 Task: Create a chat application interface using HTML and CSS. Include chat boxes with images and text, and style navigation icons and a notification box.
Action: Key pressed <Key.shift><Key.shift><Key.shift><Key.shift><Key.shift><Key.shift><Key.shift><Key.shift><Key.shift><Key.shift><Key.shift><Key.shift><Key.shift><Key.shift><Key.shift><Key.shift><Key.shift><Key.shift><Key.shift><Key.shift><Key.shift><Key.shift><Key.shift><Key.shift><Key.shift><Key.shift><Key.shift><Key.shift><Key.shift><Key.shift><Key.shift><Key.shift><Key.shift><Key.shift><Key.shift><Key.shift><Key.shift><Key.shift><Key.shift><Key.shift><Key.shift><Key.shift><Key.shift><Key.shift><Key.shift><Key.shift><Key.shift><Key.shift><Key.shift><Key.shift><Key.shift><Key.shift><Key.shift><Key.shift><Key.shift><Key.shift><Key.shift><Key.shift><Key.shift><Key.shift><Key.shift><Key.shift><Key.shift><Key.shift><Key.shift><Key.shift><Key.shift><Key.shift><i<Key.space>class<Key.enter>fa-solid<Key.right><Key.left><Key.space>fa-magnifying-glass<Key.right><Key.shift><Key.shift>><Key.right><Key.right><Key.right><Key.right><Key.enter><Key.shift><input<Key.enter>type=<Key.backspace><Key.backspace><Key.backspace><Key.backspace><Key.backspace><Key.space>type<Key.enter>text<Key.right><Key.space>placeholder<Key.enter><Key.shift>Search<Key.space>or<Key.space>start<Key.space>nw<Key.backspace>ew<Key.space>chat<Key.right><Key.shift>><Key.down><Key.enter><Key.shift><Key.shift><Key.shift><Key.shift><Key.shift><Key.shift><Key.shift><Key.shift><Key.shift><Key.shift><Key.shift><Key.shift><Key.shift><Key.shift><Key.shift><Key.shift><Key.shift><Key.shift><Key.shift><Key.shift><Key.shift><Key.shift><Key.shift><Key.shift><Key.shift><Key.shift><Key.shift><Key.shift><Key.shift><Key.shift><Key.shift><Key.shift><Key.shift><Key.shift><Key.shift><Key.shift><Key.shift><i<Key.space>class<Key.enter>fa-solid<Key.backspace><Key.backspace><Key.backspace><Key.backspace>harp<Key.space>fa-solid<Key.space>fa-bars-filters<Key.right><Key.shift><Key.shift><Key.shift><Key.shift><Key.shift><Key.shift><Key.shift><Key.shift><Key.shift><Key.shift><Key.shift><Key.shift><Key.shift><Key.shift><Key.shift><Key.shift><Key.shift><Key.shift><Key.shift><Key.shift><Key.shift><Key.shift><Key.shift><Key.shift><Key.shift><Key.shift><Key.shift><Key.shift><Key.shift><Key.shift><Key.shift><Key.shift><Key.shift>><Key.right><Key.right><Key.right><Key.right><Key.down><Key.enter><Key.enter><Key.backspace><<191>><Key.space>ctrl+Chats<Key.right><Key.right><Key.right><Key.right><Key.enter><Key.shift><div<Key.space>class<Key.enter>chat-list<Key.right><Key.shift>><Key.enter>.chat-box<Key.enter><Key.enter>div<Key.backspace><Key.backspace><Key.backspace><Key.shift_r><Key.shift_r><div<Key.space>clas=img-box<Key.right><Key.shift>><Key.enter><Key.shift><Key.shift><Key.shift><Key.shift><Key.shift><Key.shift><Key.shift><div<Key.space>class<Key.backspace><Key.backspace><Key.backspace><Key.backspace><Key.backspace><Key.backspace><Key.backspace><Key.backspace><Key.backspace>u<Key.backspace>imgg<Key.backspace><Key.space>class<Key.enter>img-cover<Key.right><Key.space>src=https<Key.enter>ctrl+Z<Key.shift_r><Key.shift_r><Key.shift_r><Key.shift_r><Key.shift_r><Key.shift_r><Key.shift_r><Key.shift_r>ctrl+//lh5.usercontent.com/-7ssjf<Key.shift>_m<Key.shift>D<Key.shift>E1<Key.shift>Q.jpg<Key.right><Key.space>alt<Key.shift_r><Key.shift_r><Key.shift_r><Key.shift_r><Key.shift_r><Key.shift_r><Key.shift_r><Key.shift_r>><Key.backspace><Key.enter>ctrl+Zctrl+t<Key.backspace><Key.right><Key.shift>><Key.down><Key.enter><Key.shift_r><div<Key.space>class<Key.enter>text<Key.backspace><Key.backspace><Key.backspace><Key.backspace>chat-details<Key.right><Key.shift>><Key.enter><Key.shift><div<Key.space>class<Key.enter>text-head<Key.right><Key.shift><Key.shift>><Key.enter><Key.shift><Key.shift><Key.shift><Key.shift><Key.shift><Key.shift><Key.shift><Key.shift><Key.shift><Key.shift><Key.shift><Key.shift><Key.shift><Key.shift><Key.shift><h4<Key.shift><Key.shift><Key.shift><Key.shift><Key.shift>><Key.shift><Key.shift><Key.shift><Key.shift><Key.shift><Key.shift><Key.shift><Key.shift><Key.shift><Key.shift><Key.shift><Key.shift><Key.shift><Key.shift><Key.shift><Key.shift><Key.shift><Key.shift><Key.shift><Key.shift><Key.shift><Key.shift><Key.shift><Key.shift><Key.shift><Key.shift>Nowfall<Key.right><Key.right><Key.right><Key.right><Key.right><Key.enter><Key.shift><p<Key.space>class<Key.enter>time<Key.space>inread<Key.left><Key.left><Key.left><Key.left><Key.left><Key.backspace>u<Key.right><Key.right><Key.right><Key.right><Key.right><Key.right><Key.shift><Key.shift><Key.shift><Key.shift><Key.shift>><Key.shift><Key.shift><Key.shift><Key.shift><Key.shift><Key.shift><Key.shift><Key.shift><Key.shift><Key.shift><Key.shift><Key.shift><Key.shift><Key.shift><Key.shift><Key.shift><Key.shift><Key.shift><Key.shift><Key.shift><Key.shift><Key.shift>!<Key.backspace>11<Key.backspace><Key.backspace>9.45<Key.backspace><Key.backspace><Key.backspace><Key.shift>:45<Key.right><Key.right><Key.right><Key.right><Key.down><Key.down><Key.up><Key.enter><Key.shift><Key.shift><Key.shift><Key.shift><Key.shift><Key.shift><Key.shift><Key.shift><Key.shift><Key.shift><Key.shift><Key.shift><Key.shift><Key.shift><Key.shift>ctrl+div<Key.space>class<Key.backspace><Key.backspace><Key.backspace><Key.backspace><Key.backspace><Key.backspace><Key.backspace><Key.backspace><Key.backspace><Key.backspace>
Screenshot: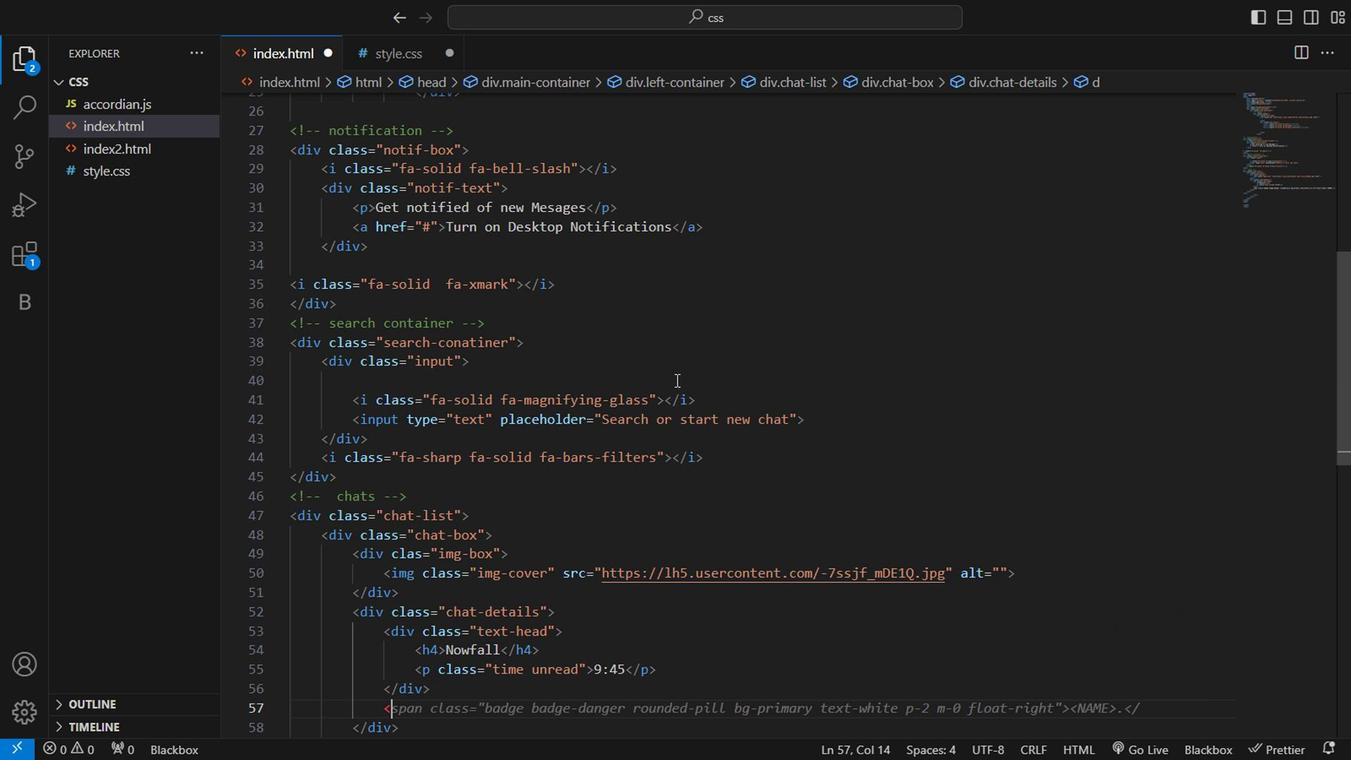 
Action: Mouse moved to (416, 52)
Screenshot: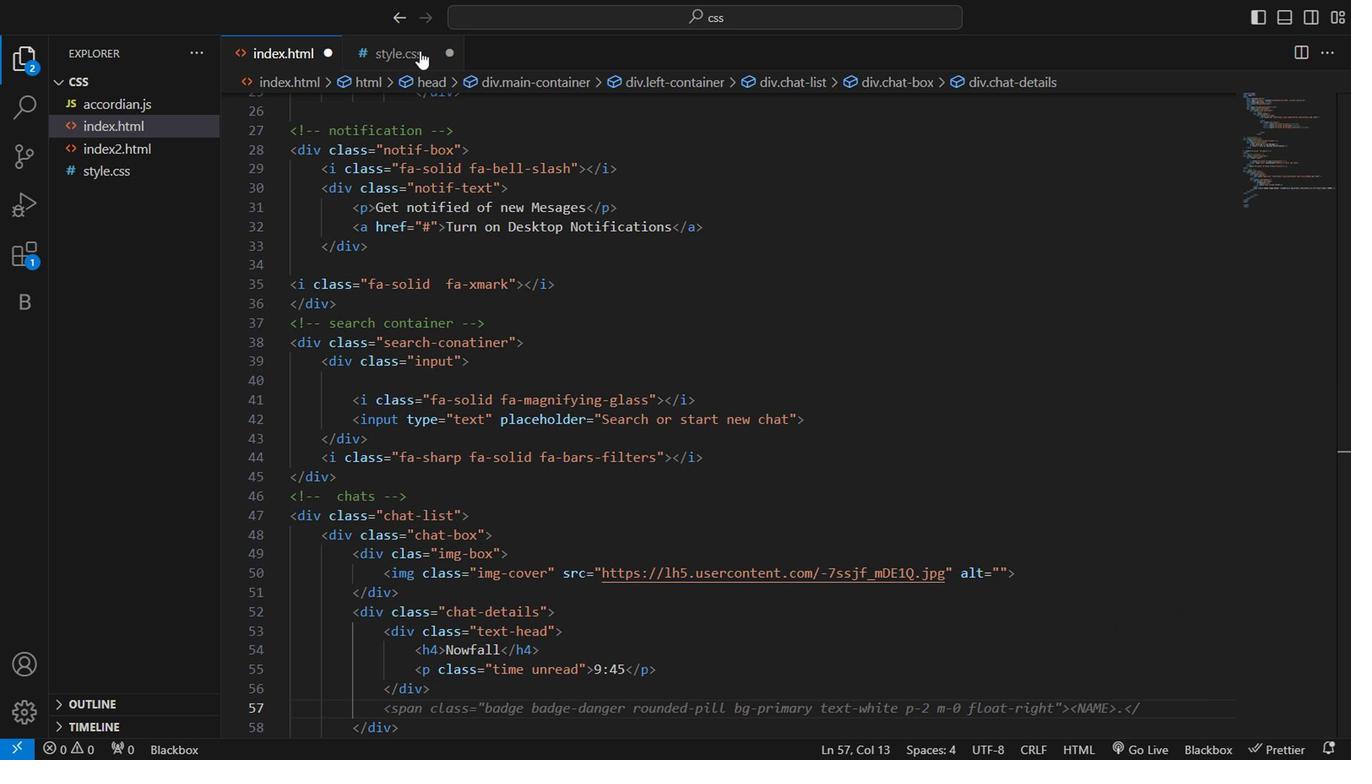 
Action: Mouse pressed left at (416, 52)
Screenshot: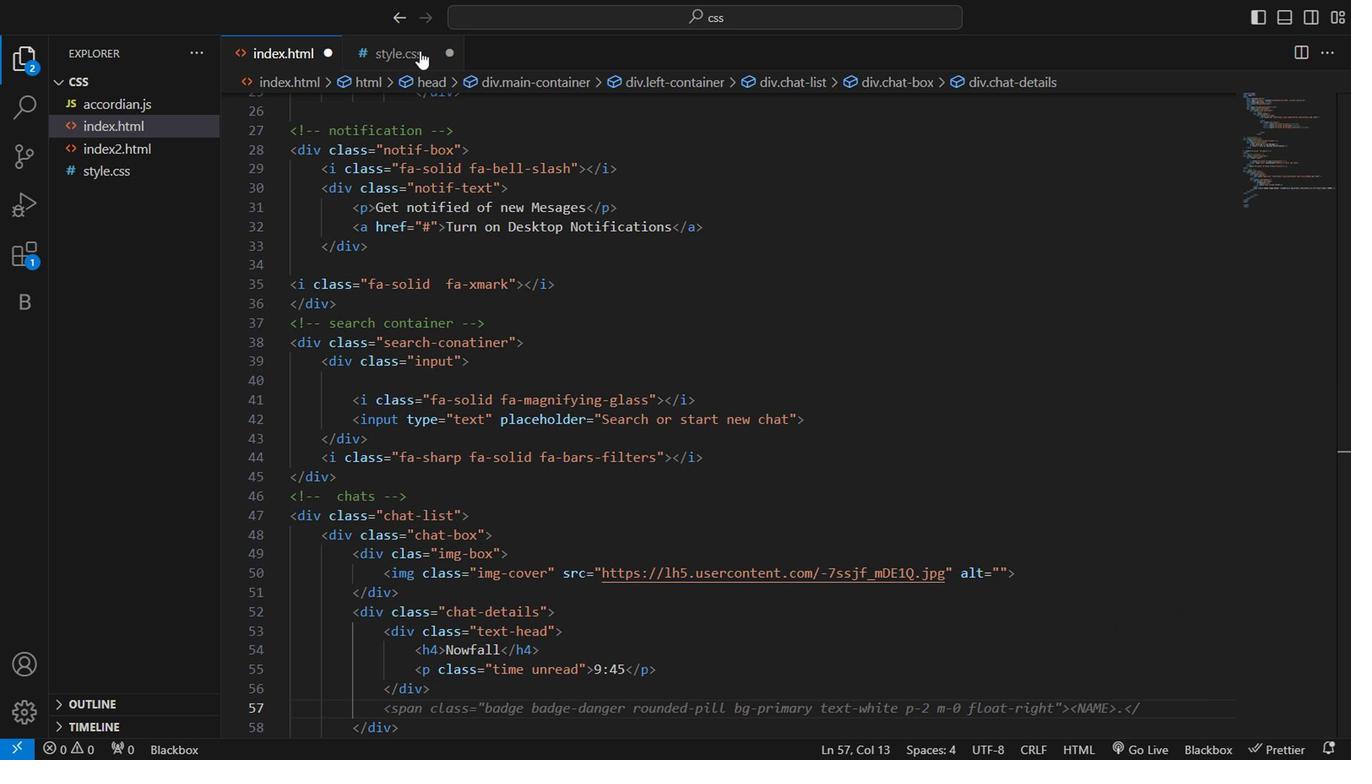 
Action: Mouse moved to (364, 447)
Screenshot: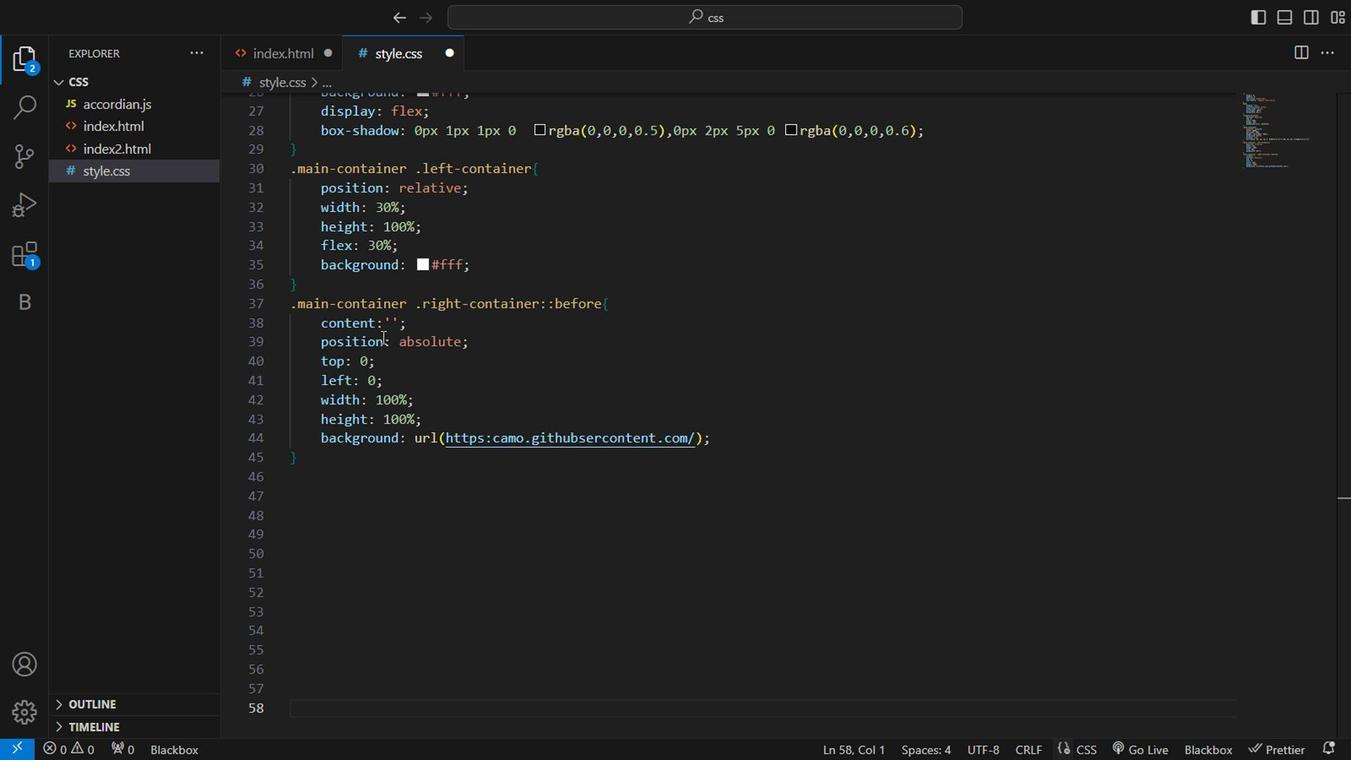 
Action: Mouse pressed left at (364, 447)
Screenshot: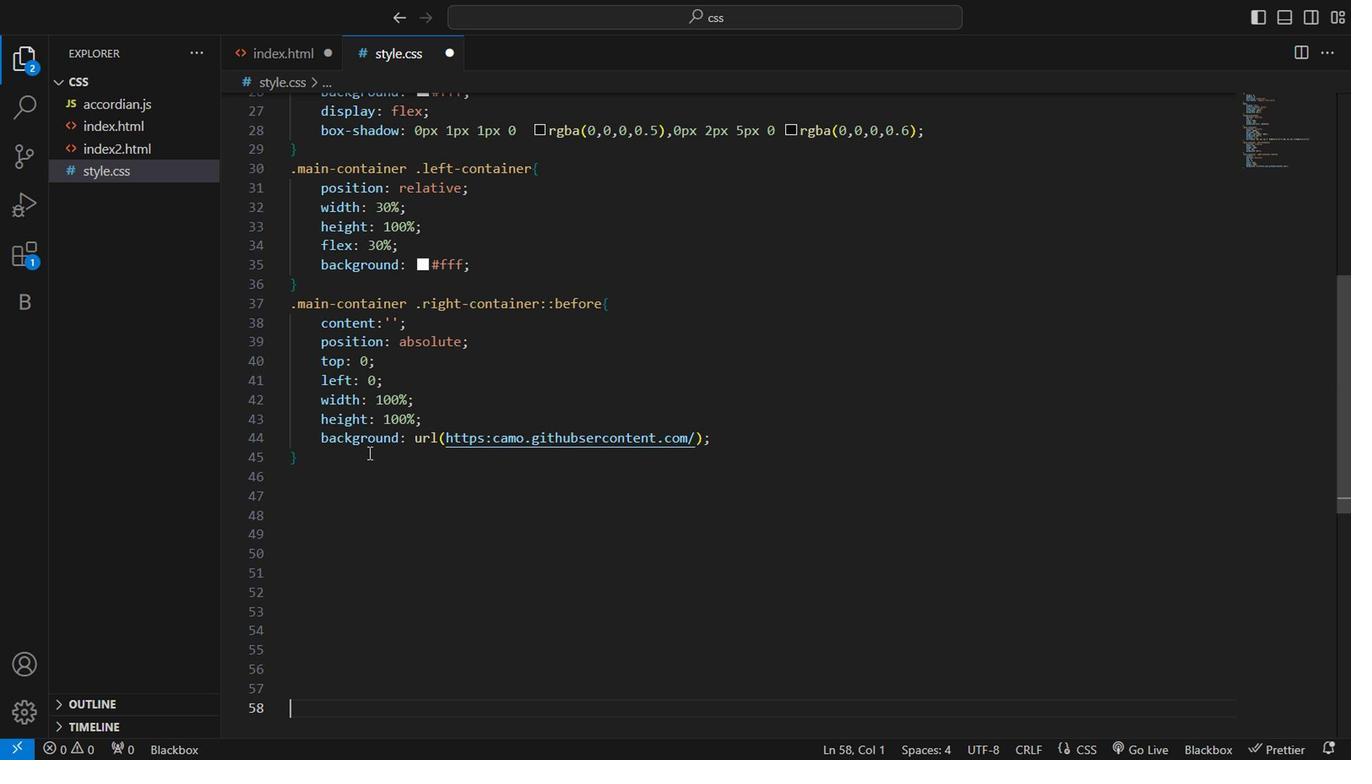 
Action: Key pressed <Key.enter><Key.down><Key.down><Key.down><Key.down><Key.down><Key.down><Key.down><Key.down><Key.down><Key.down><Key.down><Key.down><Key.down><Key.up><Key.up><Key.up><Key.up><Key.up><Key.up><Key.up><Key.up><Key.up><Key.up><Key.up><Key.up><Key.up><Key.up><Key.up><Key.up><Key.up><Key.up><Key.up><Key.up><Key.up><Key.up><Key.up><Key.up><Key.up><Key.up><Key.up><Key.up><Key.up><Key.up><Key.up><Key.up><Key.up><Key.up><Key.up><Key.up><Key.up><Key.up><Key.up><Key.up><Key.up><Key.up><Key.up><Key.up><Key.up><Key.up><Key.up><Key.down><Key.down><Key.down><Key.down><Key.down><Key.down><Key.down><Key.down><Key.down><Key.down><Key.down><Key.down><Key.down><Key.down><Key.down><Key.down><Key.down><Key.down><Key.down><Key.down><Key.down><Key.down><Key.down><Key.down><Key.down><Key.down><Key.down><Key.down><Key.down><Key.down><Key.down><Key.down><Key.down><Key.down><Key.down><Key.down><Key.down><Key.down><Key.down><Key.down><Key.down><Key.down><Key.down><Key.down><Key.up><Key.up><Key.up><Key.up><Key.up><Key.up><Key.up><Key.up><Key.up><Key.up><Key.down>
Screenshot: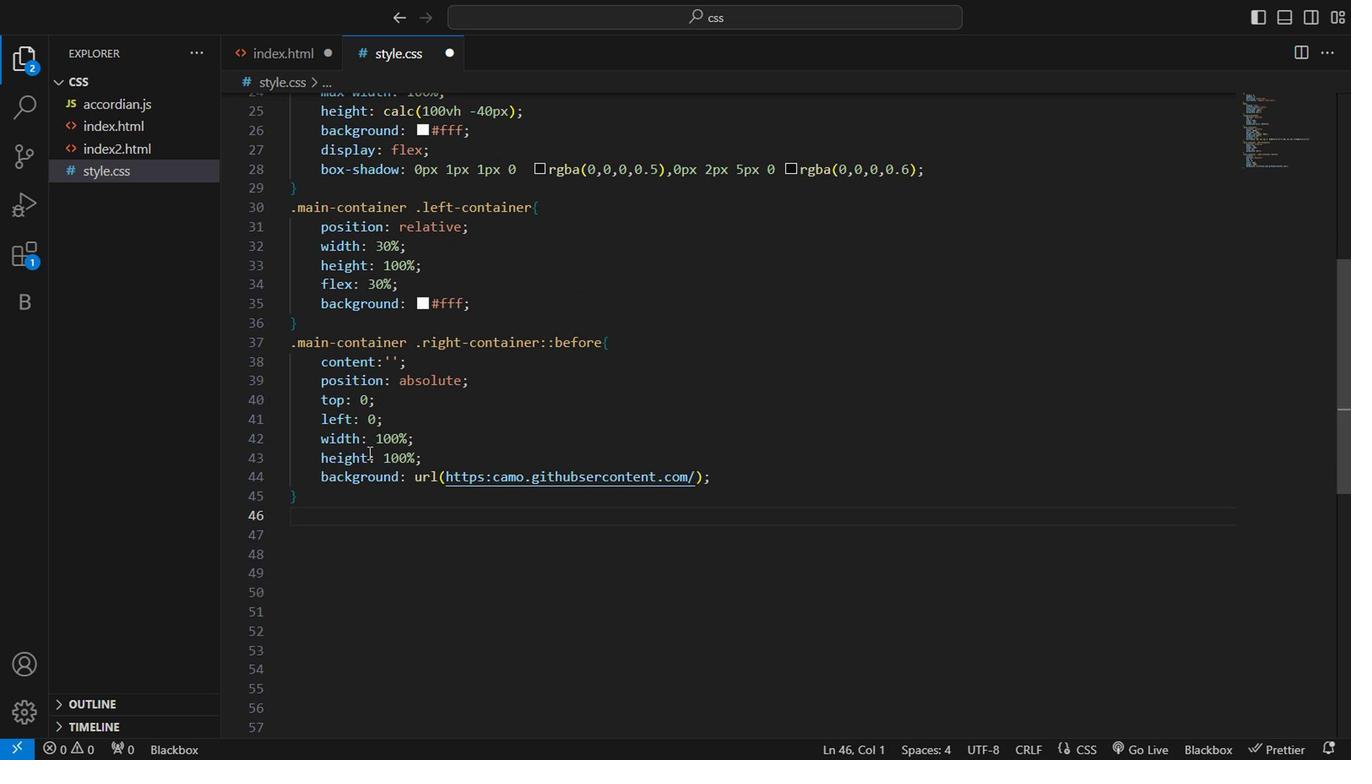 
Action: Mouse moved to (741, 477)
Screenshot: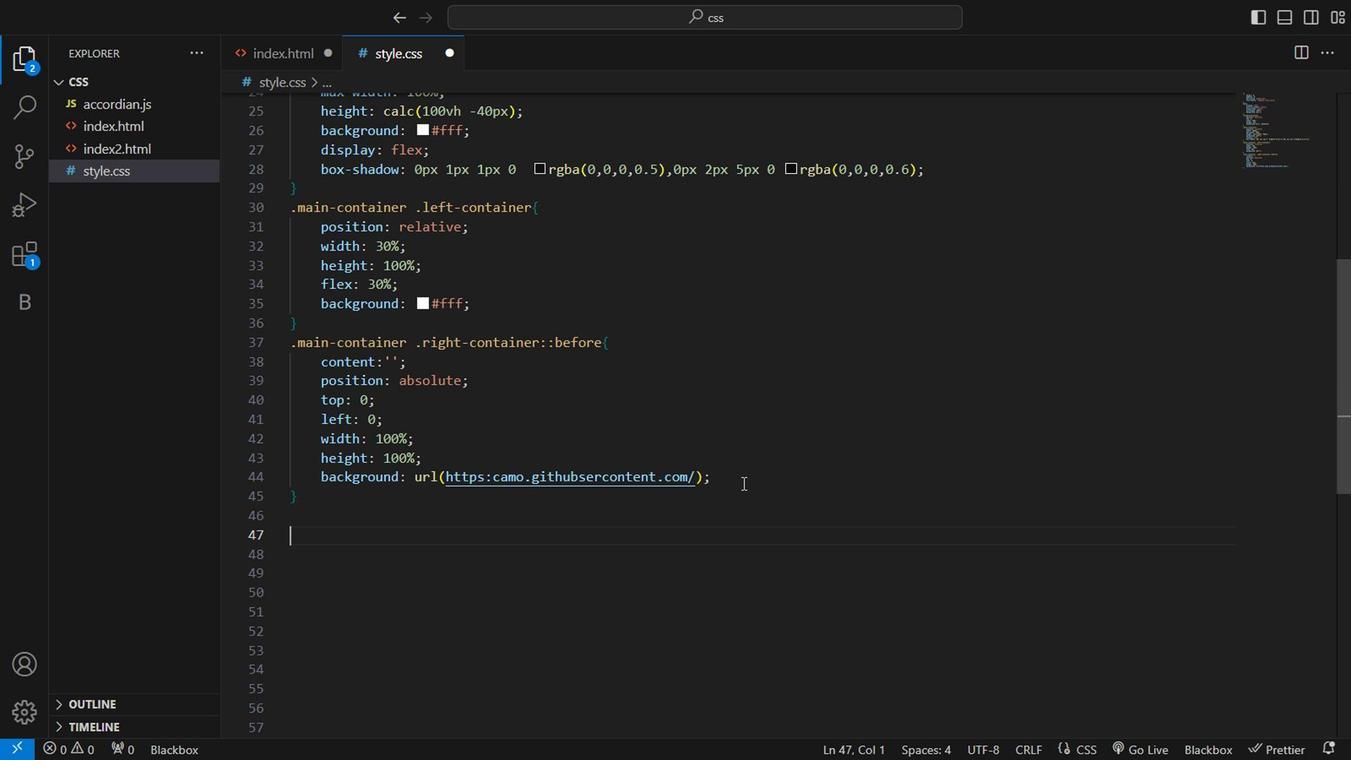
Action: Mouse pressed left at (741, 477)
Screenshot: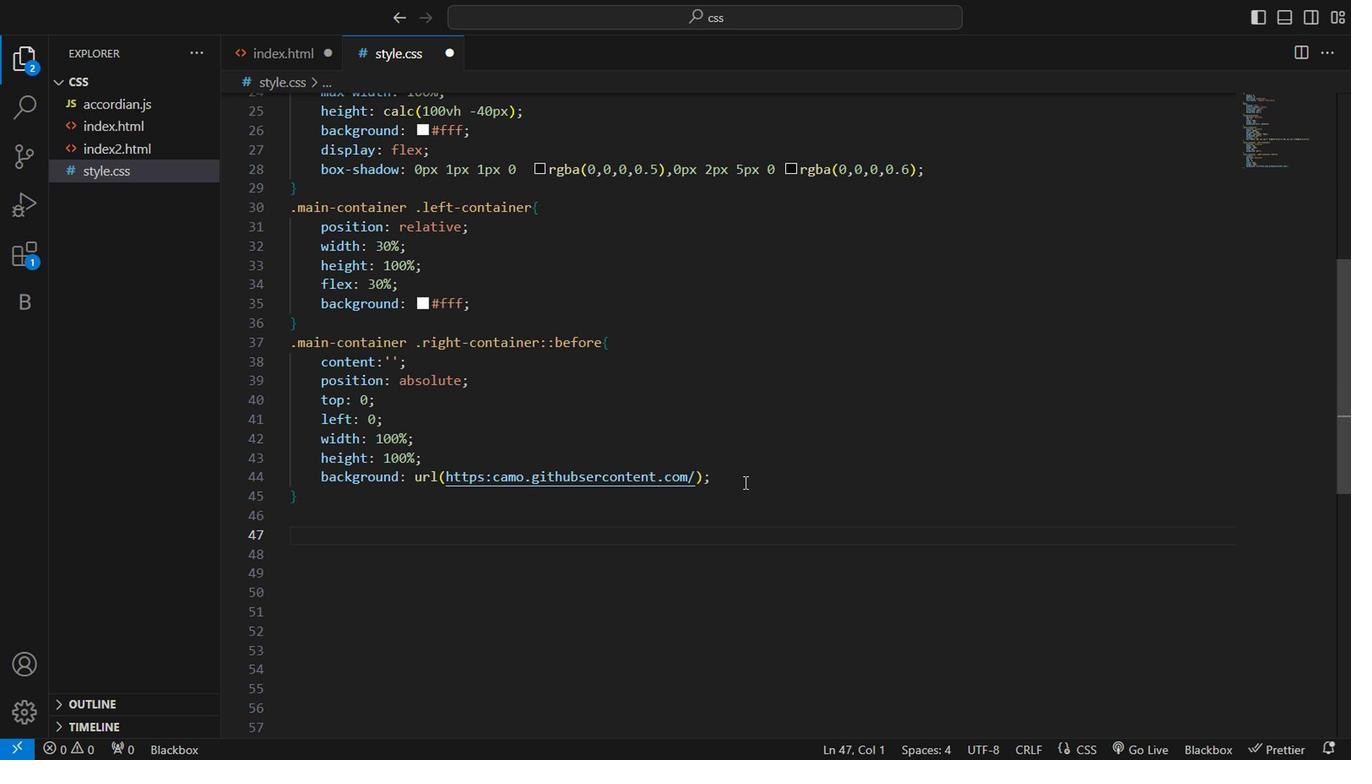 
Action: Key pressed <Key.enter>opaci<Key.enter>0.5<Key.down><Key.enter>.header<Key.shift><Key.shift><Key.shift><Key.shift><Key.shift><Key.shift><Key.shift><Key.shift><Key.shift><Key.shift><Key.shift><Key.shift><Key.shift><Key.shift><Key.shift><Key.shift><Key.shift><Key.shift><Key.shift><Key.shift><Key.shift><Key.shift><Key.shift><Key.shift><Key.shift><Key.shift><Key.shift><Key.shift><Key.shift><Key.shift><Key.shift><Key.shift><Key.shift><Key.shift><Key.shift><Key.shift><Key.shift><Key.shift><Key.shift><Key.shift><Key.shift><Key.shift><Key.shift><Key.shift><Key.shift><Key.shift><Key.shift><Key.shift><Key.shift><Key.shift><Key.shift><Key.shift><Key.shift><Key.shift><Key.shift><Key.shift><Key.shift><Key.shift><Key.shift><Key.shift><Key.shift><Key.shift><Key.shift><Key.shift><Key.shift><Key.shift><Key.shift><Key.shift><Key.shift><Key.shift><Key.shift><Key.shift><Key.shift><Key.shift><Key.shift><Key.shift>{<Key.enter>position<Key.shift>:relative<Key.shift><Key.shift><Key.shift><Key.shift><Key.shift><Key.shift><Key.shift><Key.shift><Key.shift><Key.shift><Key.shift><Key.shift><Key.shift>:<Key.backspace>;
Screenshot: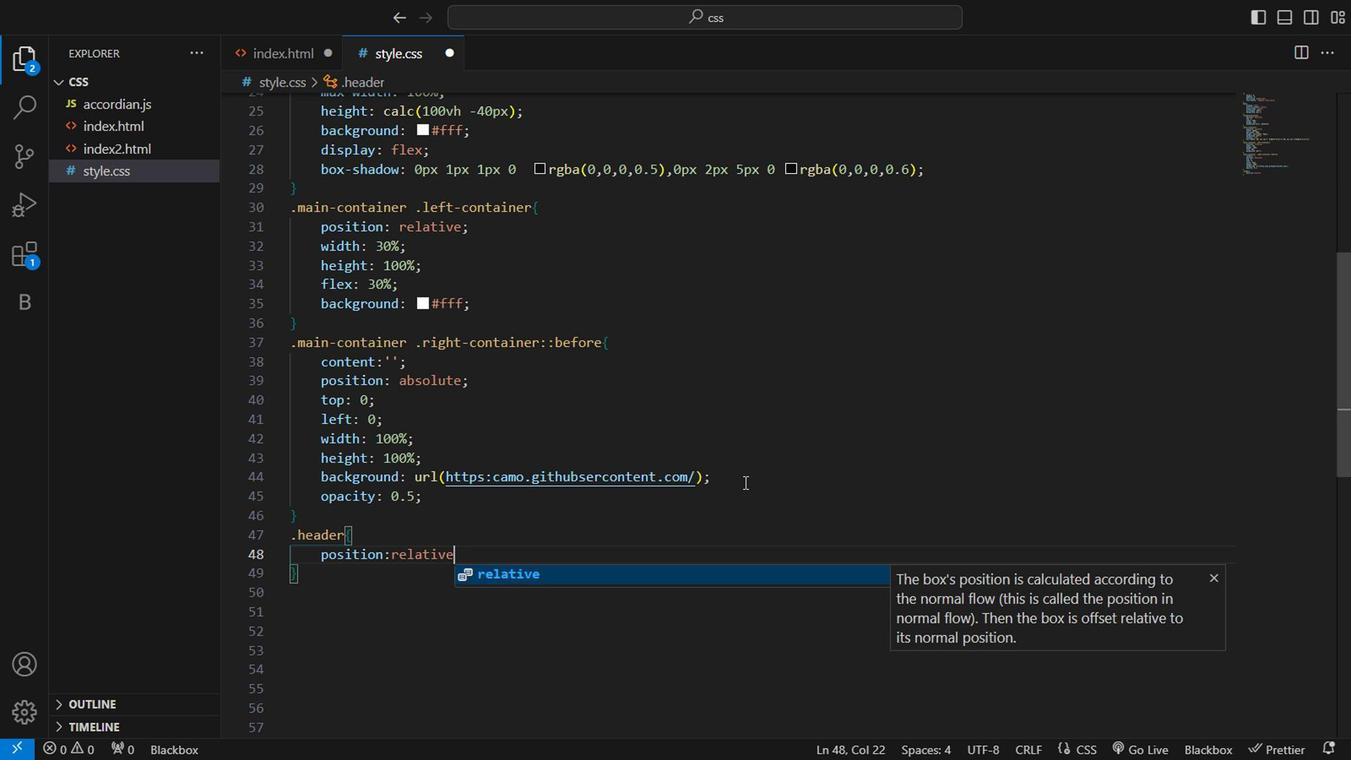 
Action: Mouse moved to (641, 527)
Screenshot: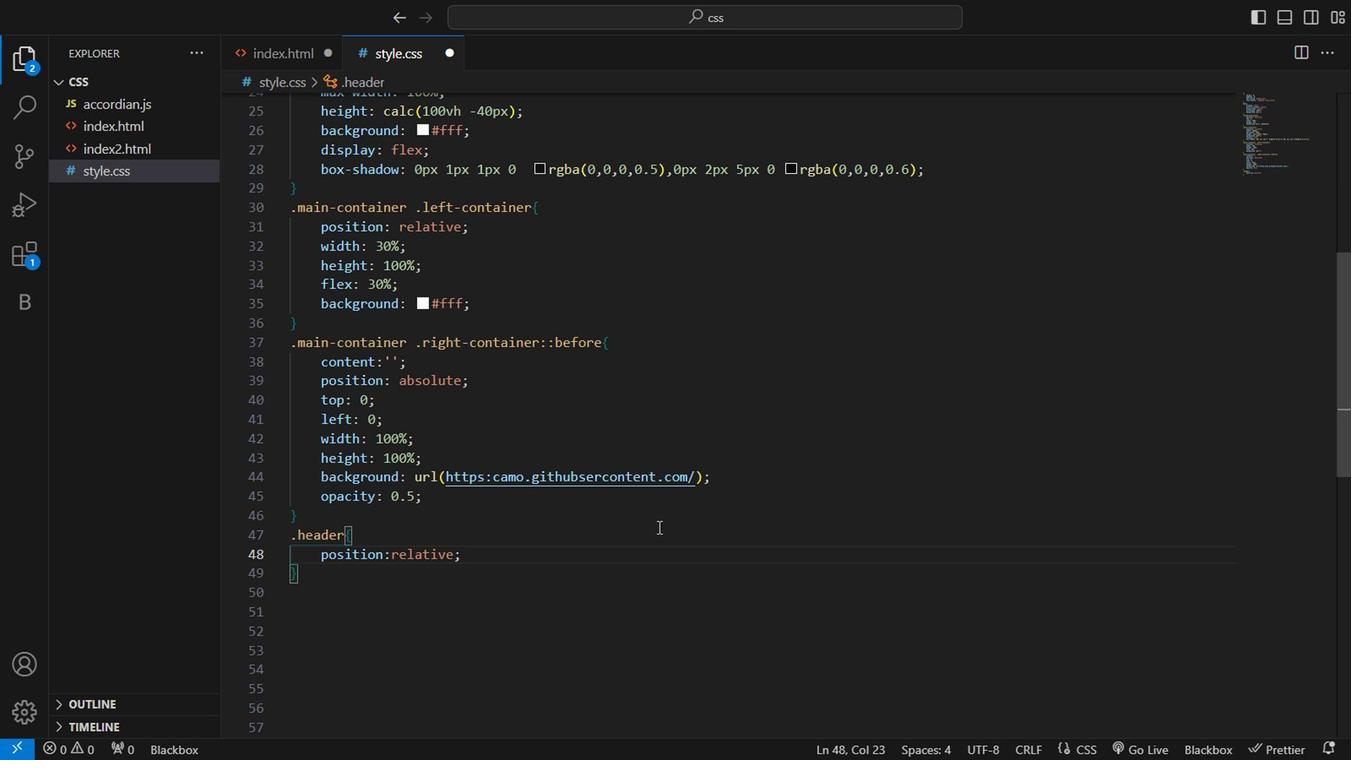 
Action: Key pressed <Key.enter>dispa<Key.enter>flex<Key.right><Key.enter>aign<Key.backspace><Key.backspace><Key.backspace>lin<Key.backspace>gn-items<Key.enter>center<Key.right><Key.enter>width<Key.enter>100<Key.shift><Key.shift><Key.shift><Key.shift><Key.shift><Key.shift><Key.shift><Key.shift><Key.shift><Key.shift><Key.shift><Key.shift><Key.shift><Key.shift><Key.shift><Key.shift>%<Key.right><Key.enter>height<Key.enter>60px<Key.right><Key.enter>background<Key.enter><Key.shift><Key.shift>#ededed<Key.right><Key.enter>padding<Key.space><Key.backspace><Key.shift>:0<Key.space>15px;<Key.down><Key.enter><Key.enter><Key.enter>.user-img<Key.shift><Key.shift><Key.shift><Key.shift><Key.shift><Key.shift><Key.shift><Key.shift><Key.shift><Key.shift><Key.shift><Key.shift><Key.shift><Key.shift>{<Key.enter>position<Key.enter>relative<Key.right><Key.enter>width<Key.enter>40px<Key.right><Key.enter>height<Key.enter>40px<Key.right><Key.enter>overflow<Key.enter>hidden<Key.right><Key.enter>border-radius<Key.enter>50<Key.shift><Key.shift><Key.shift><Key.shift><Key.shift><Key.shift><Key.shift><Key.shift><Key.shift><Key.shift><Key.shift><Key.shift><Key.shift><Key.shift><Key.shift>%<Key.down><Key.enter>
Screenshot: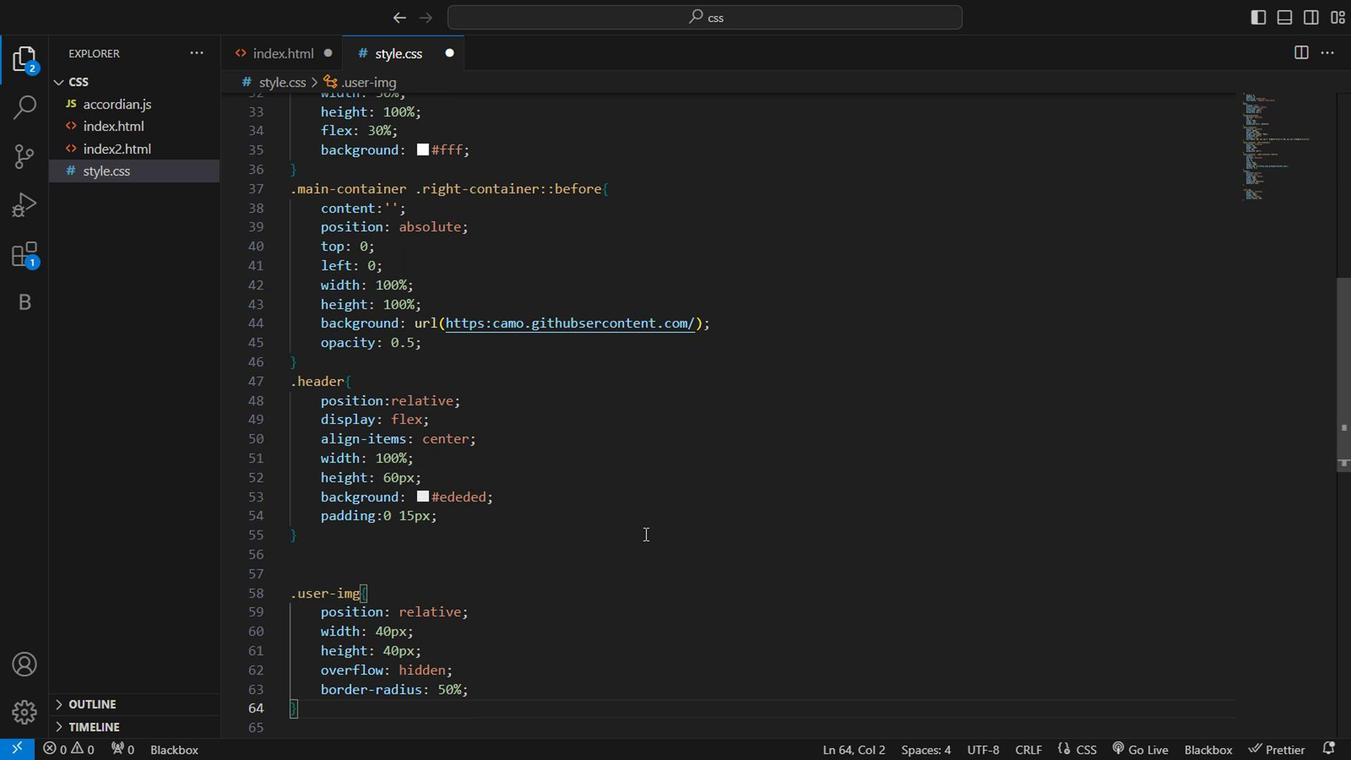 
Action: Mouse moved to (287, 52)
Screenshot: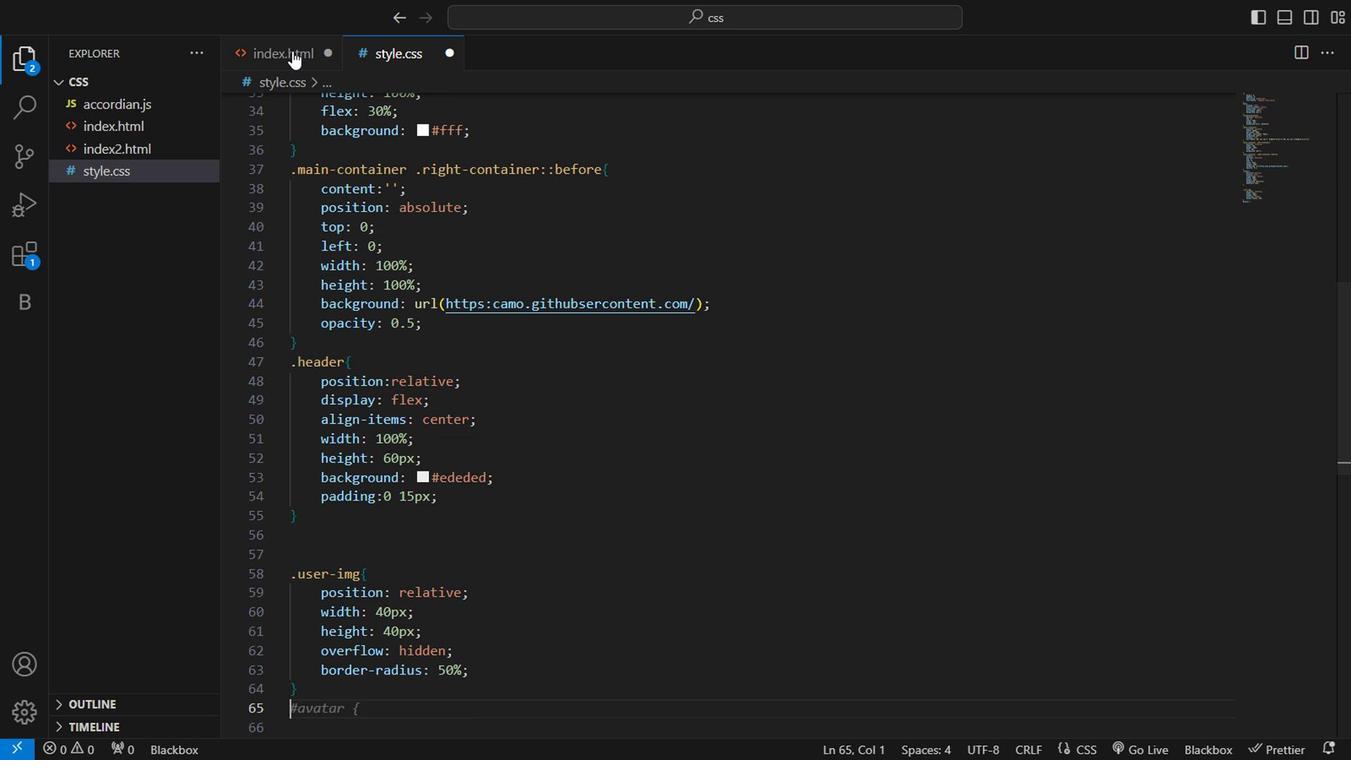
Action: Mouse pressed left at (287, 52)
Screenshot: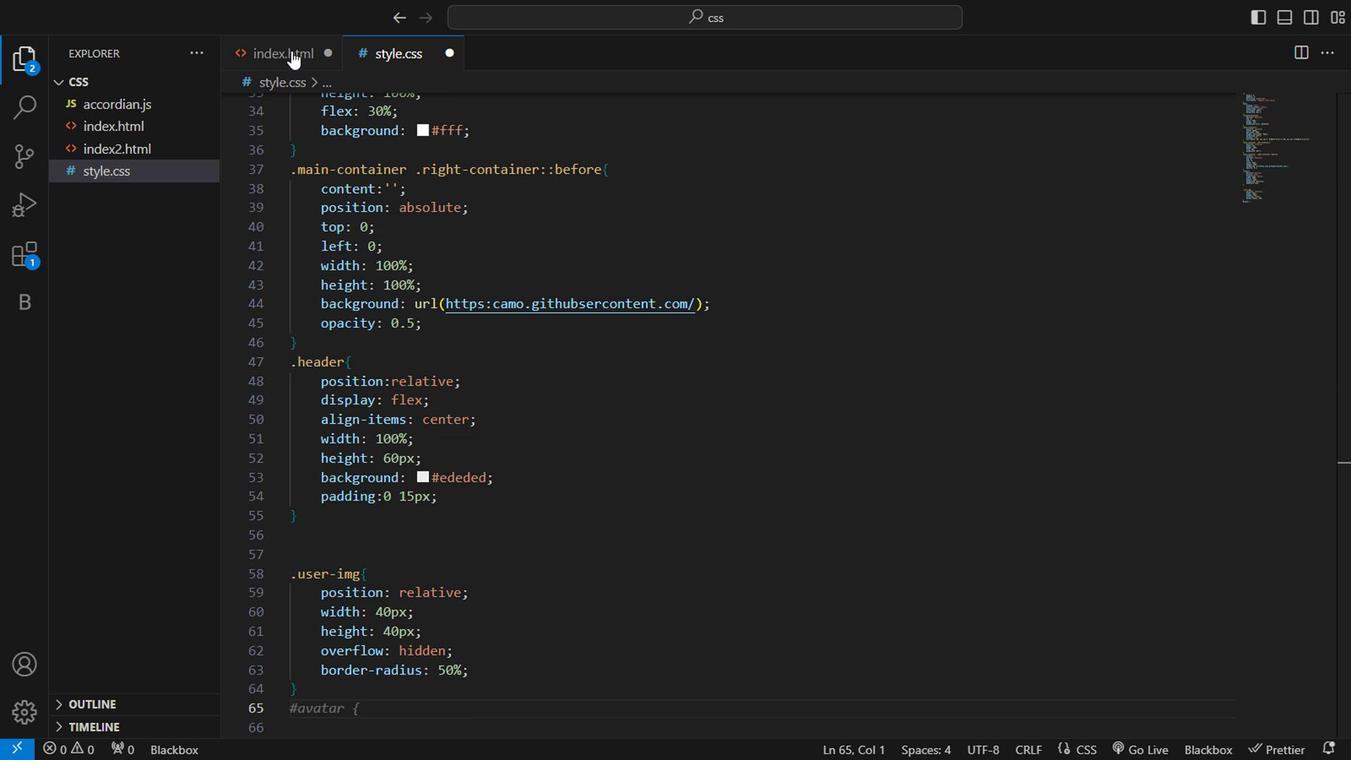 
Action: Mouse moved to (392, 49)
Screenshot: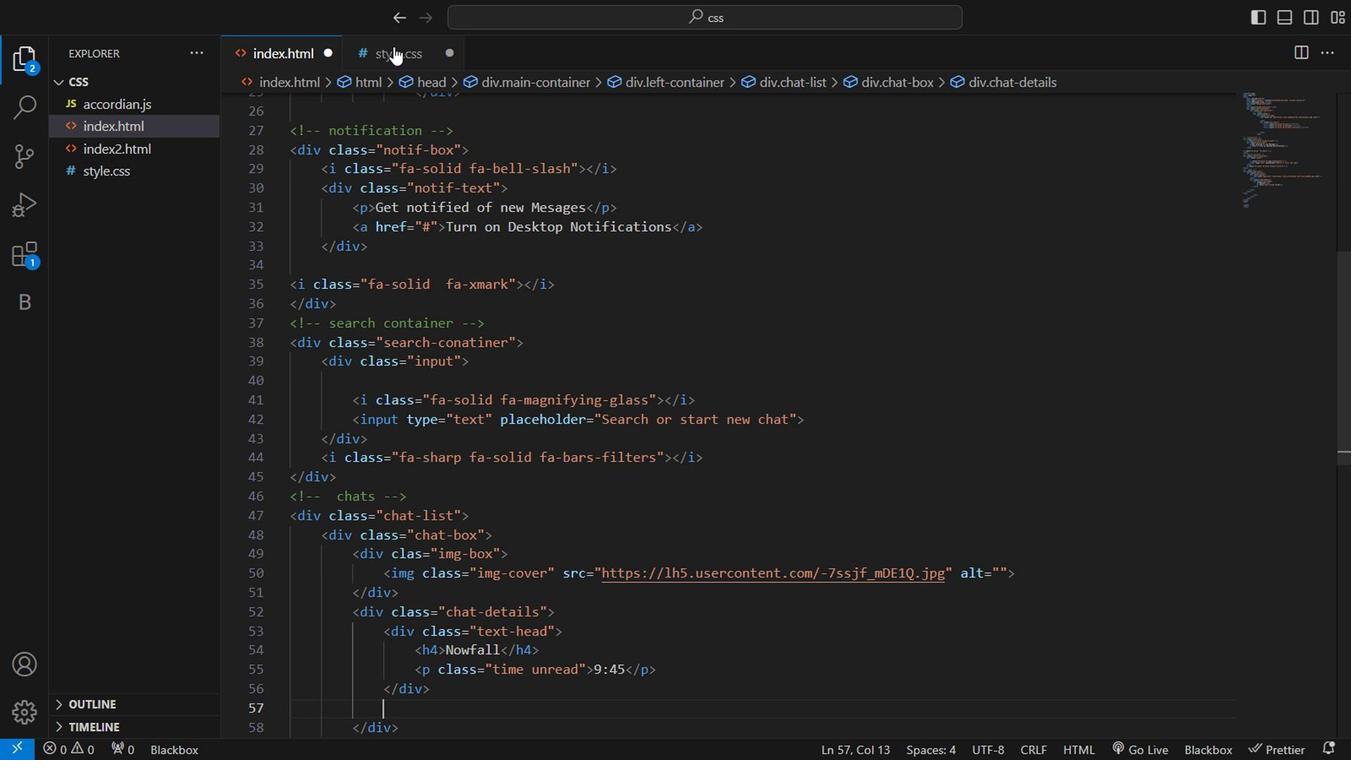 
Action: Mouse pressed left at (392, 49)
Screenshot: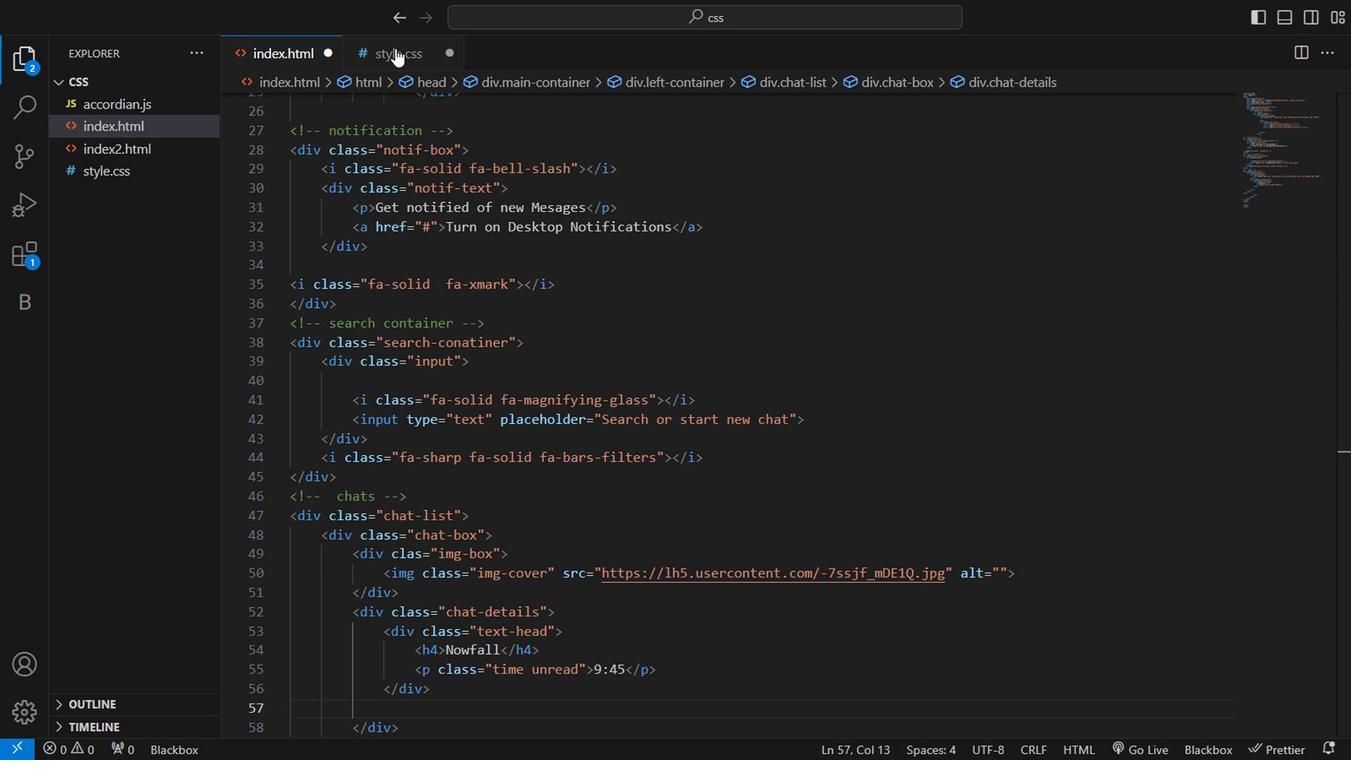 
Action: Mouse moved to (297, 54)
Screenshot: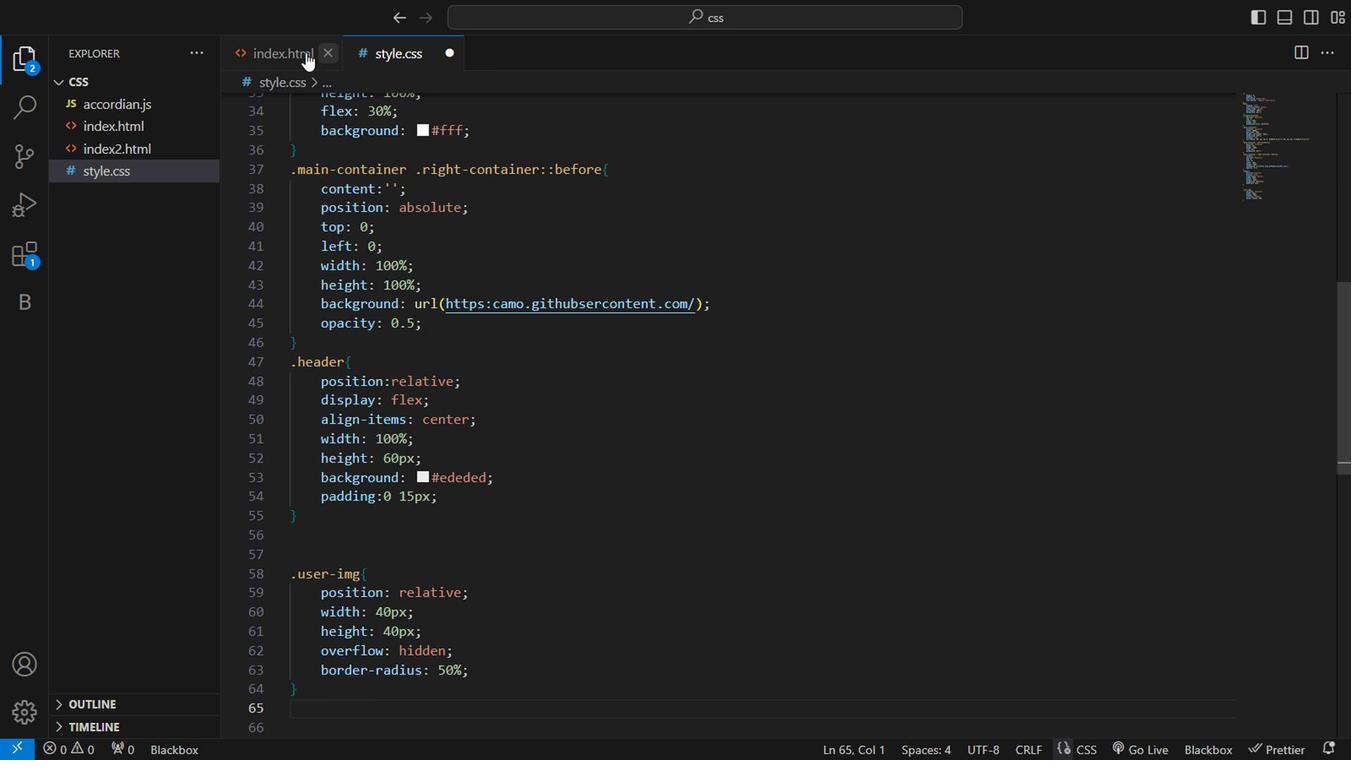 
Action: Mouse pressed left at (297, 54)
Screenshot: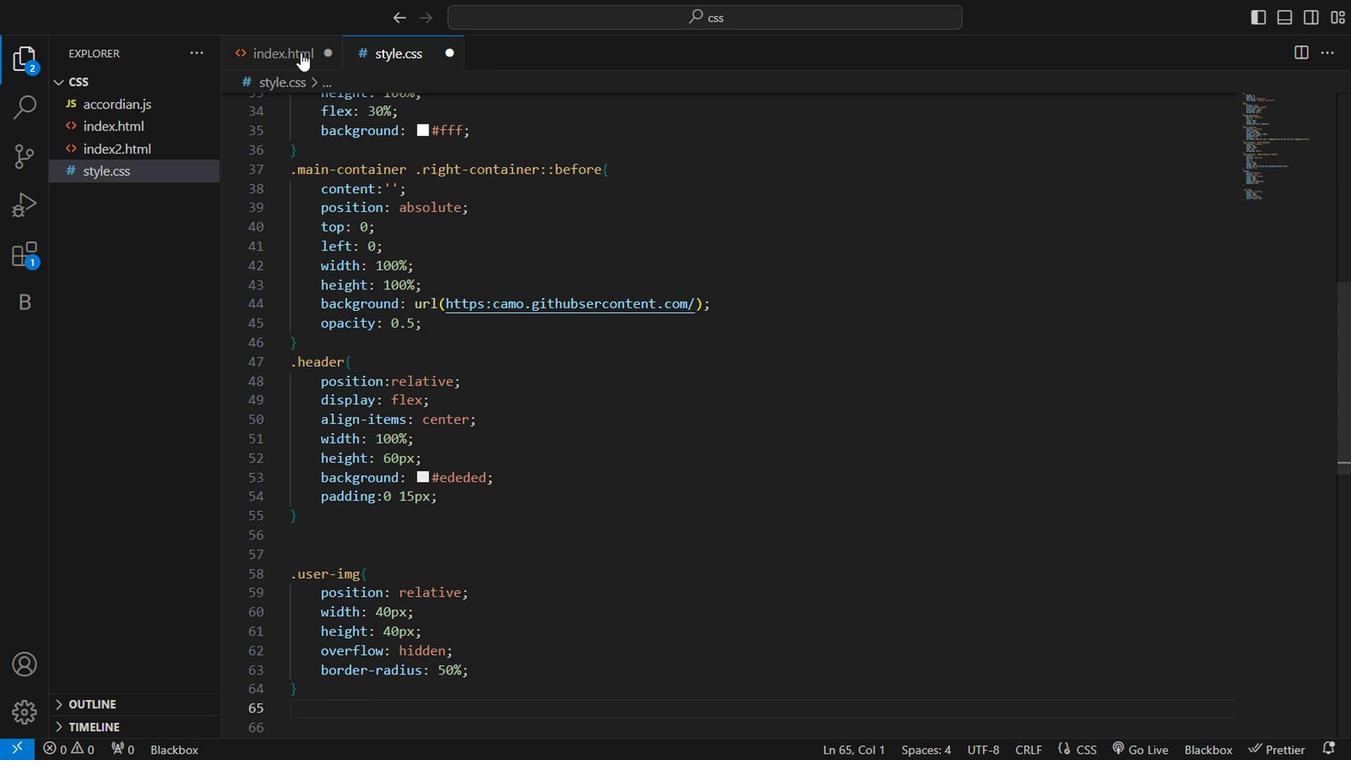 
Action: Mouse moved to (413, 694)
Screenshot: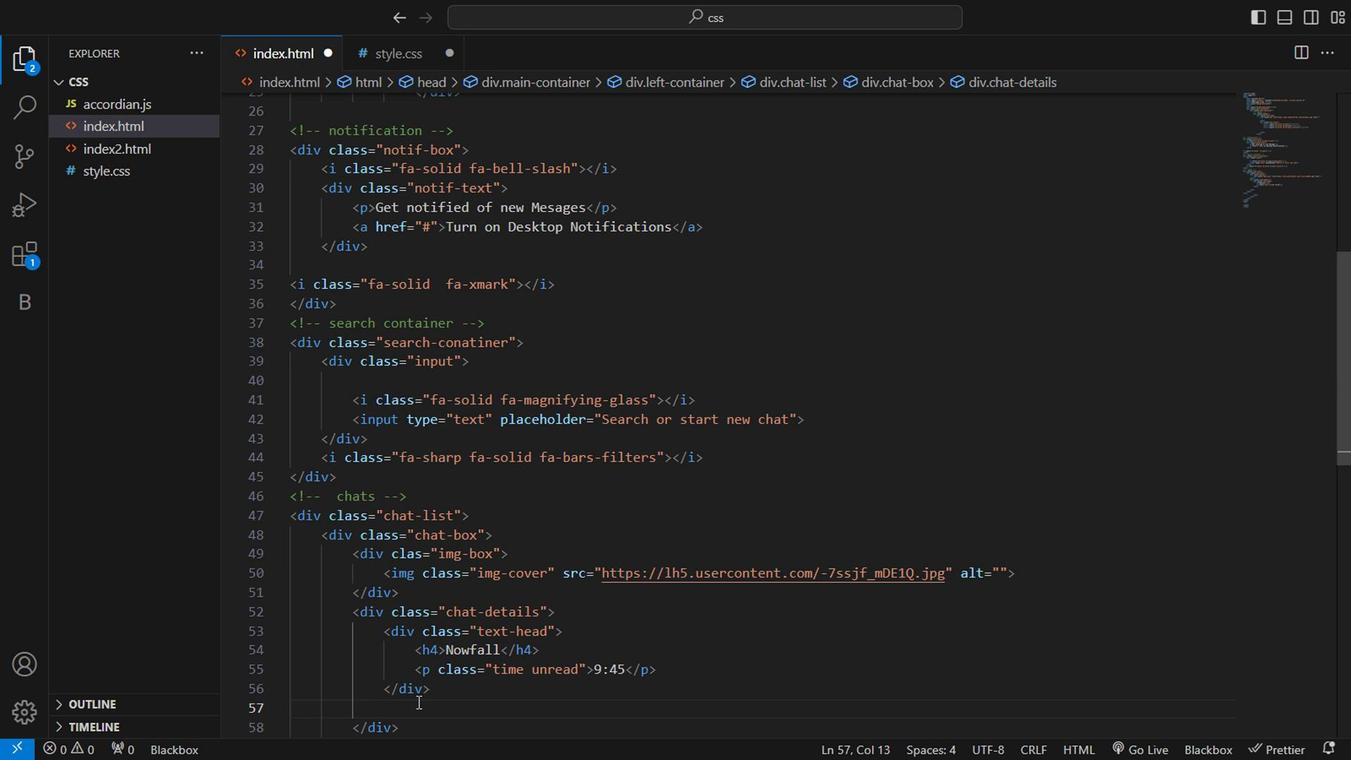 
Action: Key pressed <Key.shift><Key.shift><Key.shift><Key.shift><Key.shift><Key.shift><Key.shift><div<Key.space>class<Key.enter>chat-box<Key.right><Key.shift>><Key.enter><Key.shift><div<Key.space>class<Key.enter>img-box<Key.right><Key.shift>><Key.enter><Key.shift><img<Key.space>class<Key.enter>img-box
Screenshot: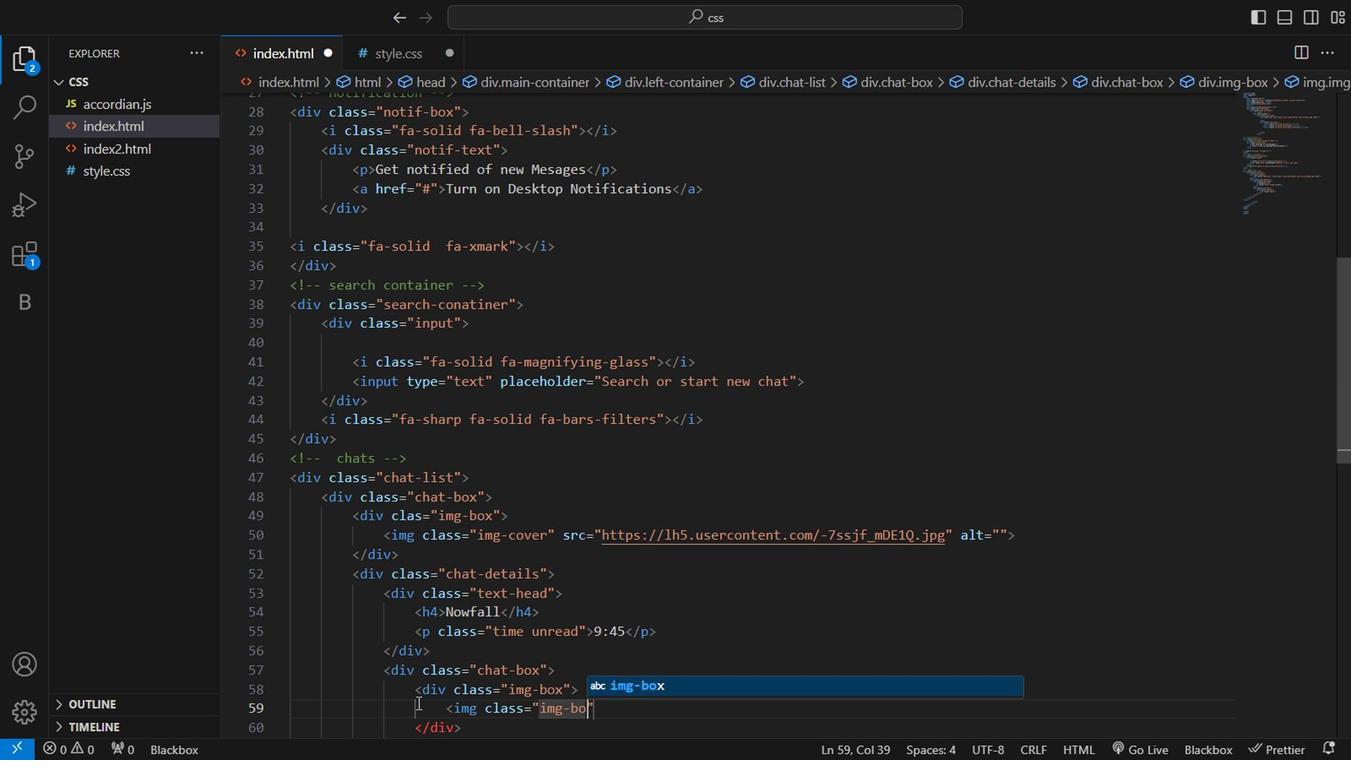 
Action: Mouse moved to (610, 708)
Screenshot: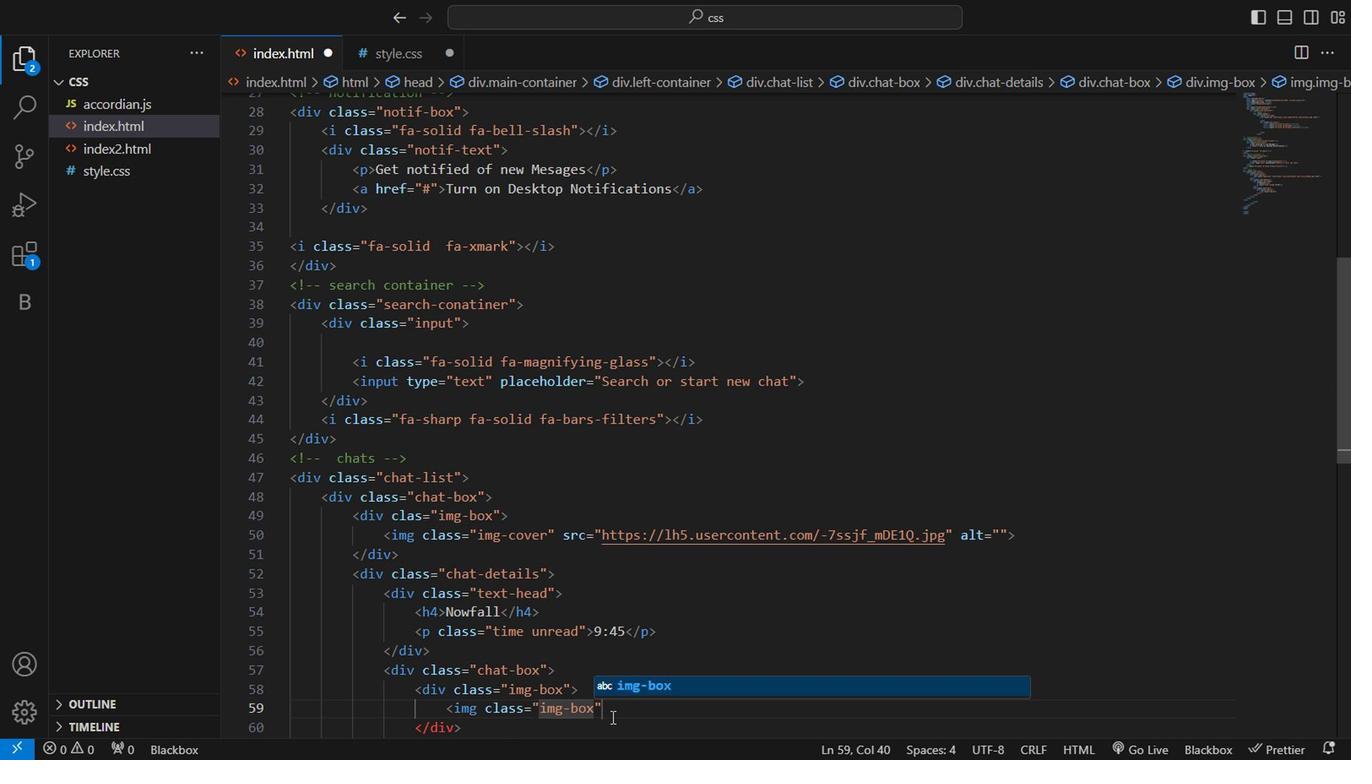 
Action: Mouse pressed left at (610, 708)
Screenshot: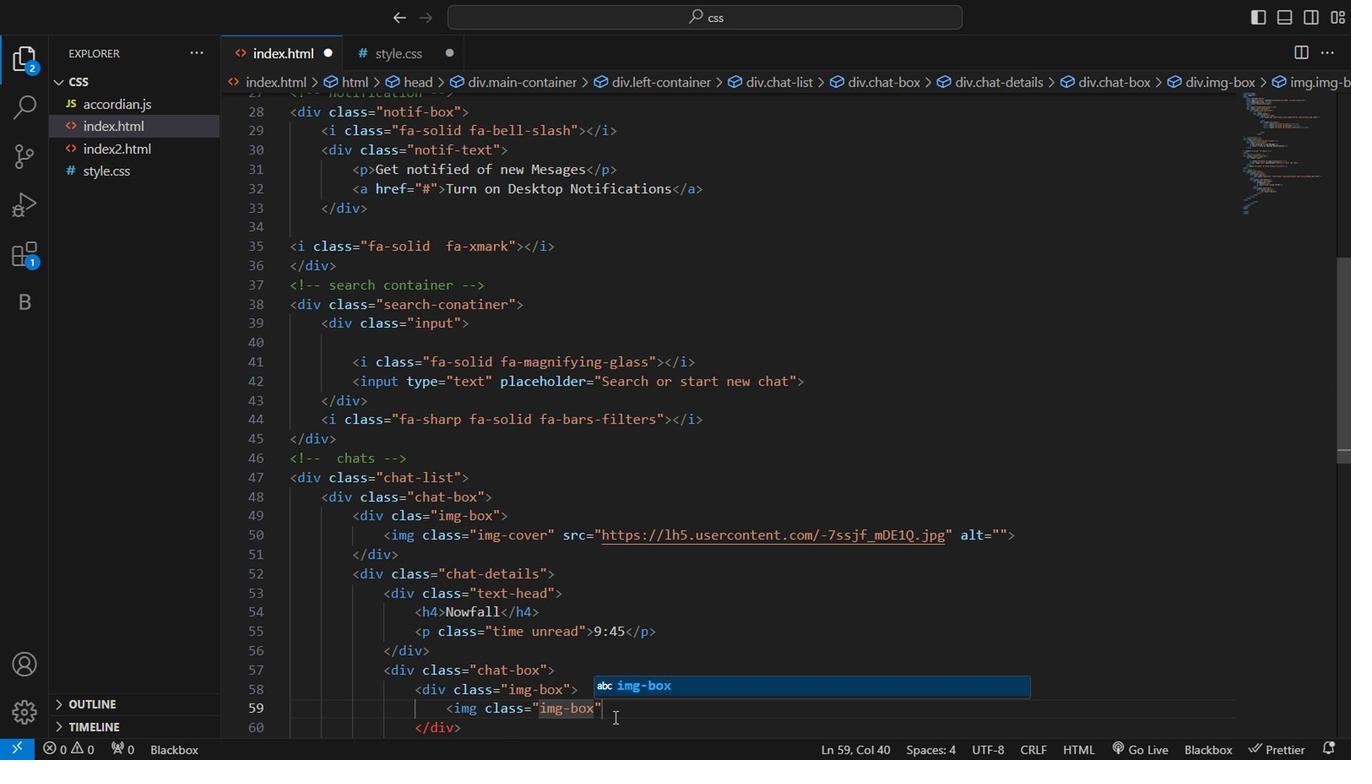 
Action: Key pressed <Key.backspace><Key.backspace><Key.backspace><Key.backspace><Key.backspace><Key.backspace><Key.backspace><Key.backspace><Key.backspace><Key.backspace><Key.backspace><Key.backspace><Key.backspace><Key.backspace><Key.backspace><Key.backspace><Key.backspace><Key.backspace><Key.backspace><Key.backspace><Key.backspace><Key.backspace><Key.backspace><Key.backspace><Key.backspace><Key.backspace><Key.backspace><Key.backspace><Key.backspace><Key.backspace><Key.backspace><Key.backspace><Key.backspace><Key.backspace><Key.backspace><Key.backspace><Key.backspace><Key.backspace><Key.backspace><Key.backspace><Key.backspace><Key.backspace><Key.backspace><Key.backspace><Key.backspace><Key.backspace><Key.backspace>
Screenshot: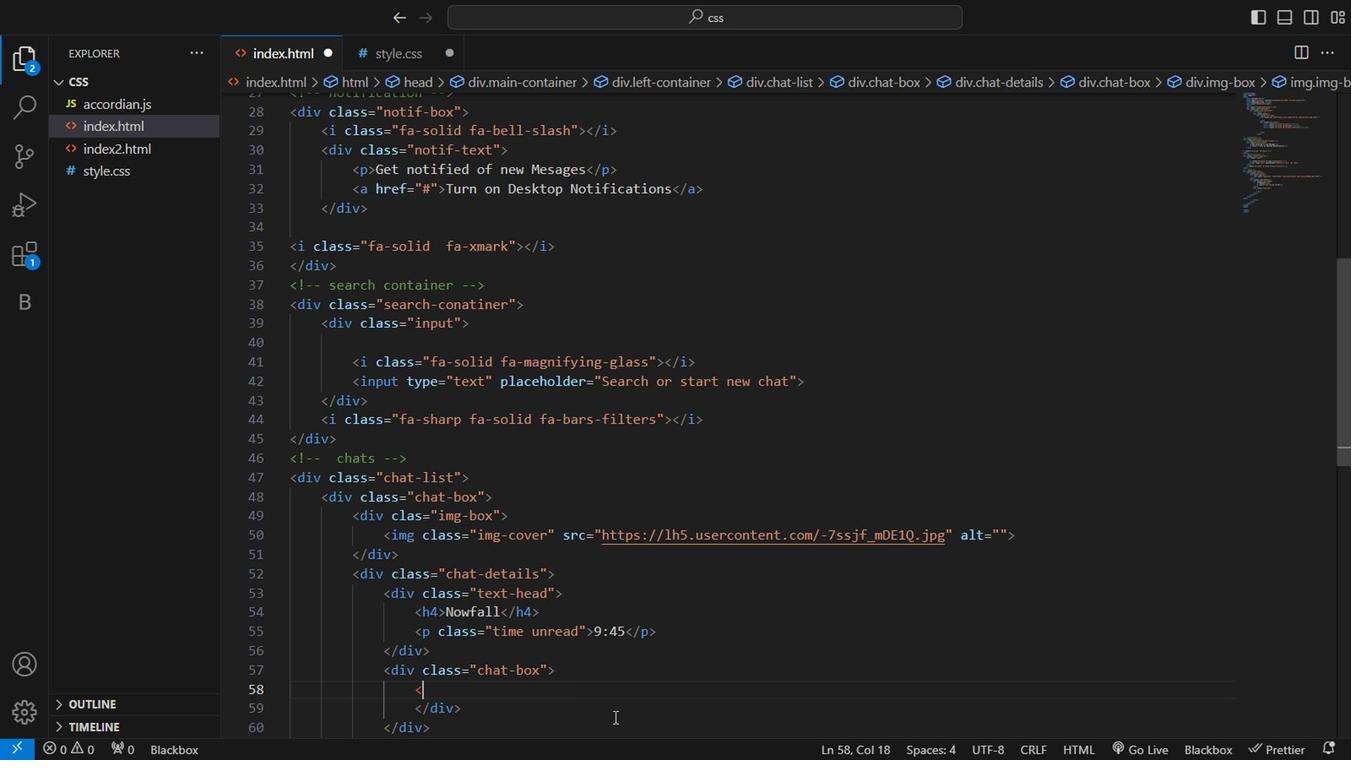 
Action: Mouse moved to (593, 668)
Screenshot: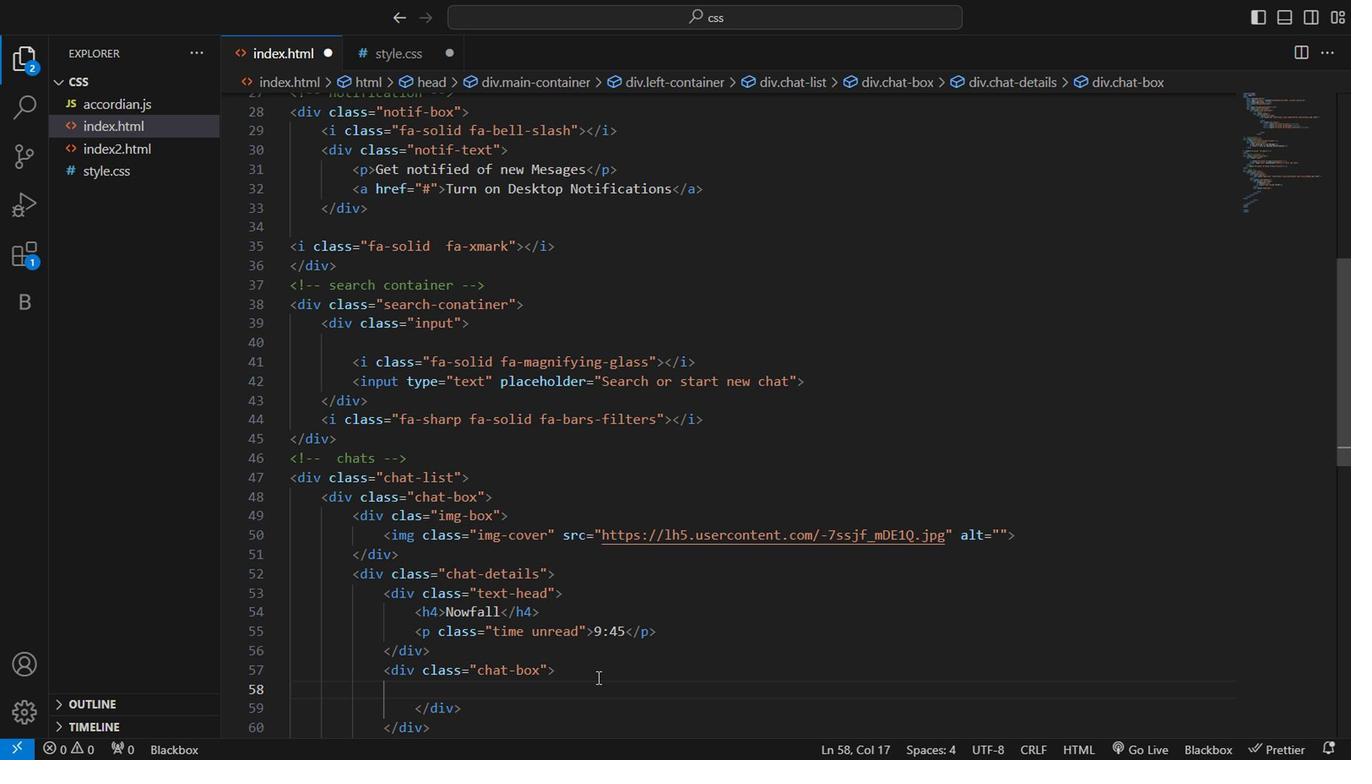 
Action: Mouse pressed left at (593, 668)
Screenshot: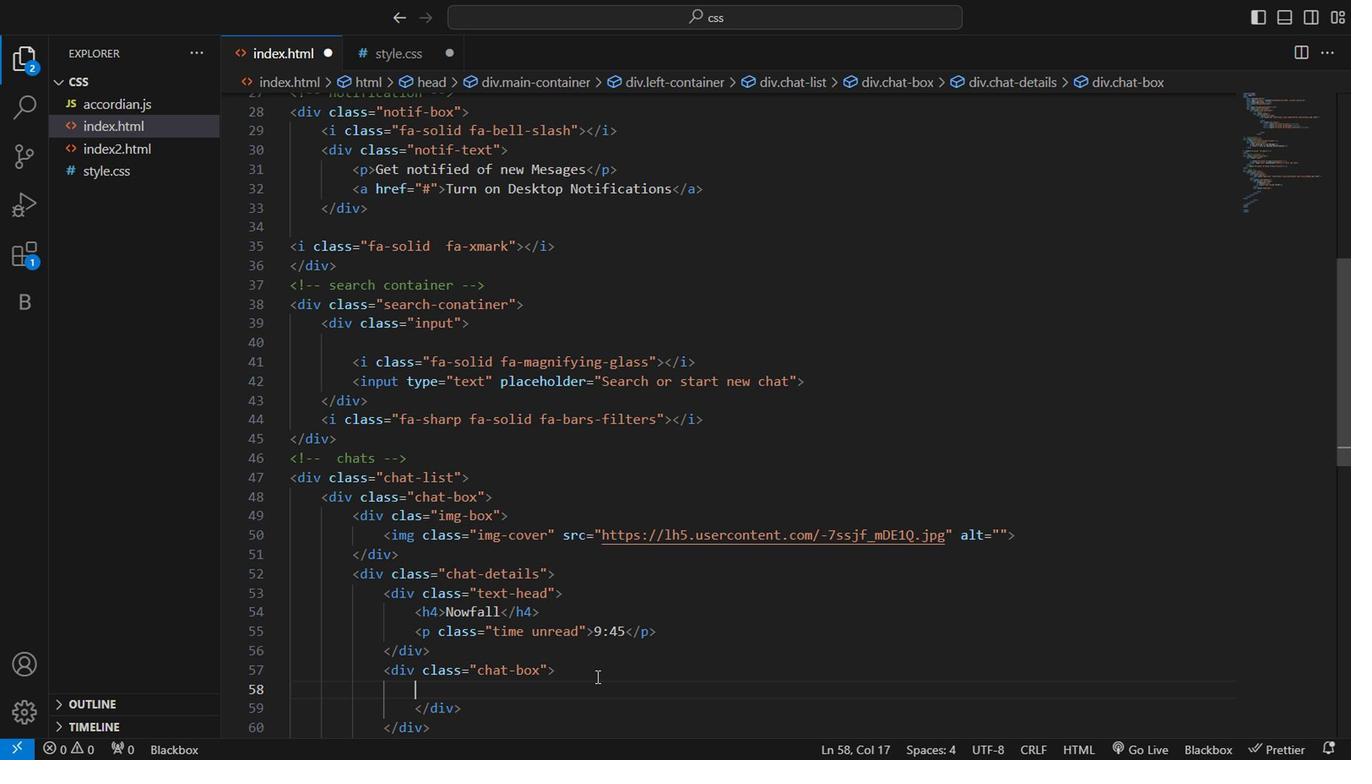 
Action: Key pressed <Key.backspace><Key.backspace><Key.backspace><Key.backspace><Key.backspace><Key.backspace><Key.backspace><Key.backspace><Key.backspace><Key.backspace><Key.backspace><Key.backspace><Key.backspace><Key.backspace><Key.backspace><Key.backspace><Key.backspace><Key.backspace><Key.backspace><Key.backspace><Key.backspace><Key.backspace><Key.shift><Key.shift><Key.shift><Key.shift><Key.shift><div<Key.space>class<Key.enter>chat-box<Key.right><Key.shift><Key.shift><Key.shift><Key.shift><Key.shift>>ctrl+Z<'\x1a'><'\x1a'><'\x1a'><'\x1a'><Key.space>ctrl+Class<Key.enter>text-message<Key.up><Key.down><Key.right><Key.shift>><Key.enter><Key.shift><Key.shift><Key.shift><Key.shift><Key.shift><Key.shift><p<Key.shift><Key.shift><Key.shift><Key.shift><Key.shift><Key.shift><Key.shift><Key.shift><Key.shift><Key.shift><Key.shift><Key.shift><Key.shift><Key.shift><Key.shift><Key.shift><Key.shift><Key.shift><Key.shift><Key.shift><Key.shift><Key.shift><Key.shift><Key.shift><Key.shift><Key.shift>><Key.shift><Key.shift><Key.shift><Key.shift><Key.shift>"<Key.shift>How<Key.space>are<Key.space>you<Key.shift>"<Key.left><Key.shift><Key.shift><Key.shift><Key.shift><Key.shift><Key.shift><Key.shift><Key.shift><Key.shift><Key.shift><Key.shift><Key.shift><Key.shift><Key.shift><Key.shift><Key.shift><Key.shift><Key.shift><Key.shift><Key.shift><Key.shift><Key.shift><Key.shift><Key.shift><Key.space><Key.shift>?<Key.right><Key.right><Key.right><Key.right><Key.right><Key.enter><Key.shift><Key.shift><Key.shift><Key.shift><Key.shift><Key.shift><b<Key.shift><Key.shift><Key.shift>>1<Key.right><Key.right><Key.right><Key.right><Key.enter><Key.backspace><Key.backspace><Key.backspace><Key.backspace><Key.backspace><Key.down><Key.down><Key.down><Key.left><Key.left><Key.left><Key.left><Key.left><Key.left><Key.backspace><Key.backspace><Key.backspace><Key.backspace><Key.backspace>
Screenshot: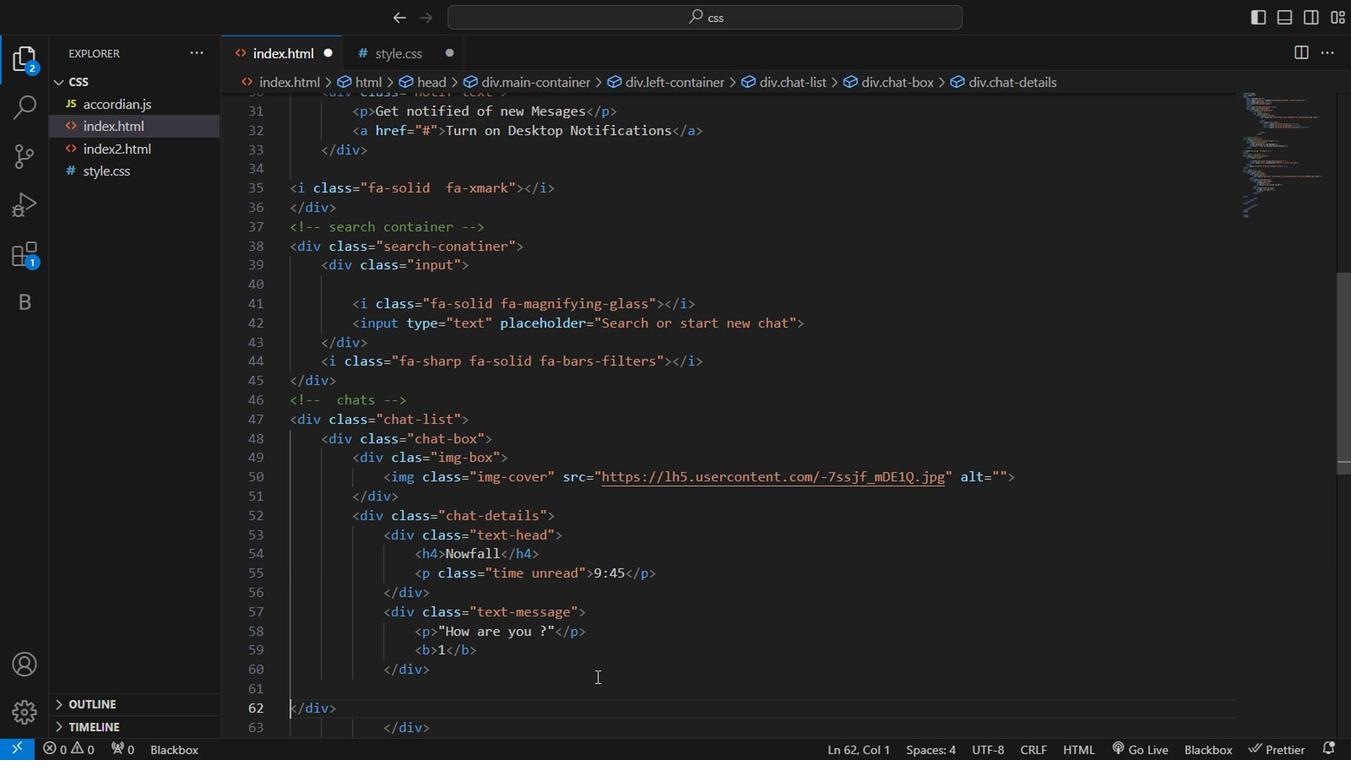 
Action: Mouse moved to (576, 679)
Screenshot: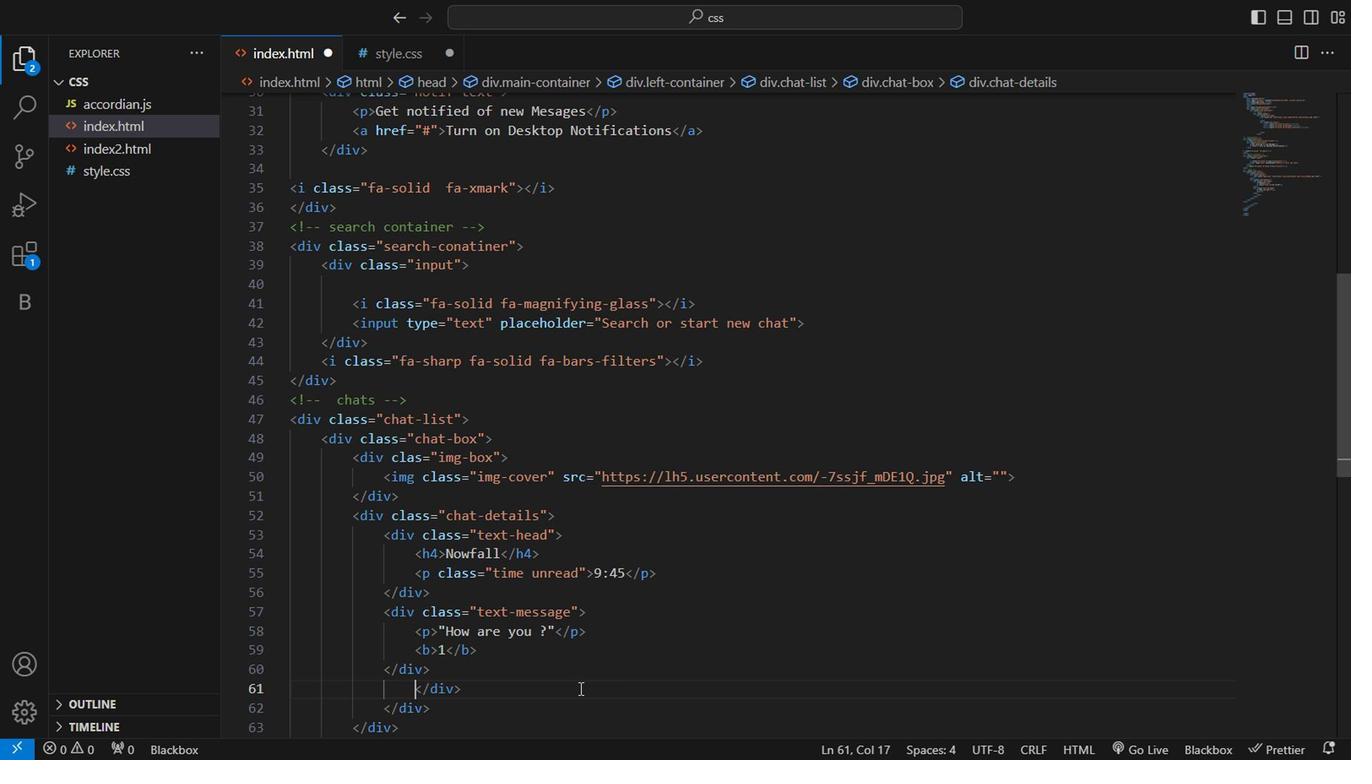 
Action: Mouse pressed left at (576, 679)
Screenshot: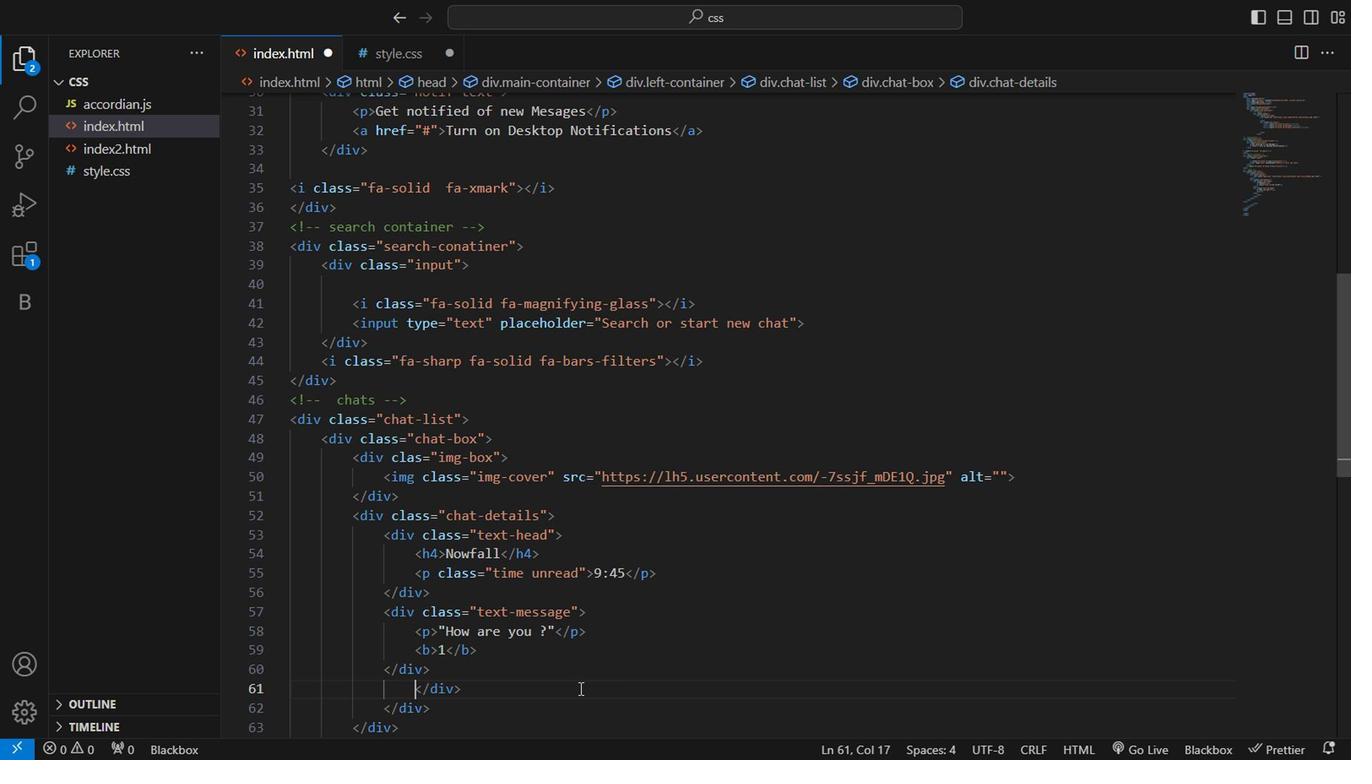 
Action: Key pressed <Key.enter><Key.shift><Key.shift><Key.shift><Key.shift><Key.shift><Key.shift><Key.shift><Key.shift><Key.shift><Key.shift><Key.shift><Key.shift><Key.shift><Key.shift><Key.shift><Key.shift><Key.shift><Key.shift><Key.shift><Key.shift><Key.shift><Key.shift><Key.shift><Key.shift><Key.shift><Key.shift><Key.shift><Key.shift><Key.shift><Key.shift><Key.shift><div<Key.space>class<Key.enter>chat-box<Key.right><Key.shift><Key.shift><Key.shift><Key.shift>><Key.enter><Key.shift><Key.shift><Key.shift><Key.shift><Key.shift><Key.shift><Key.shift><Key.shift><Key.shift><Key.shift><Key.shift><Key.shift><Key.shift><Key.shift><Key.shift><Key.shift><Key.shift><Key.shift><Key.shift><div<Key.space>class<Key.enter>img-box<Key.right><Key.shift>>
Screenshot: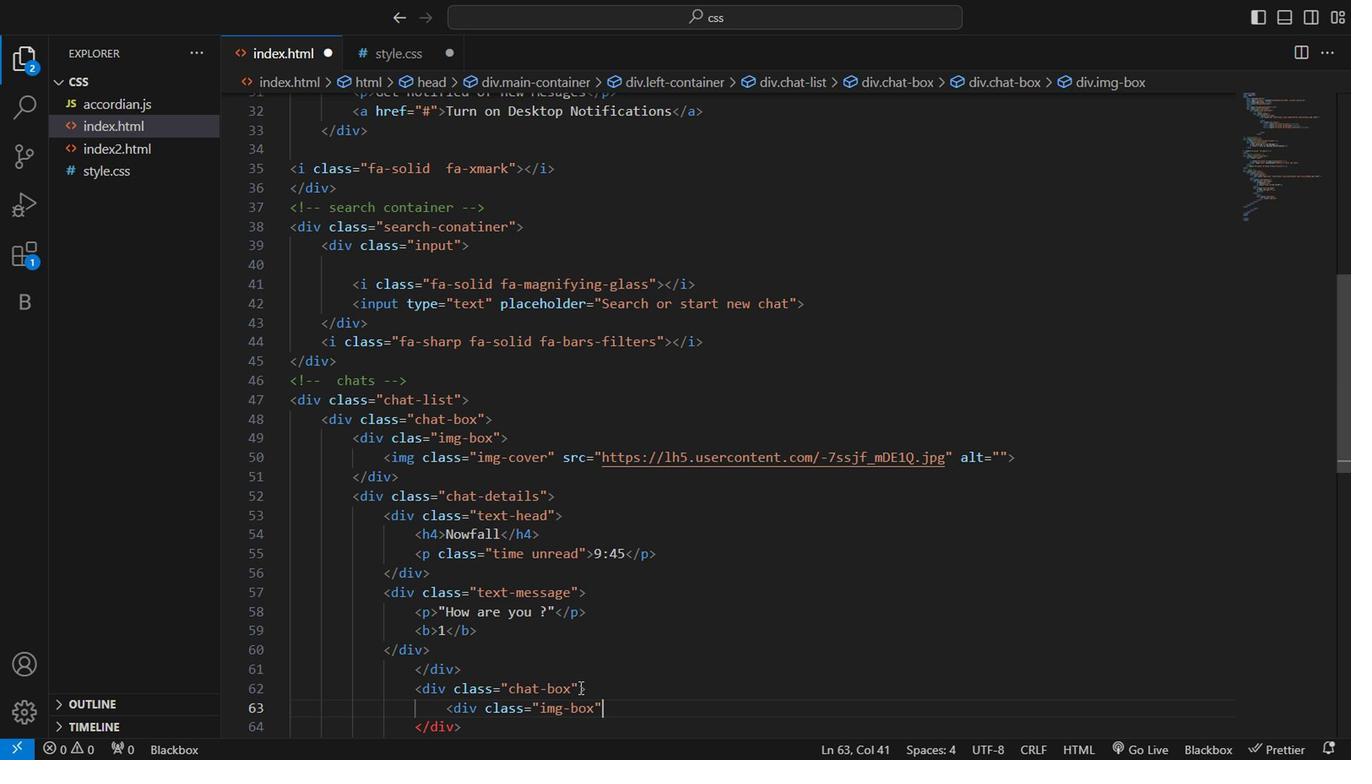 
Action: Mouse moved to (587, 750)
Screenshot: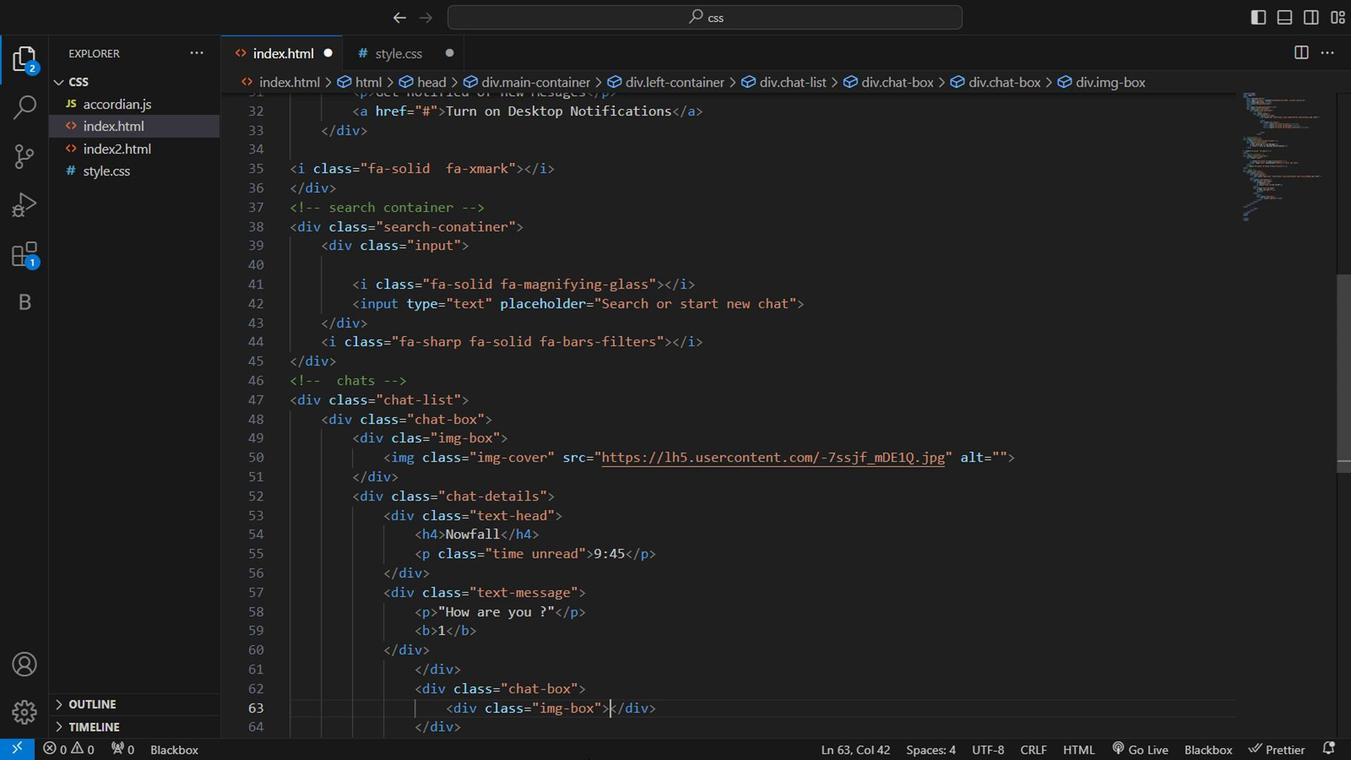 
Action: Key pressed <Key.enter><Key.shift><img<Key.space>class<Key.enter>mg<Key.backspace><Key.backspace>img-con<Key.backspace>ver<Key.right><Key.right>ctrl+Zctrl+Ver<Key.right><Key.space>src=https<Key.shift><Key.shift><Key.shift><Key.shift><Key.shift>:ima
Screenshot: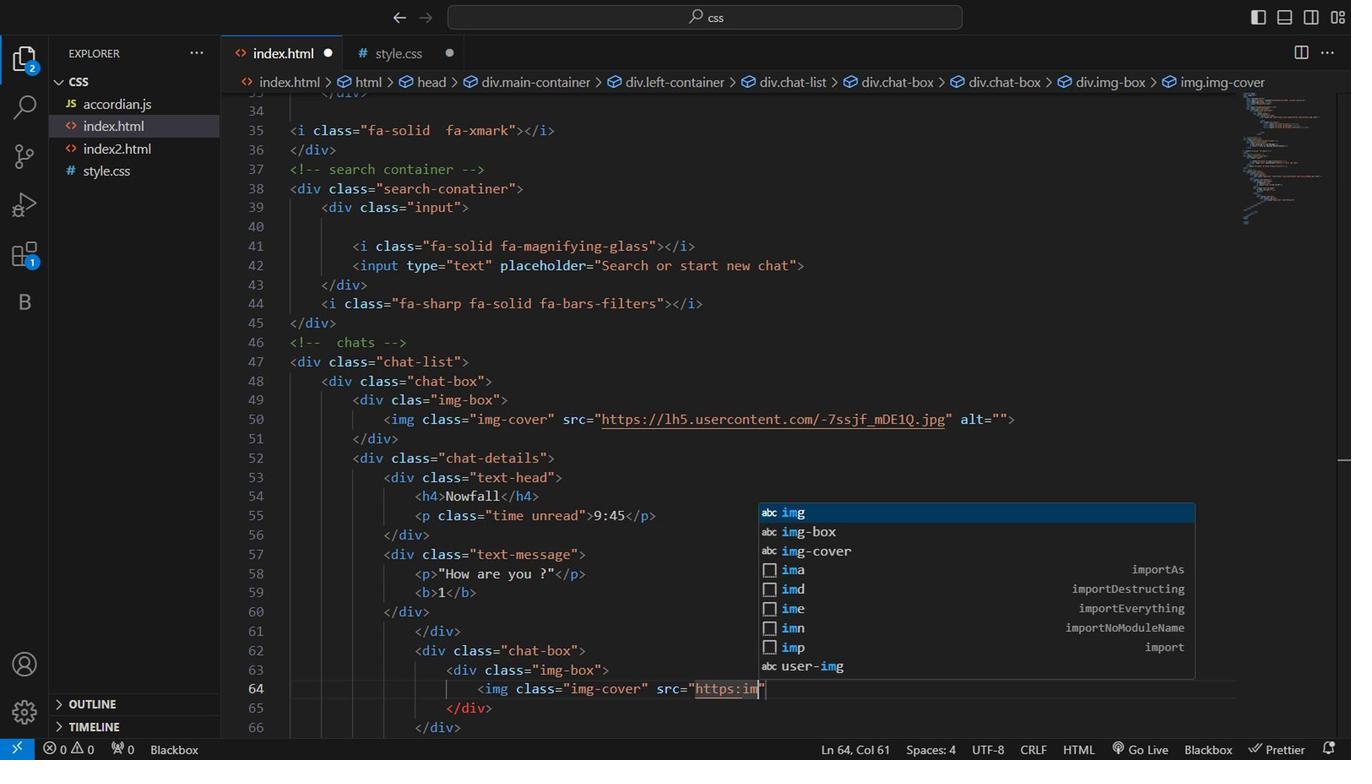 
Action: Mouse moved to (800, 581)
Screenshot: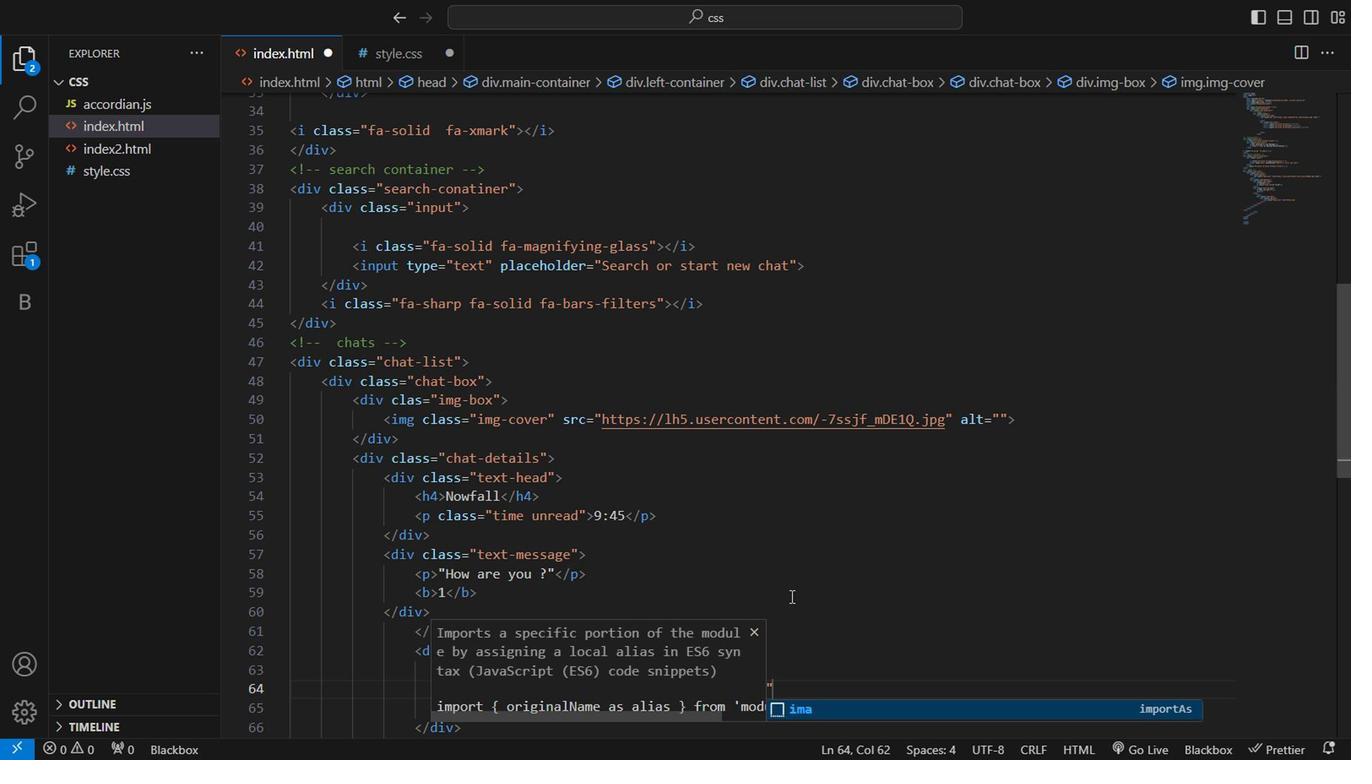 
Action: Mouse pressed left at (800, 581)
Screenshot: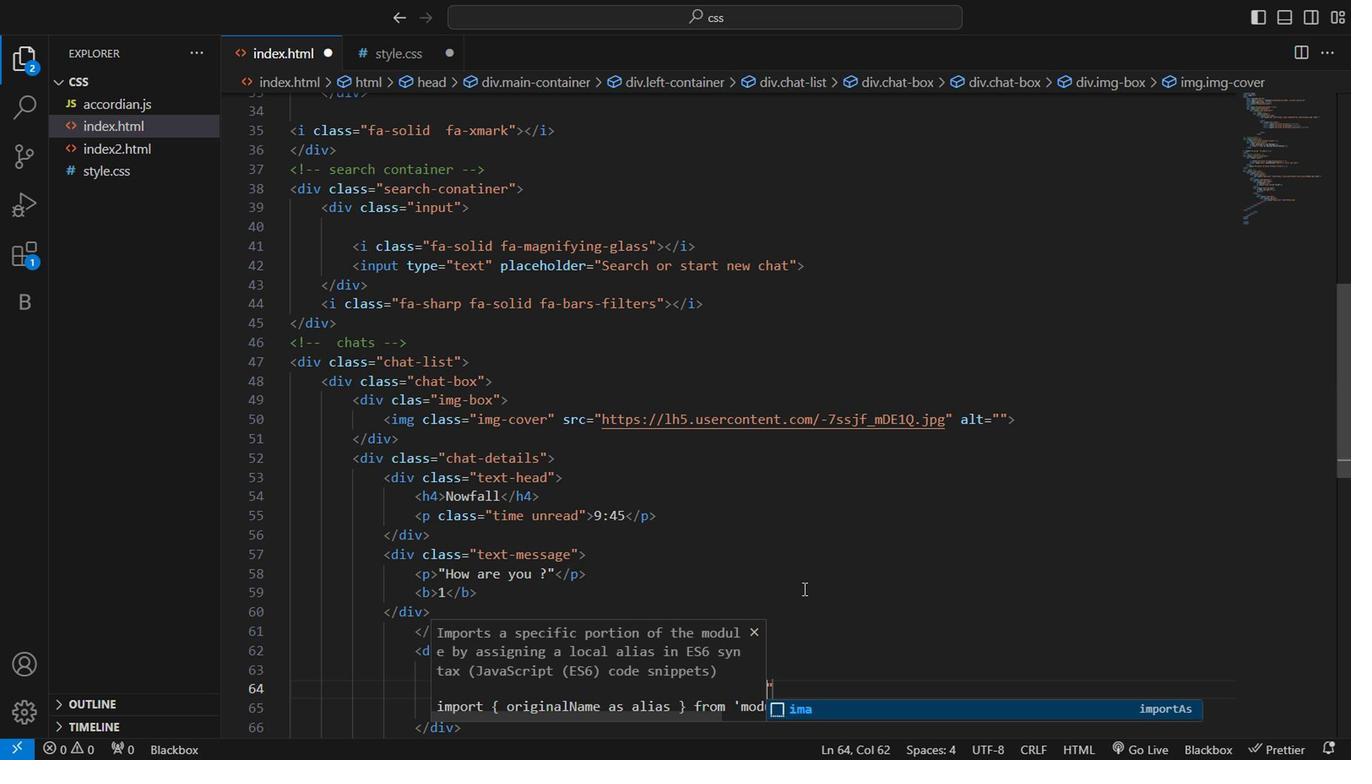 
Action: Key pressed ctrl+Zctrl+Https<Key.shift><Key.shift><Key.shift><Key.shift><Key.shift><Key.shift><Key.shift><Key.shift><Key.shift><Key.shift><Key.shift>:images//images.pexels.com/photos.<Key.backspace>/2379005/pexels=<Key.backspace>-photo-2379005.jpeg<Key.right><Key.shift><Key.shift><Key.shift><Key.shift><Key.shift><Key.shift><Key.shift><Key.shift><Key.shift><Key.shift><Key.shift><Key.shift><Key.shift>?
Screenshot: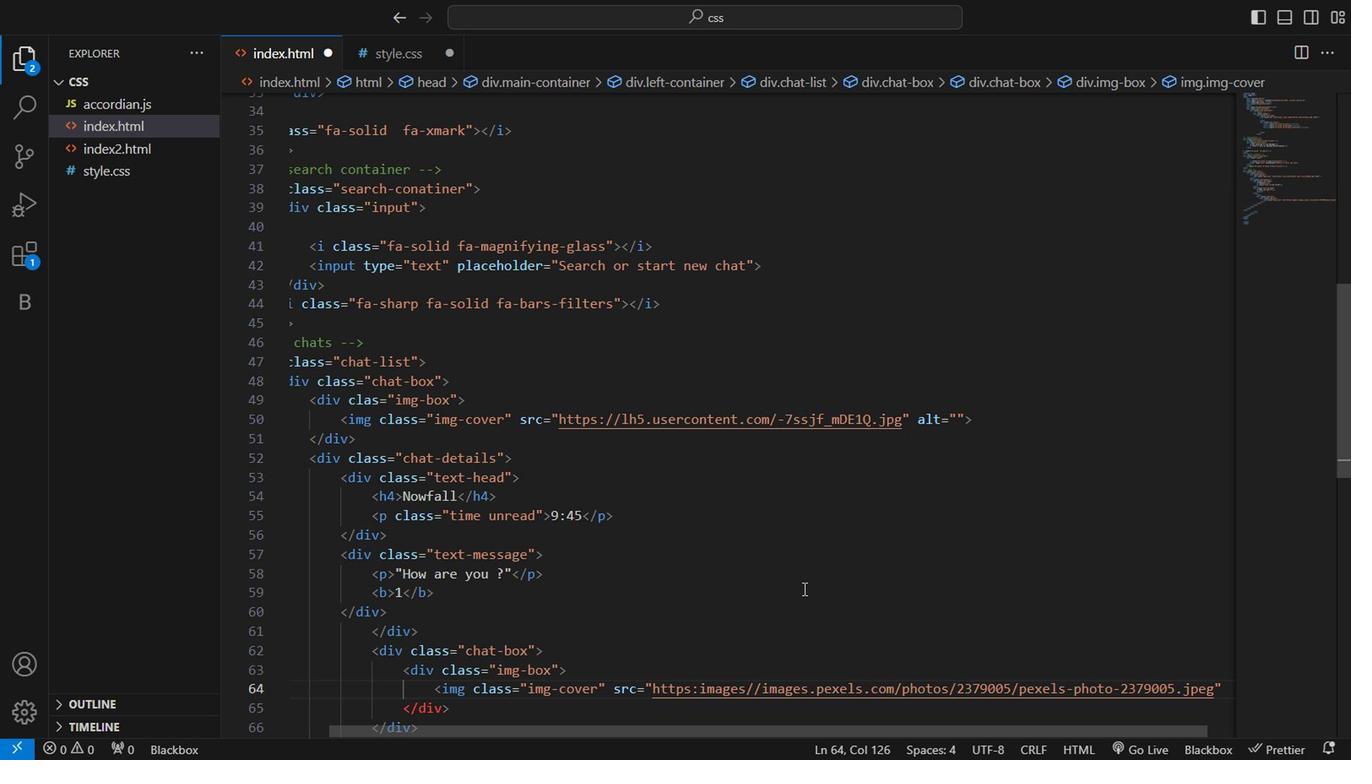 
Action: Mouse moved to (919, 57)
Screenshot: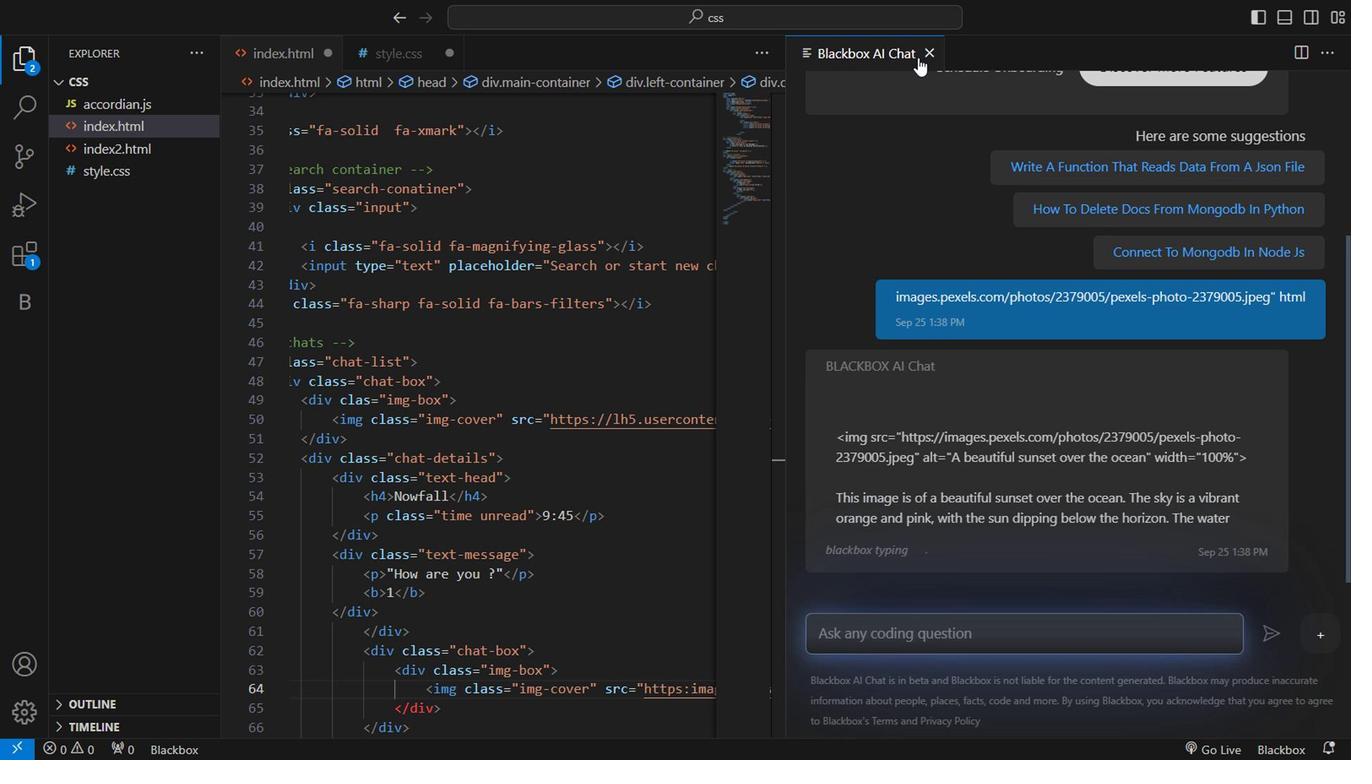 
Action: Mouse pressed left at (919, 57)
Screenshot: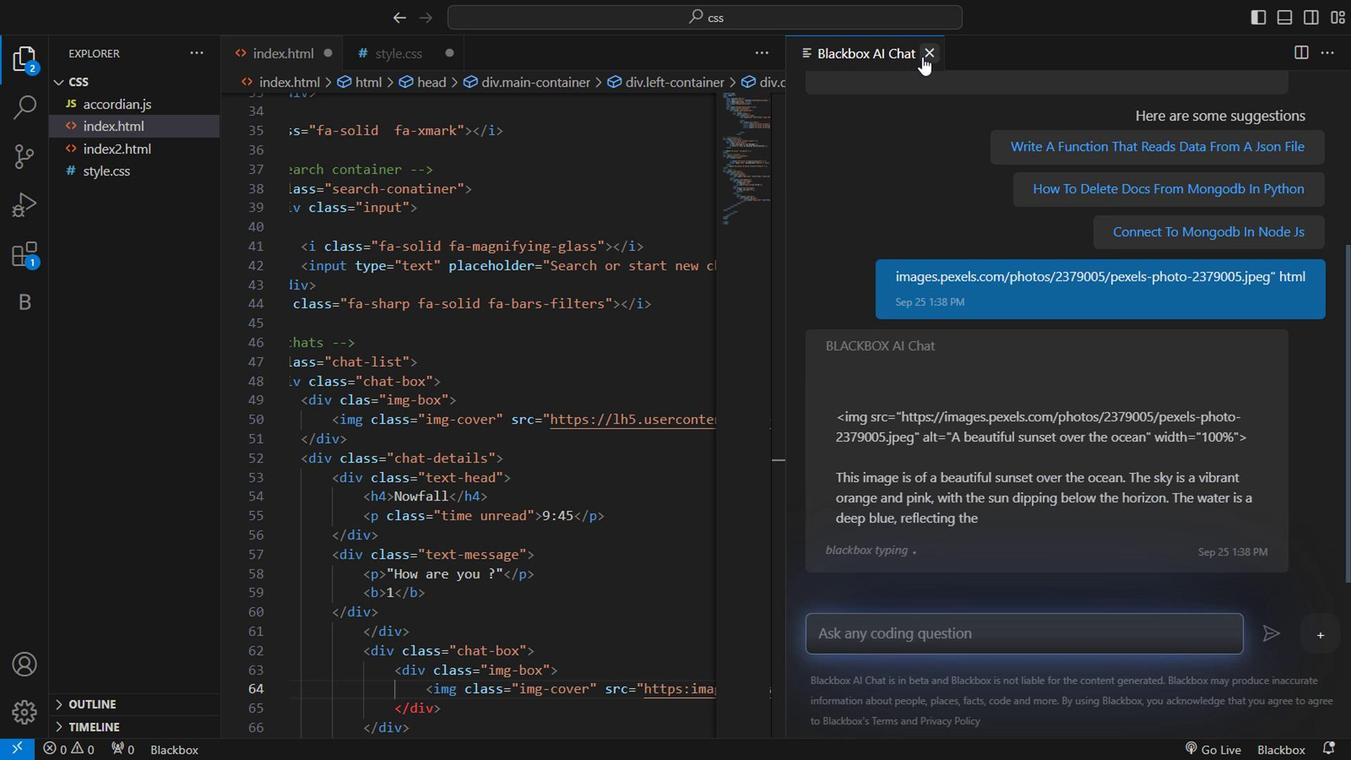 
Action: Mouse moved to (1191, 672)
Screenshot: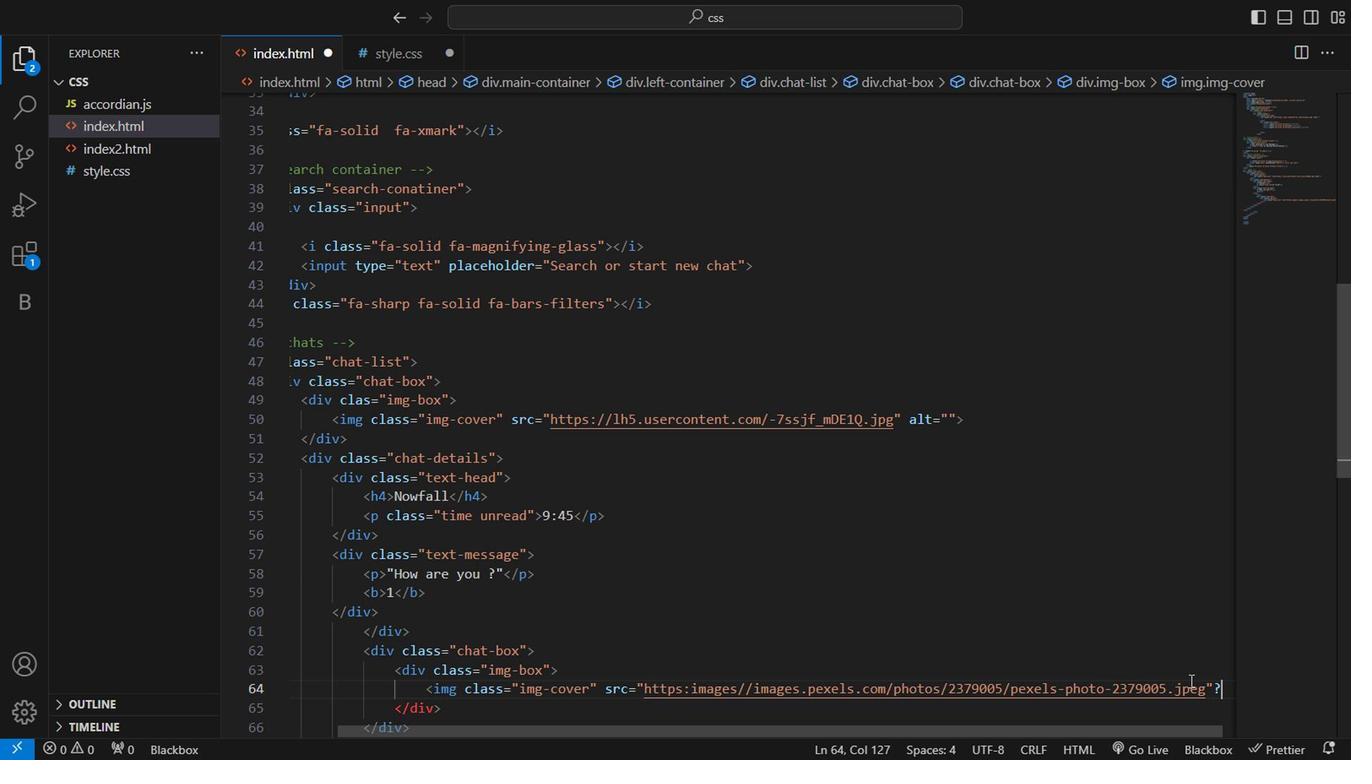 
Action: Key pressed <Key.backspace><Key.left><Key.shift><Key.shift><Key.shift><Key.shift><Key.shift><Key.shift>?
Screenshot: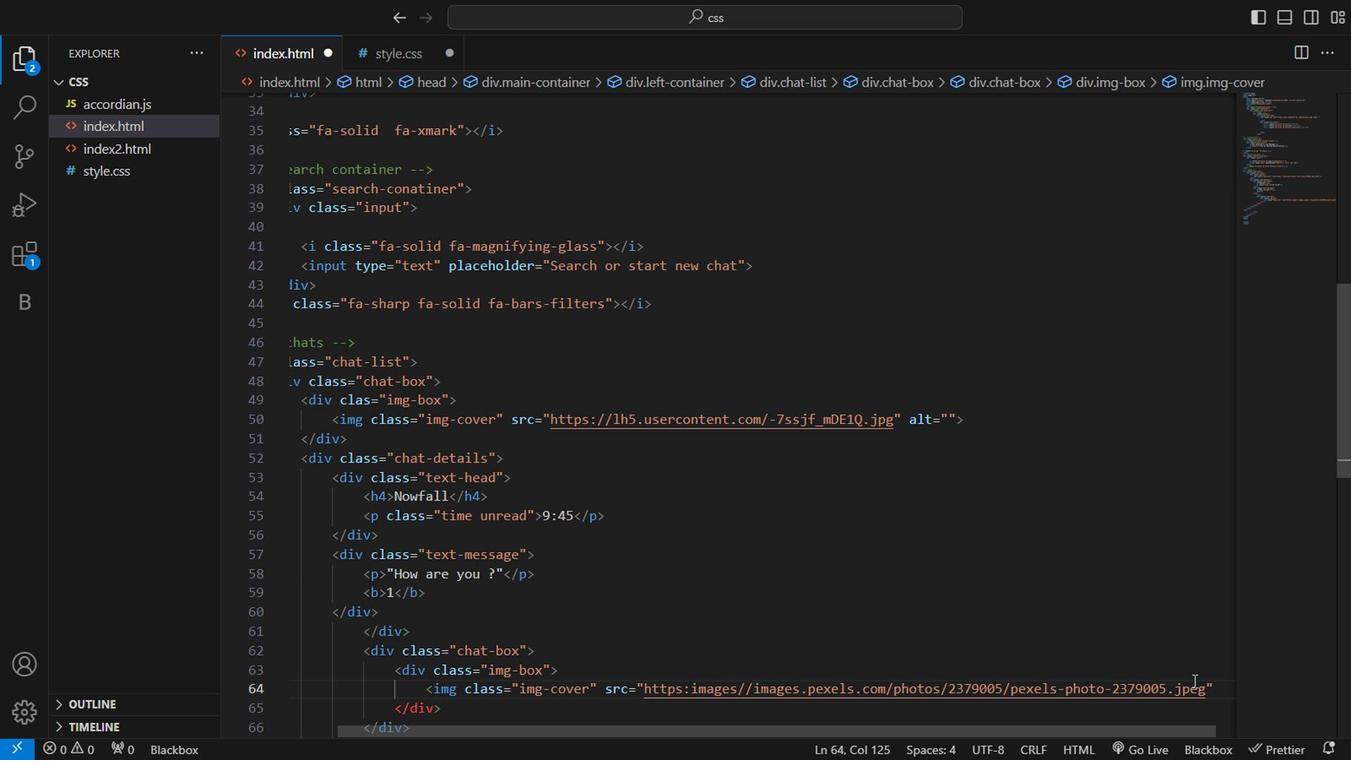 
Action: Mouse moved to (917, 51)
Screenshot: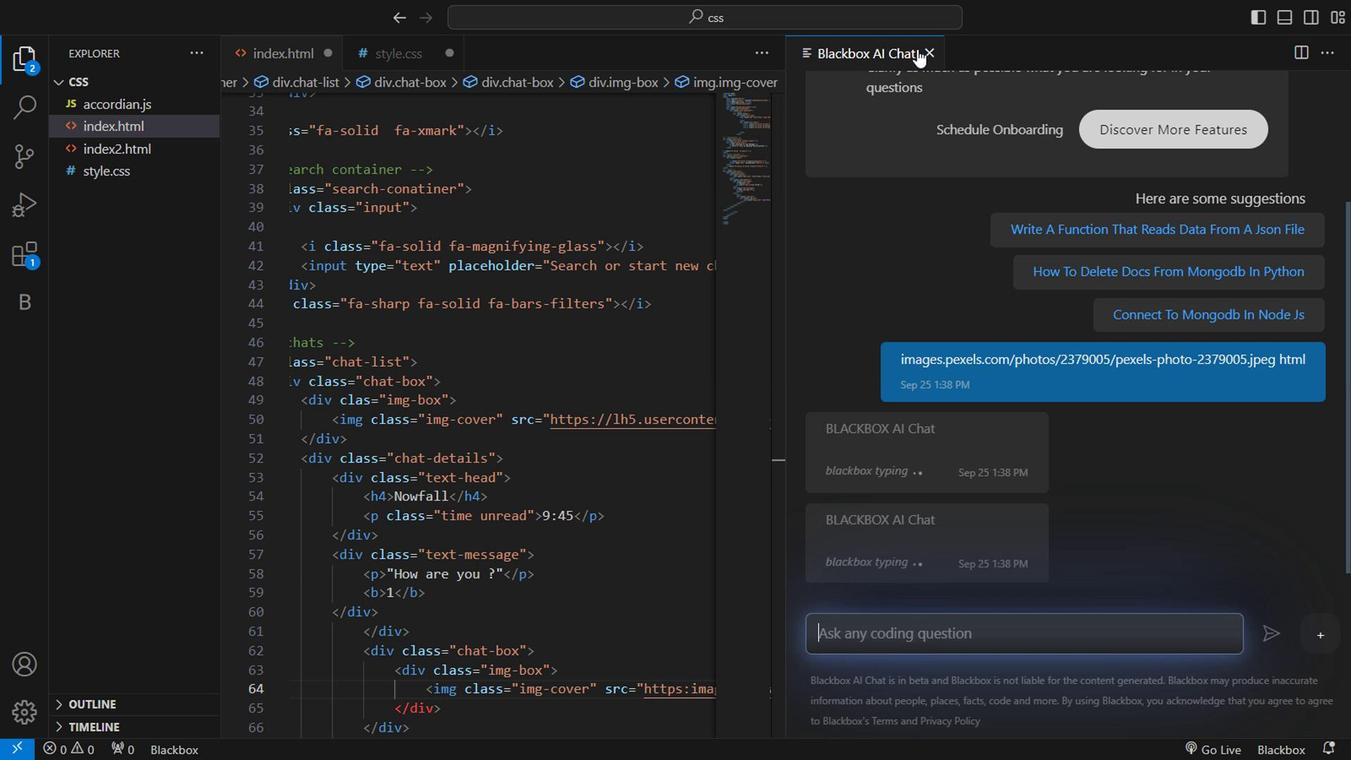 
Action: Mouse pressed left at (917, 51)
Screenshot: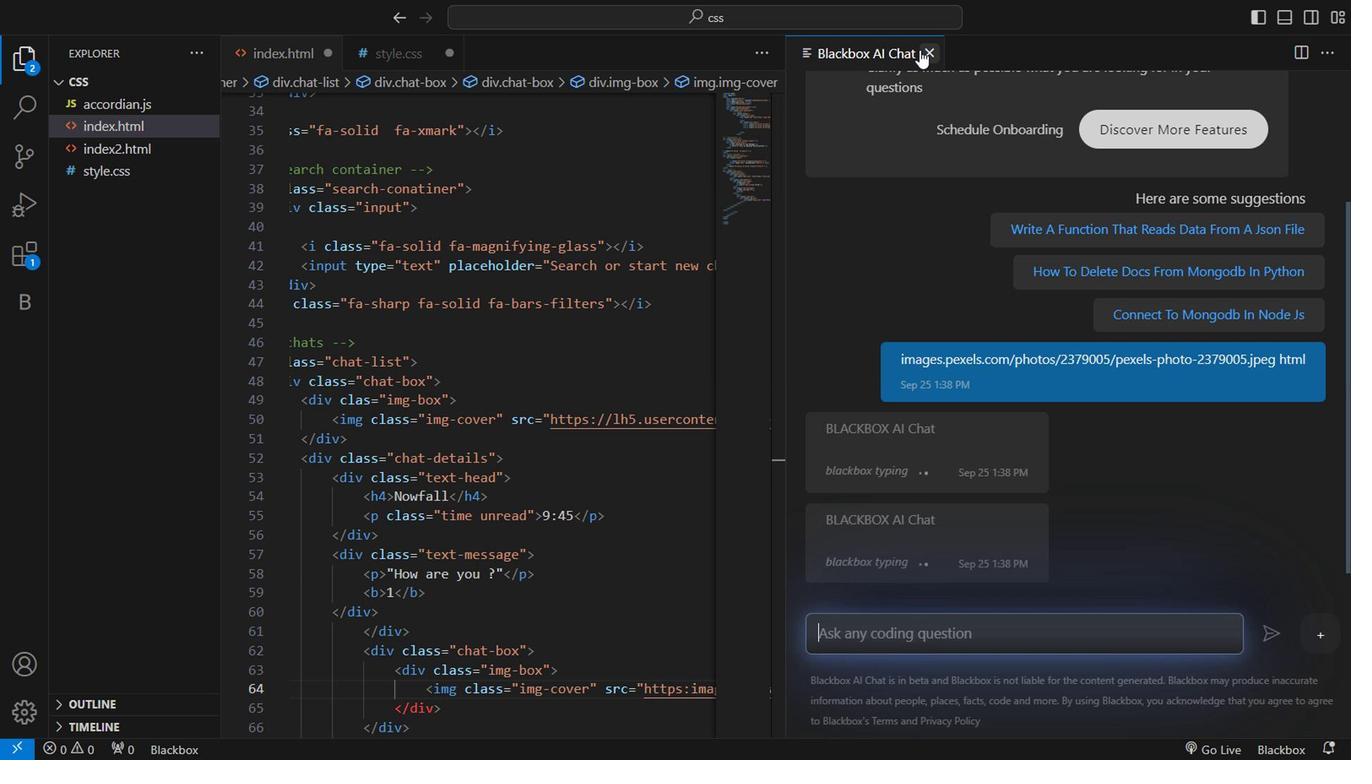 
Action: Mouse moved to (1015, 689)
Screenshot: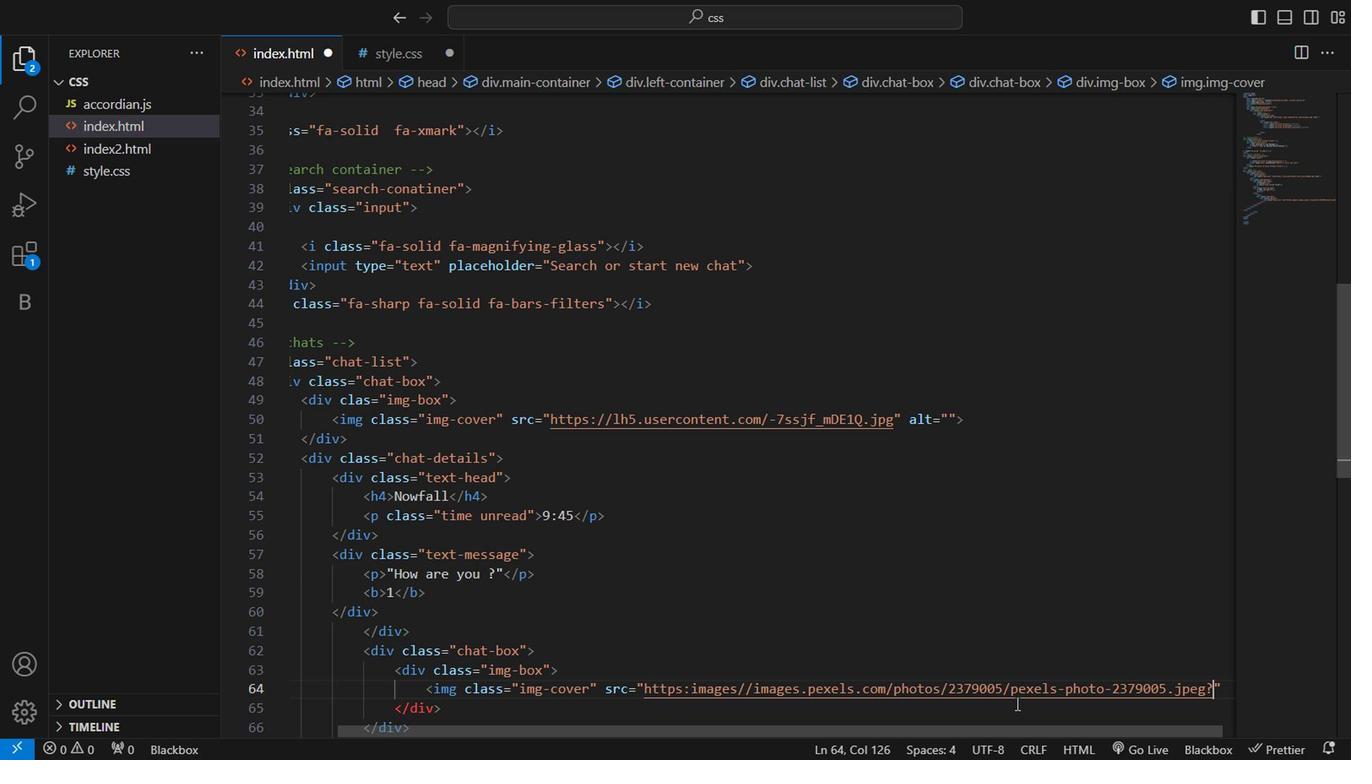 
Action: Key pressed <Key.right><Key.space>alt<Key.enter><Key.right><Key.shift><Key.shift><Key.shift><Key.shift><Key.shift>><Key.down><Key.enter><Key.shift>
Screenshot: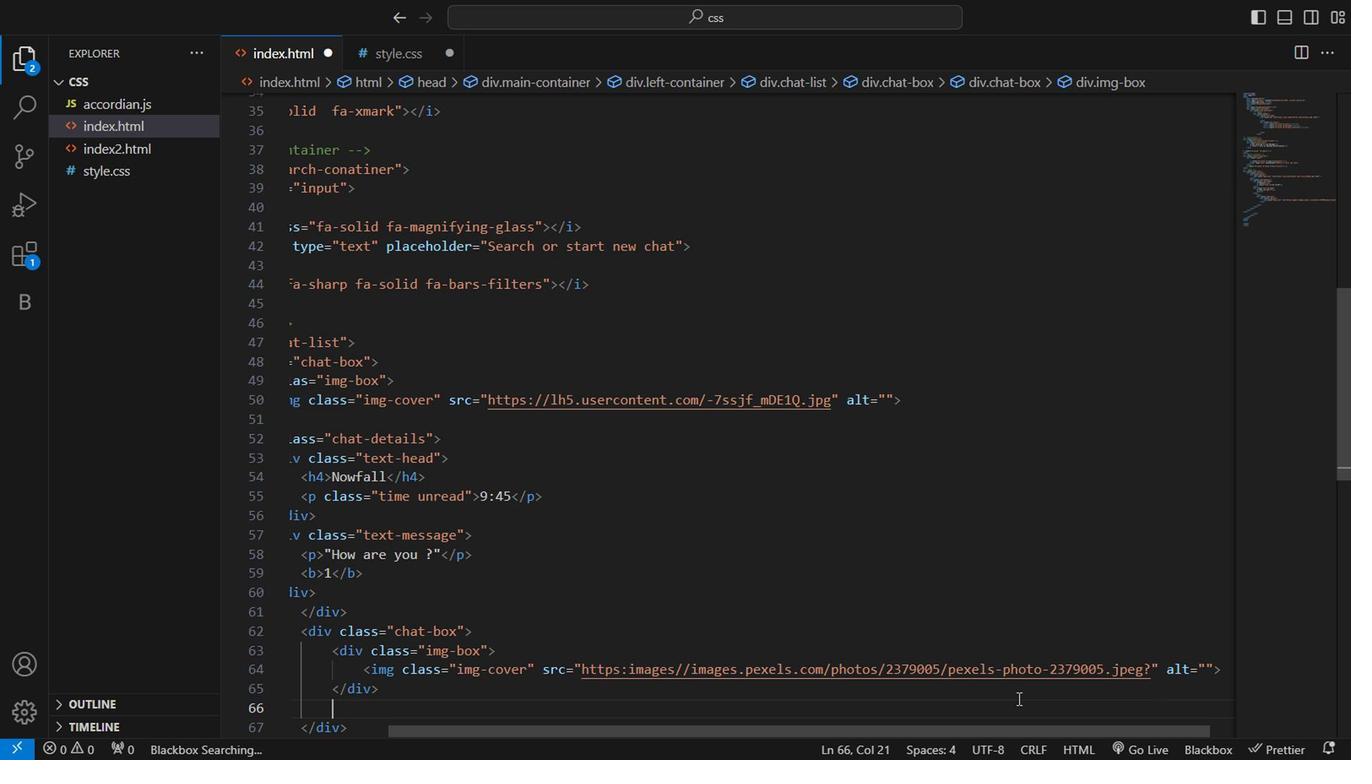 
Action: Mouse moved to (1343, 354)
Screenshot: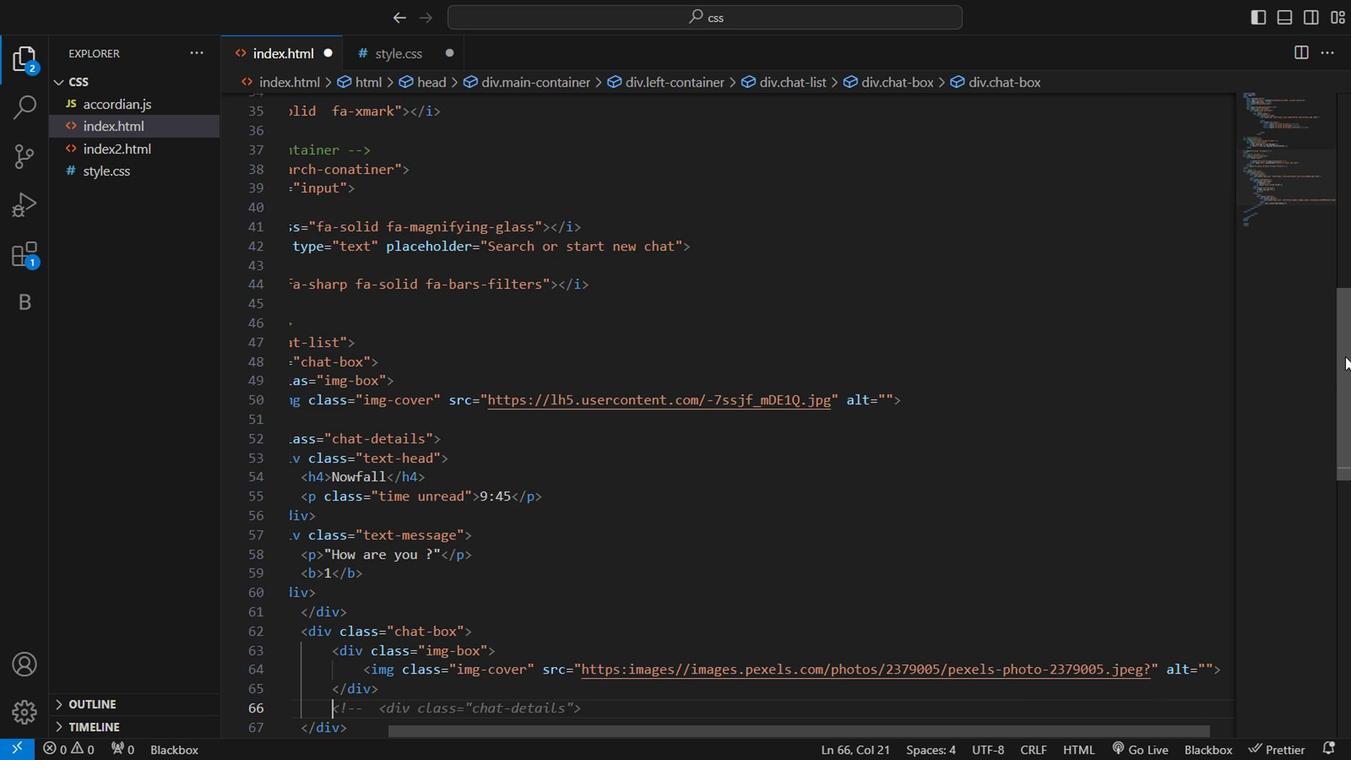 
Action: Mouse pressed left at (1343, 354)
Screenshot: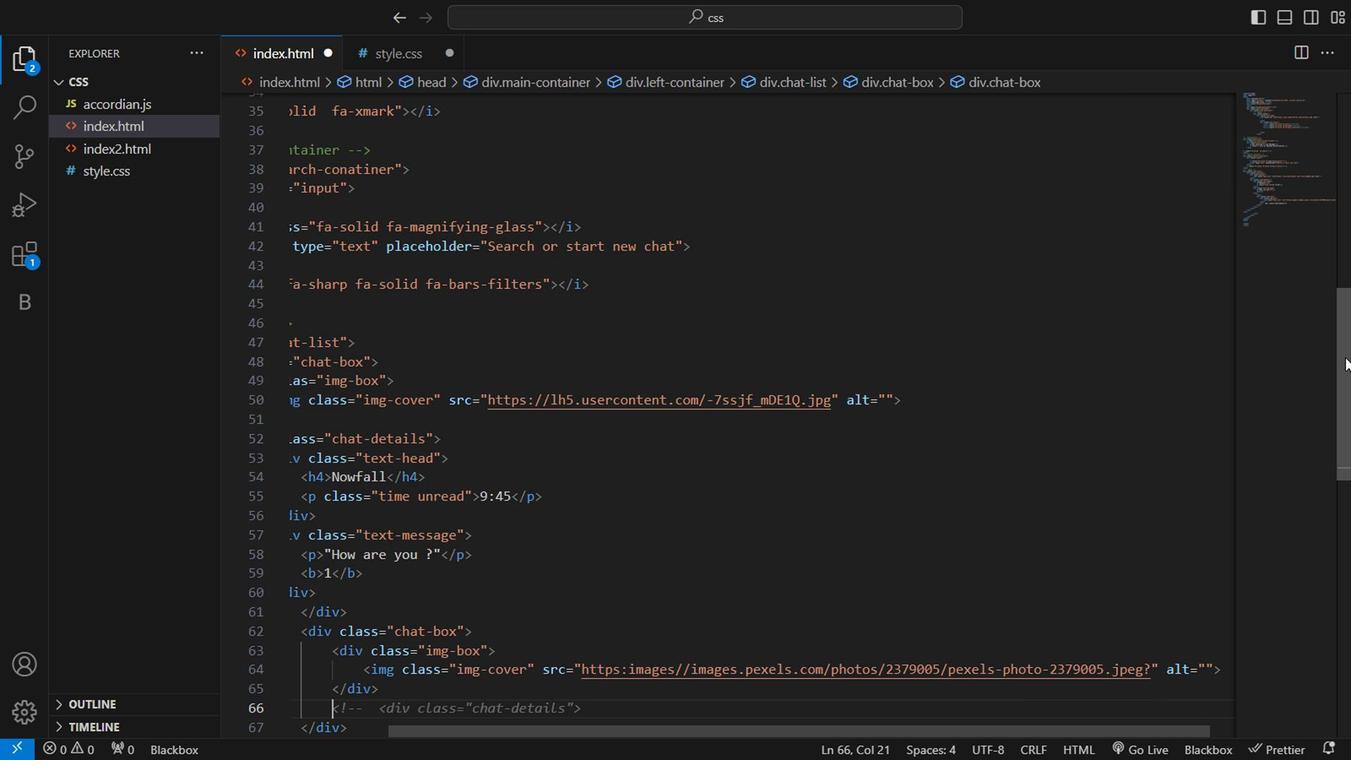 
Action: Mouse moved to (1339, 432)
Screenshot: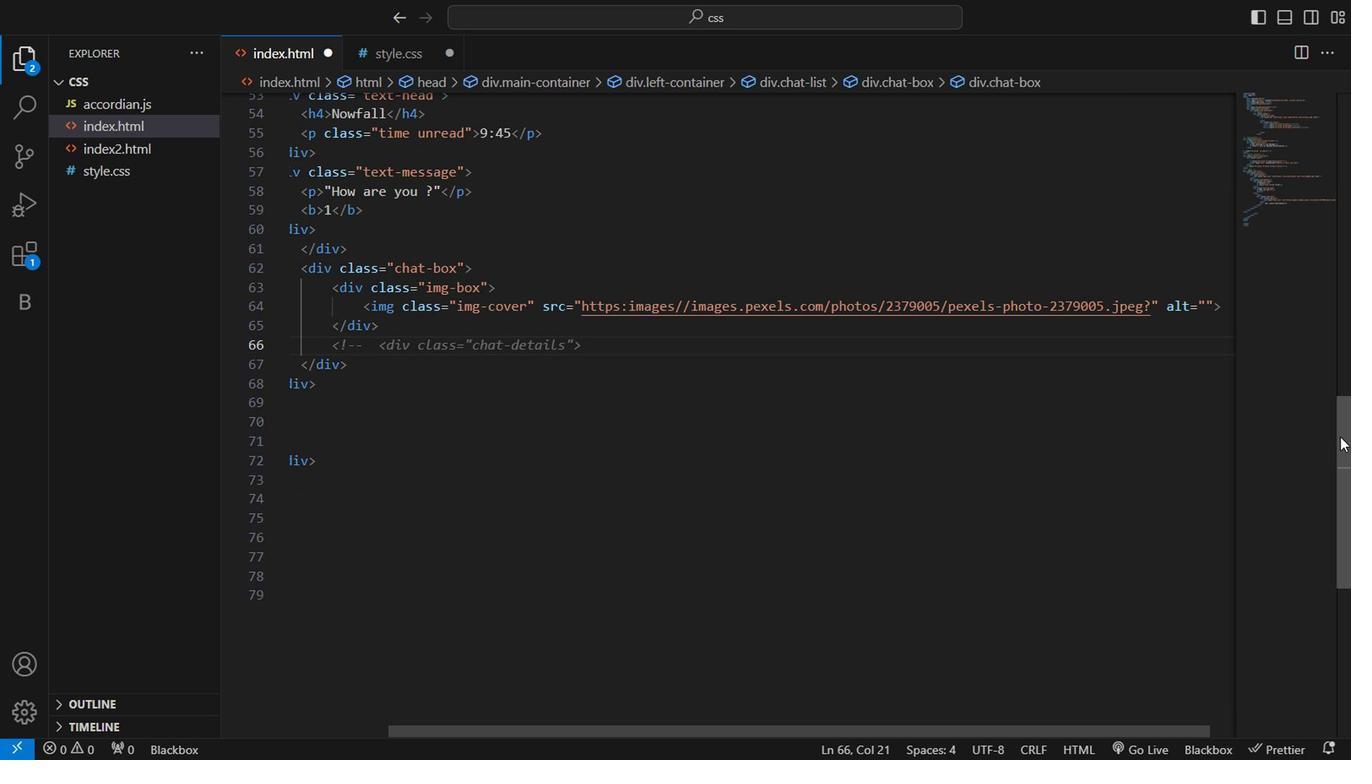 
Action: Mouse pressed left at (1339, 432)
Screenshot: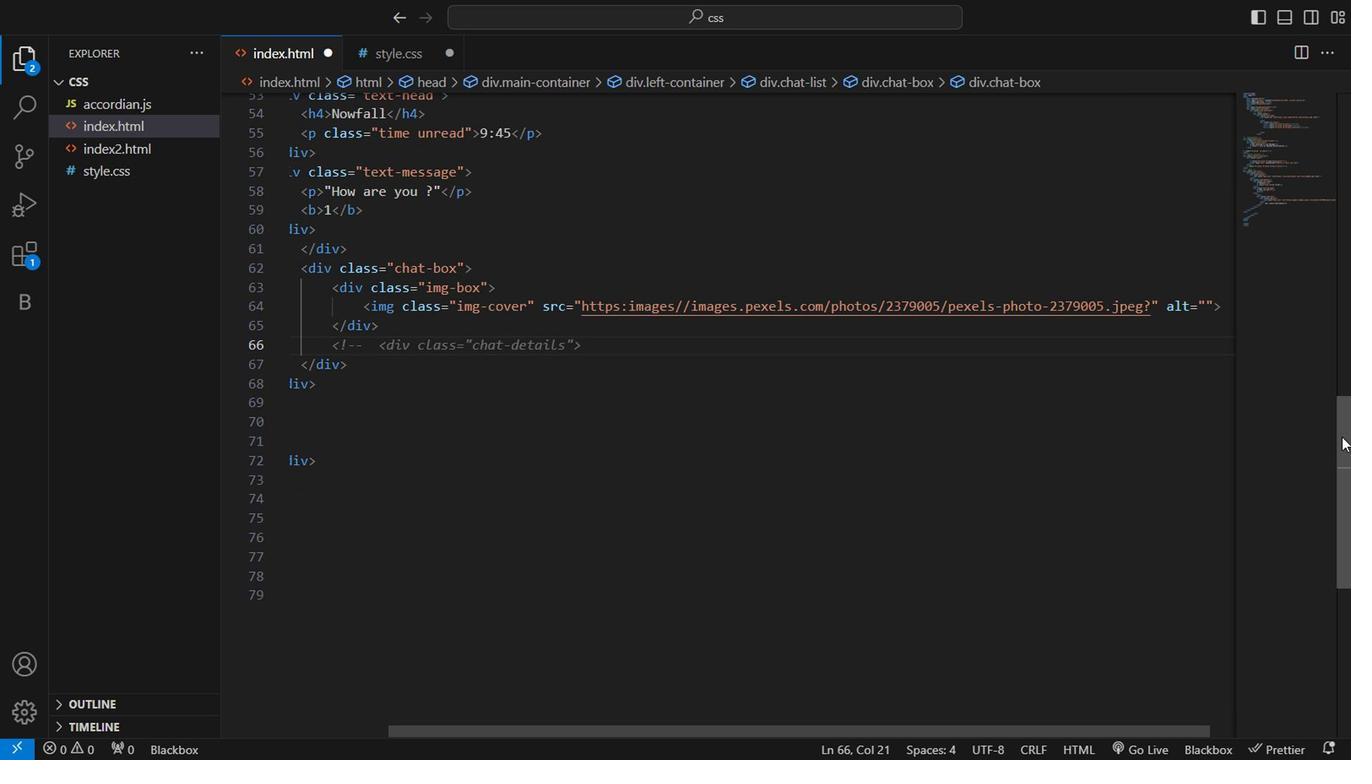 
Action: Mouse moved to (225, 309)
Screenshot: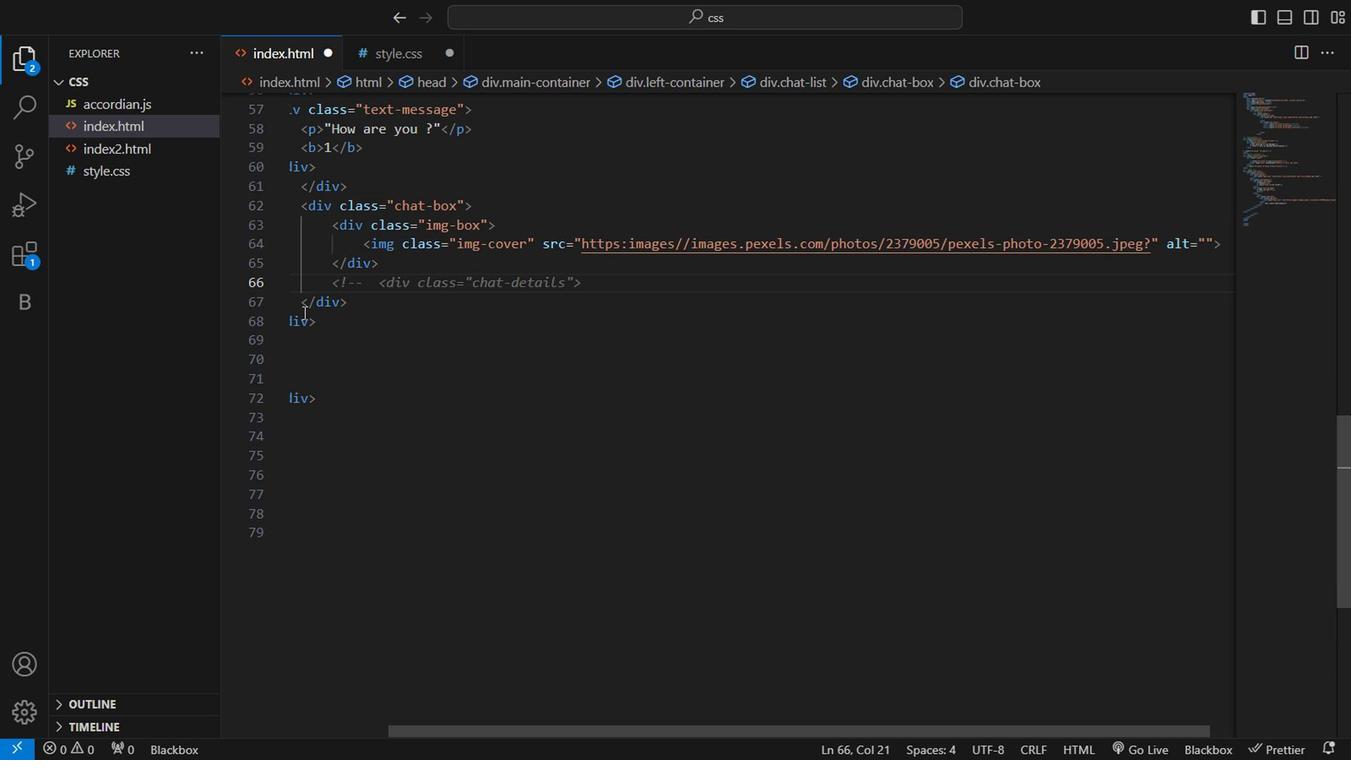 
Action: Key pressed <Key.shift><div<Key.space>class<Key.enter>chat-details<Key.right><Key.shift>><Key.enter><Key.shift><Key.shift><Key.shift><Key.shift><Key.shift><Key.shift><Key.shift><Key.shift><Key.shift><Key.shift><div<Key.space>class<Key.enter>text-head<Key.shift><Key.shift><Key.shift><Key.shift><Key.shift><Key.shift><Key.shift><Key.shift><Key.shift><Key.right><Key.shift><Key.shift><Key.shift><Key.shift><Key.shift><Key.shift><Key.shift><Key.shift><Key.shift><Key.shift><Key.shift><Key.shift>><Key.enter><Key.shift><h4<Key.shift>><Key.shift><Key.shift><Key.shift><Key.shift><Key.shift><Key.shift>Rohan<Key.right><Key.right><Key.right><Key.right><Key.right><Key.enter><Key.shift><p<Key.space>class<Key.enter>time<Key.space>unread<Key.right><Key.shift>>10<Key.shift>:49<Key.right><Key.right><Key.right>
Screenshot: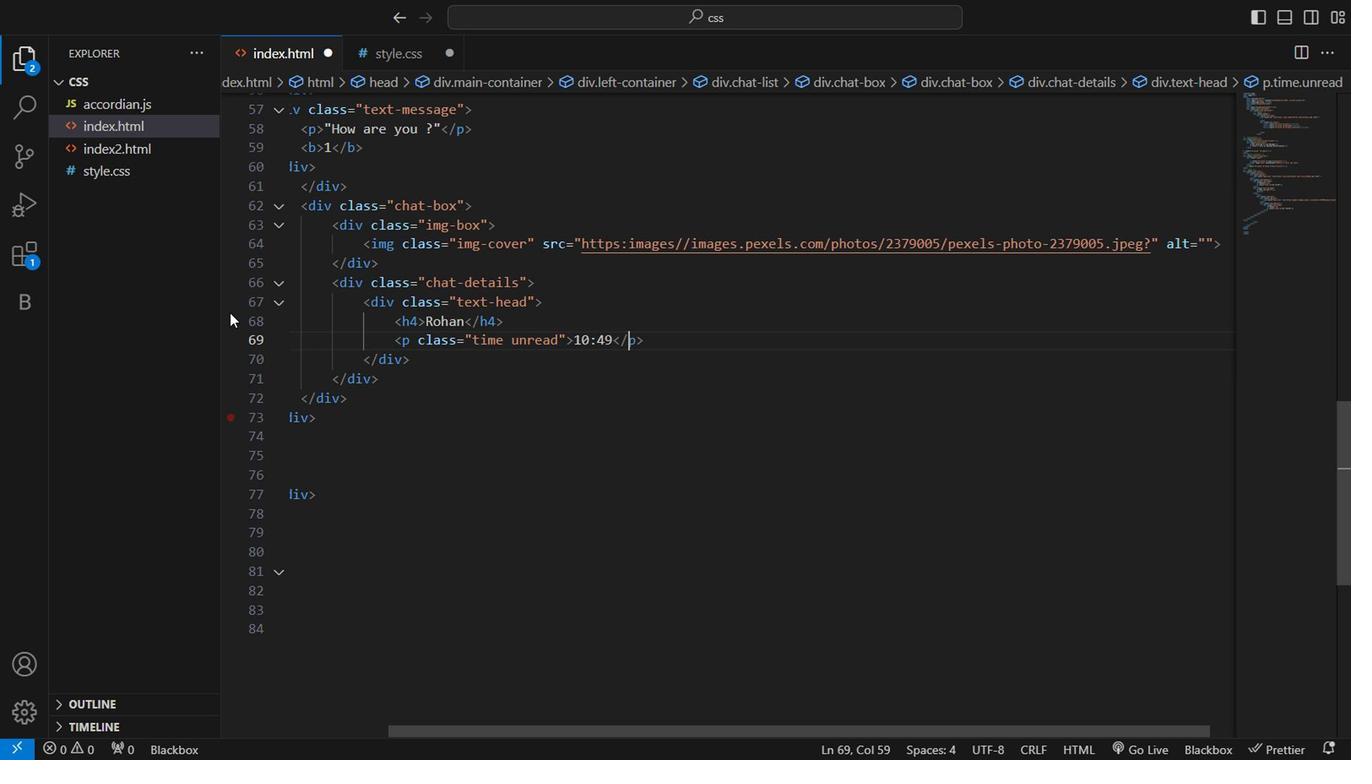 
Action: Mouse moved to (370, 48)
Screenshot: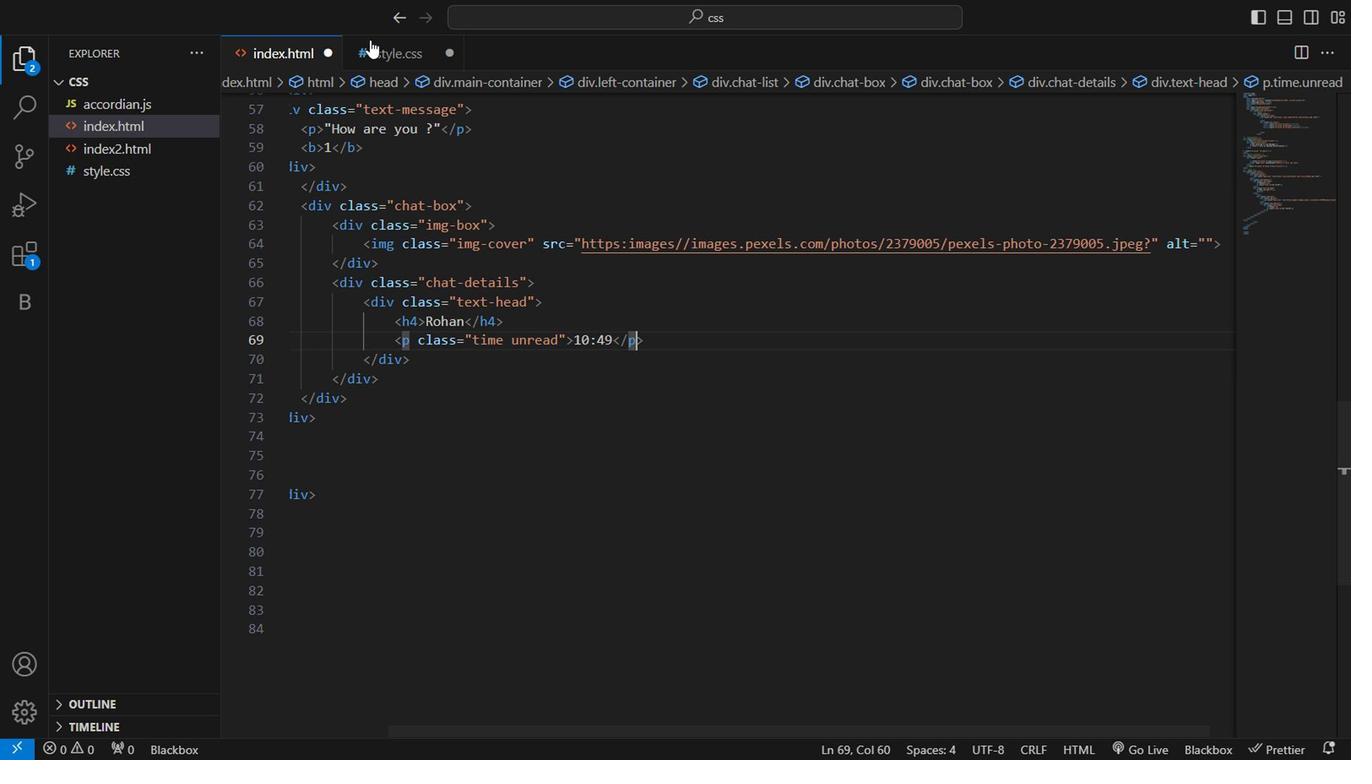 
Action: Mouse pressed left at (370, 48)
Screenshot: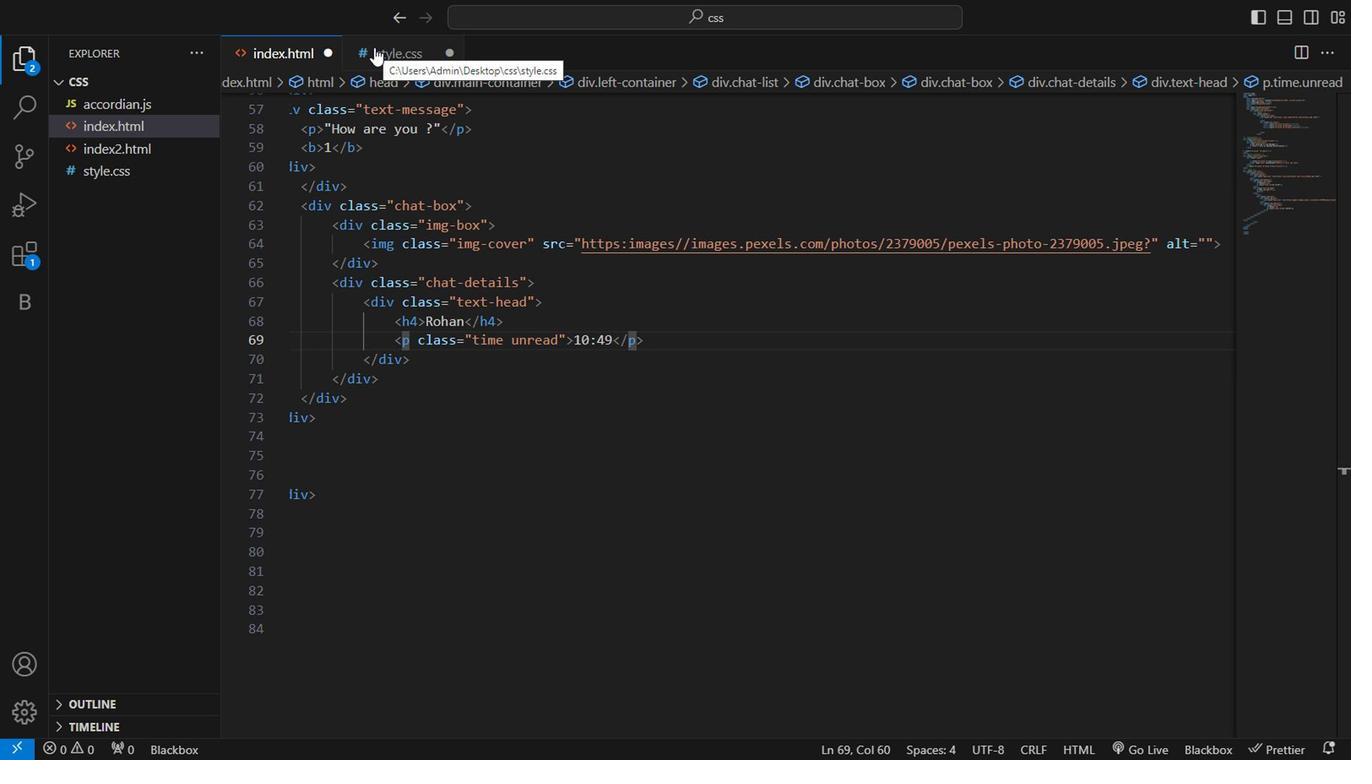 
Action: Mouse moved to (419, 608)
Screenshot: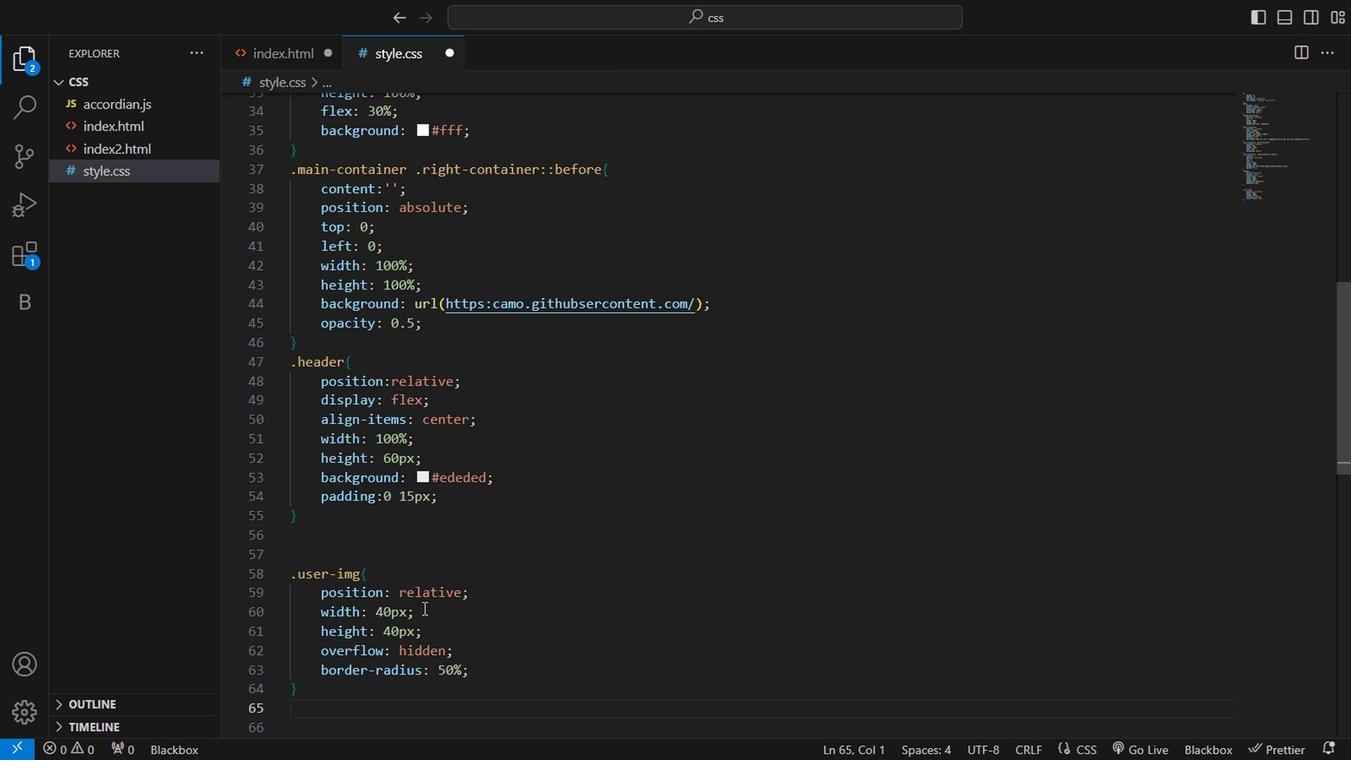 
Action: Mouse pressed left at (419, 608)
Screenshot: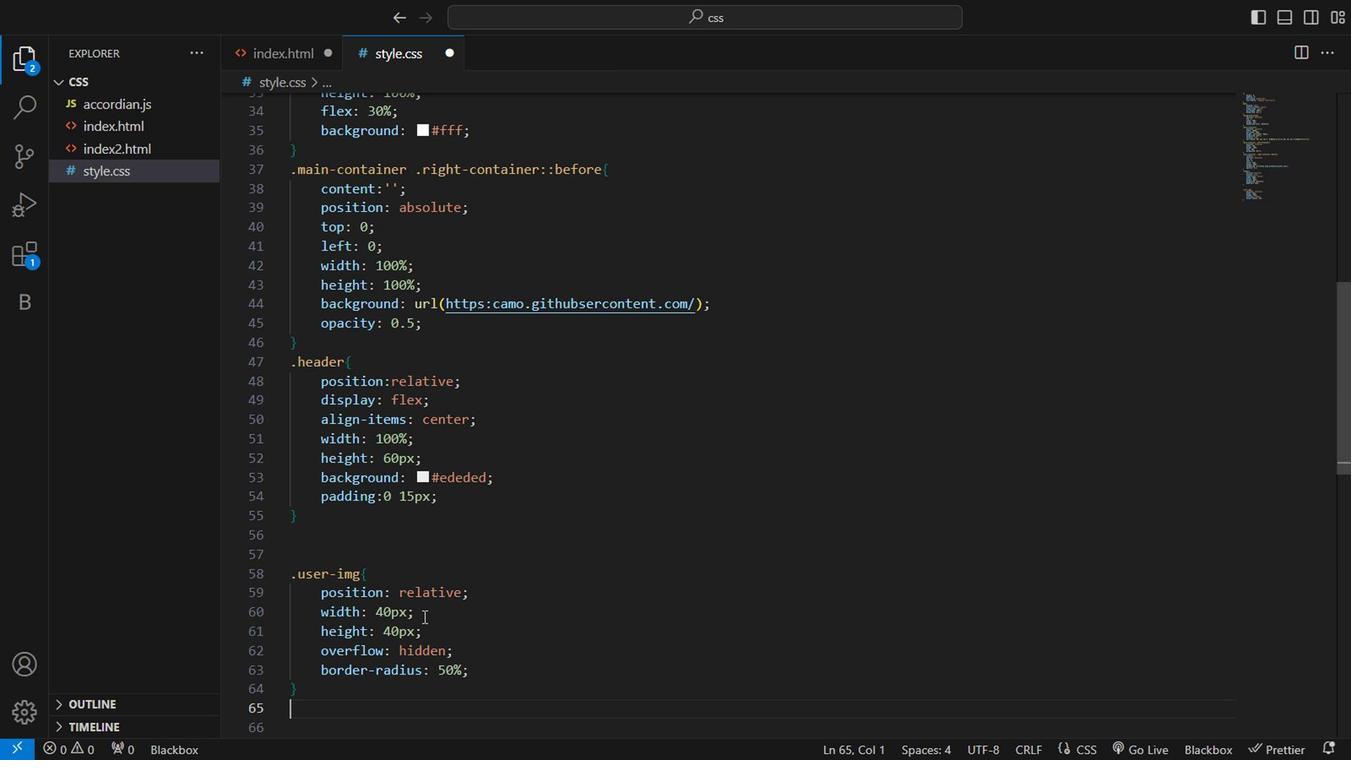 
Action: Key pressed <Key.down><Key.down><Key.down><Key.down><Key.down><Key.down><Key.down><Key.down><Key.down><Key.down><Key.down><Key.down><Key.down><Key.down><Key.down><Key.down><Key.down><Key.down><Key.down><Key.down><Key.down><Key.up><Key.down>
Screenshot: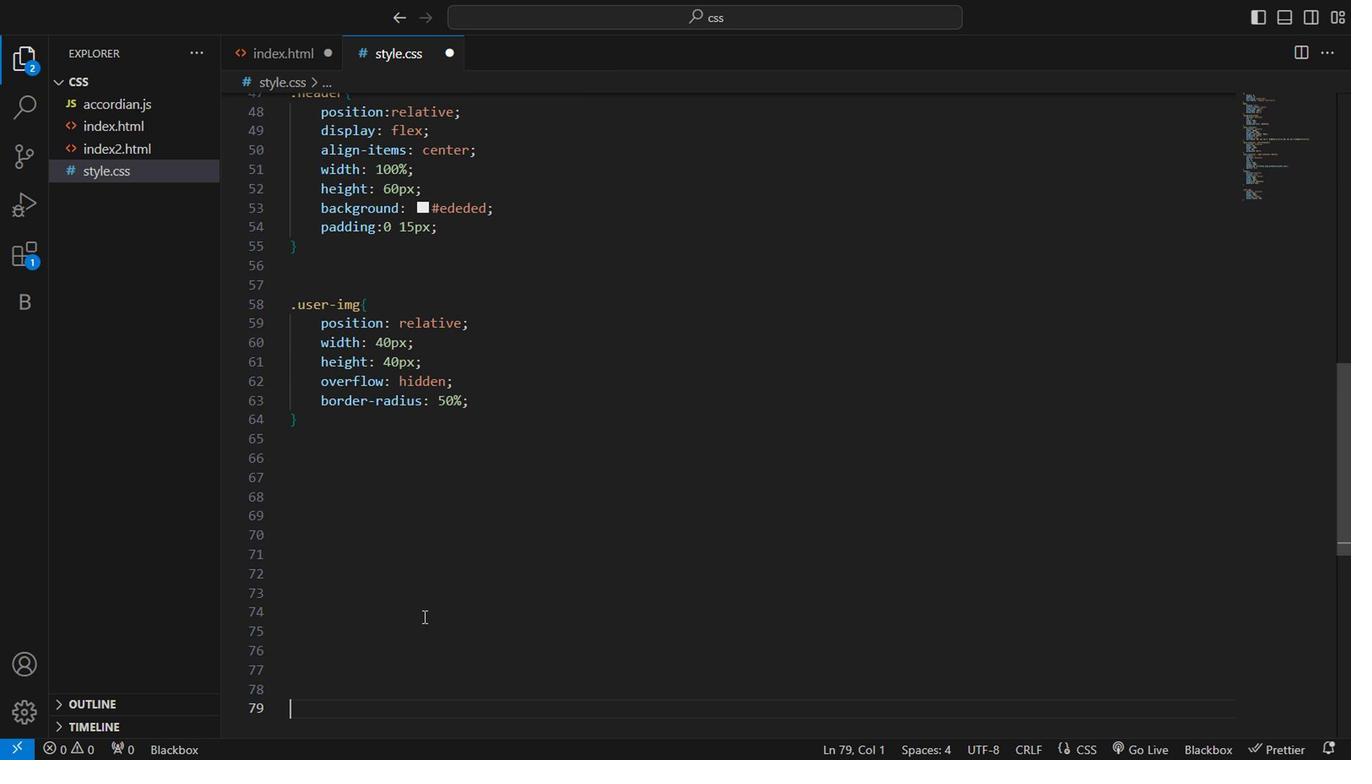 
Action: Mouse moved to (304, 463)
Screenshot: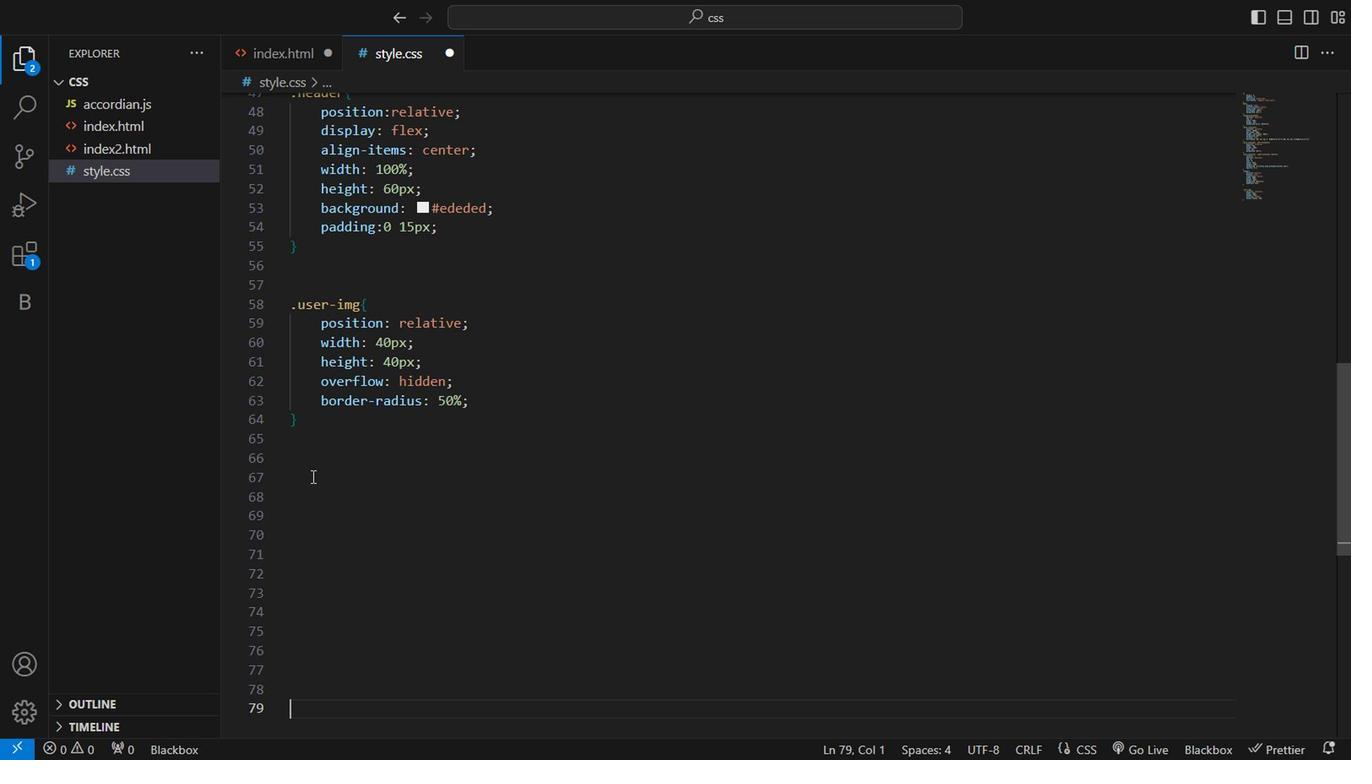 
Action: Mouse pressed left at (304, 463)
Screenshot: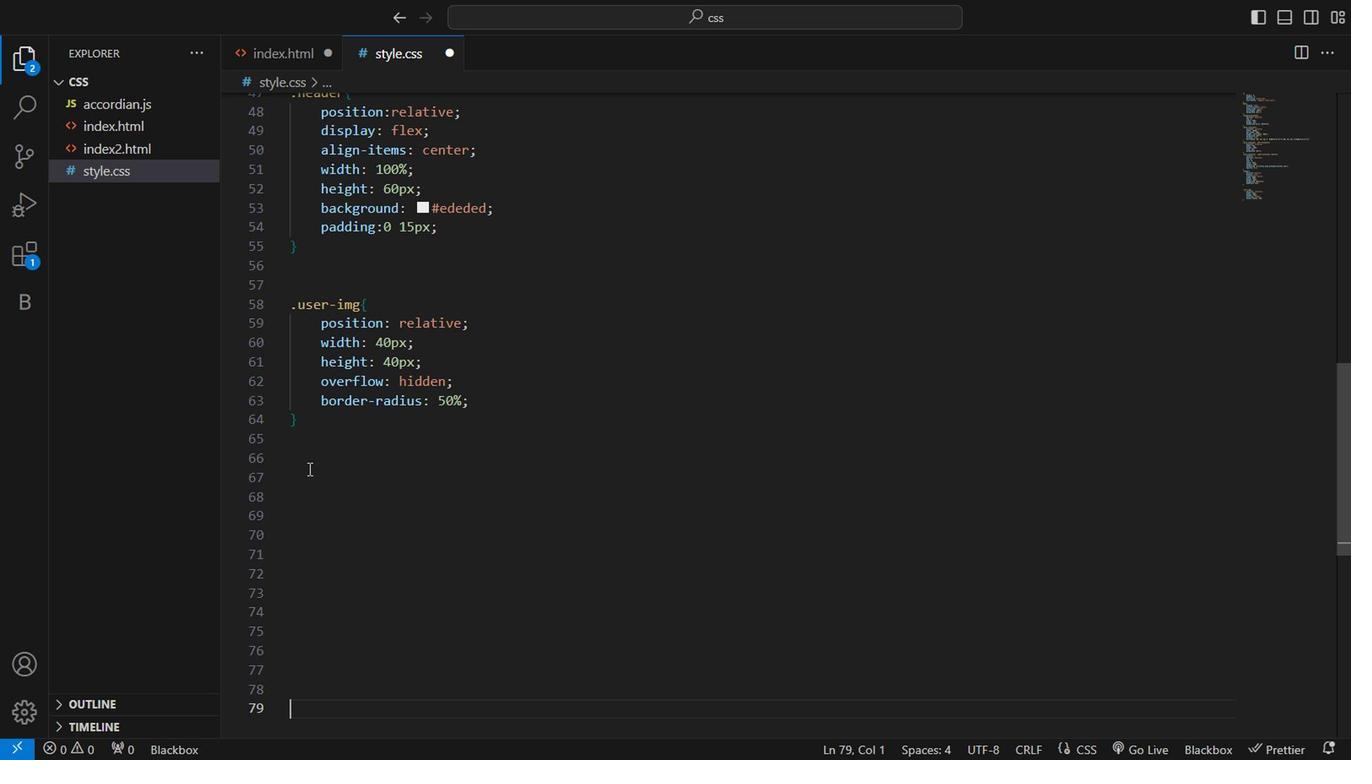 
Action: Key pressed <Key.up>.dp<Key.shift>{<Key.enter>positon<Key.enter>absolute<Key.right><Key.enter>top<Key.enter>0<Key.right><Key.enter>left<Key.enter>0<Key.right><Key.enter>width<Key.enter>100<Key.shift><Key.shift><Key.shift><Key.shift><Key.shift><Key.shift><Key.shift><Key.shift><Key.shift><Key.shift><Key.shift><Key.shift><Key.shift><Key.shift><Key.shift><Key.shift><Key.shift><Key.shift><Key.shift><Key.shift><Key.shift><Key.shift><Key.shift><Key.shift><Key.shift><Key.shift><Key.shift><Key.shift><Key.shift><Key.shift><Key.shift><Key.shift><Key.shift><Key.shift><Key.shift><Key.shift><Key.shift><Key.shift><Key.shift><Key.shift><Key.shift><Key.shift><Key.shift><Key.shift>%<Key.right><Key.enter>heightr<Key.backspace><Key.enter><Key.backspace><Key.backspace><Key.shift>:100<Key.shift><Key.shift><Key.shift><Key.shift><Key.shift><Key.shift><Key.shift><Key.shift><Key.shift>%;<Key.enter>object-fit<Key.enter>cover<Key.right><Key.enter>cursor<Key.enter>pointer<Key.down><Key.enter><Key.enter>.nav-icons<Key.shift><Key.shift>{<Key.enter>dispal<Key.enter>flex<Key.right><Key.enter>justify-content<Key.enter>flex-end<Key.right><Key.enter>padding<Key.enter><Key.left><Key.left>-left<Key.right>110pxctrl+Z<Key.space>ctrl+11opx<Key.backspace><Key.backspace><Key.backspace>0px<Key.right><Key.down><Key.enter>.nav-icons<Key.space>li<Key.shift>{<Key.enter>background-color<Key.enter>pink<Key.right><Key.enter>ctrl+Z<Key.enter>ctrl+List-style<Key.enter>none<Key.right><Key.enter>display<Key.enter>flex<Key.right><Key.enter>cursor<Key.enter>pointer<Key.right><Key.enter>color
Screenshot: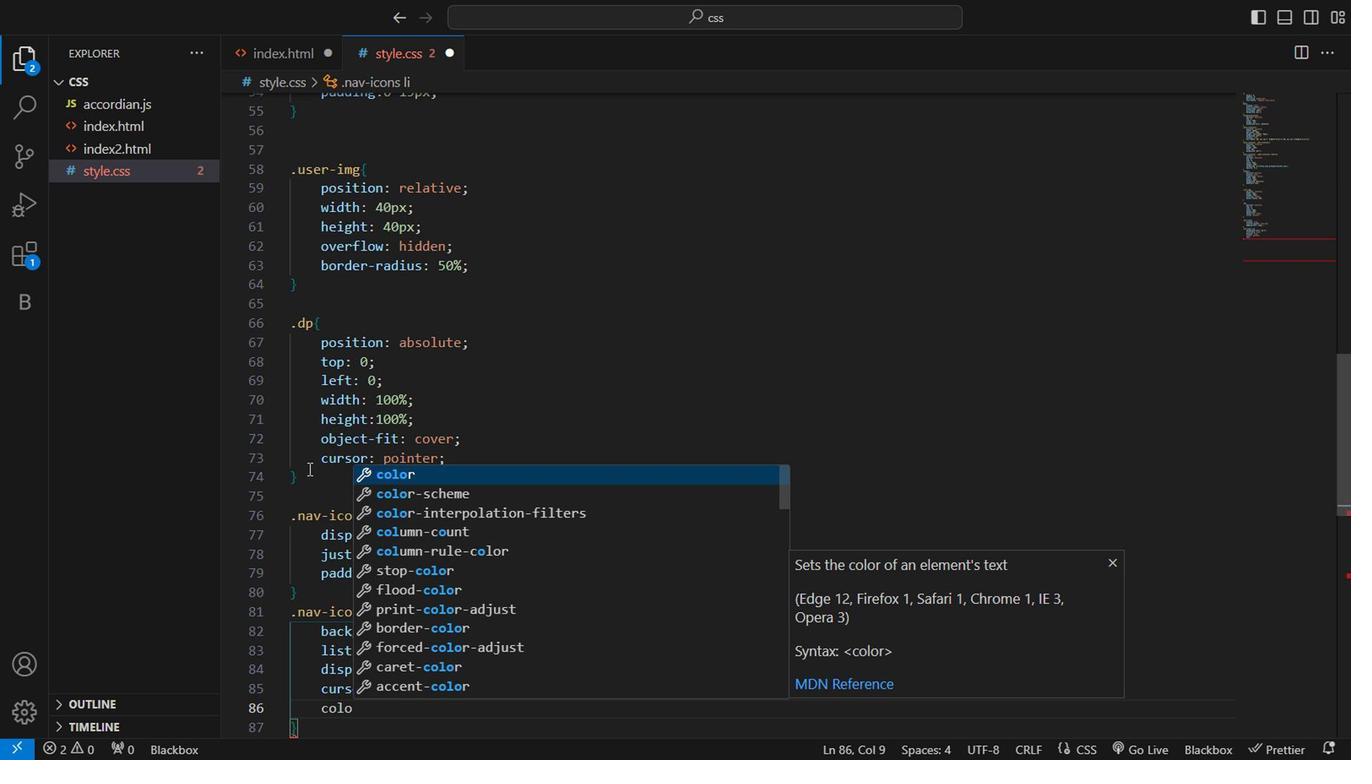 
Action: Mouse pressed left at (304, 463)
Screenshot: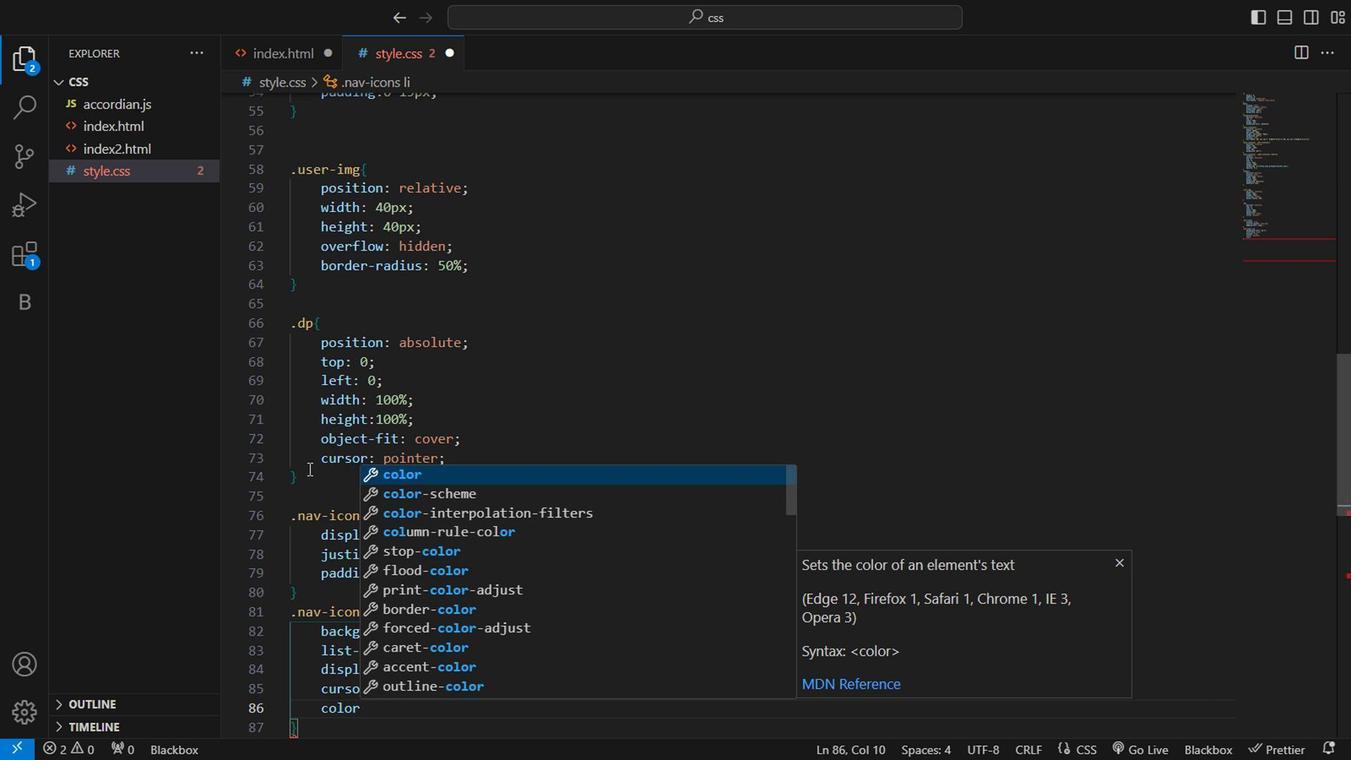 
Action: Mouse moved to (360, 693)
Screenshot: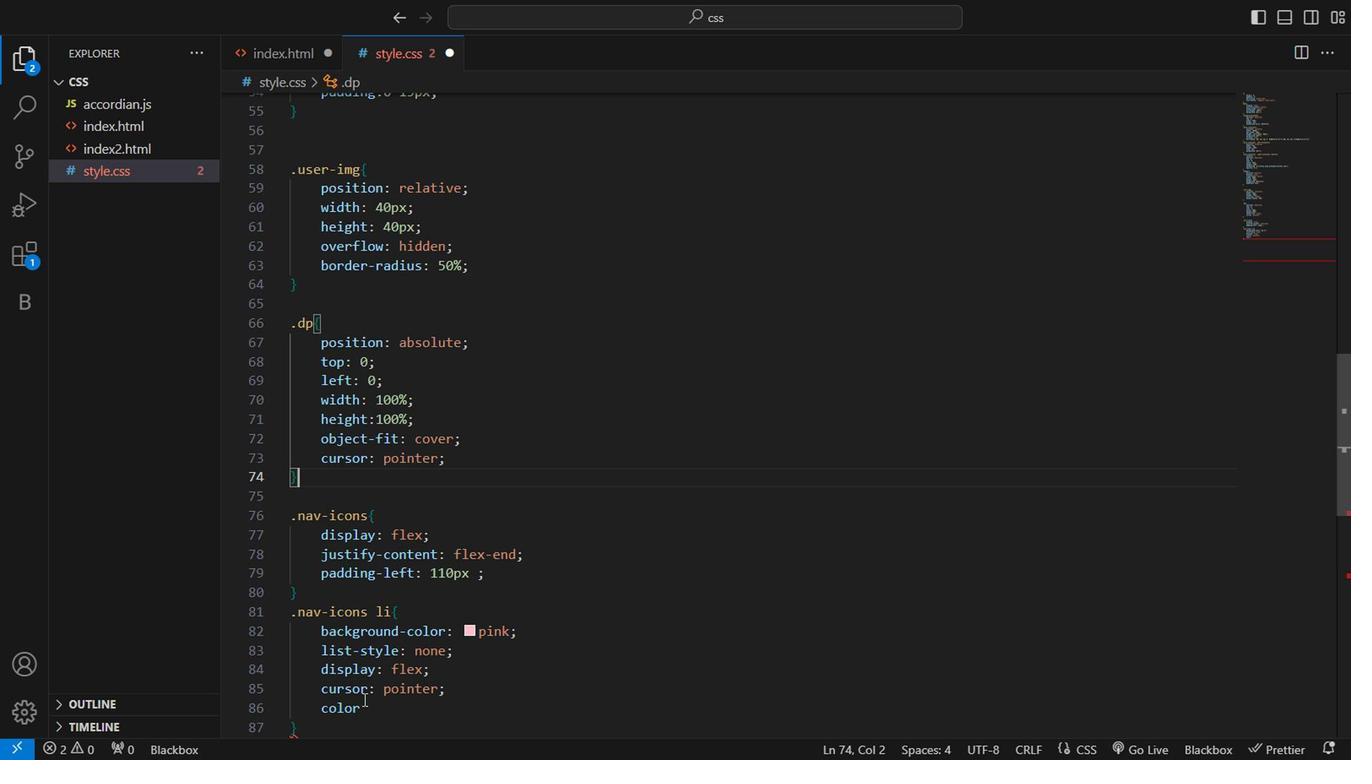 
Action: Mouse pressed left at (360, 693)
Screenshot: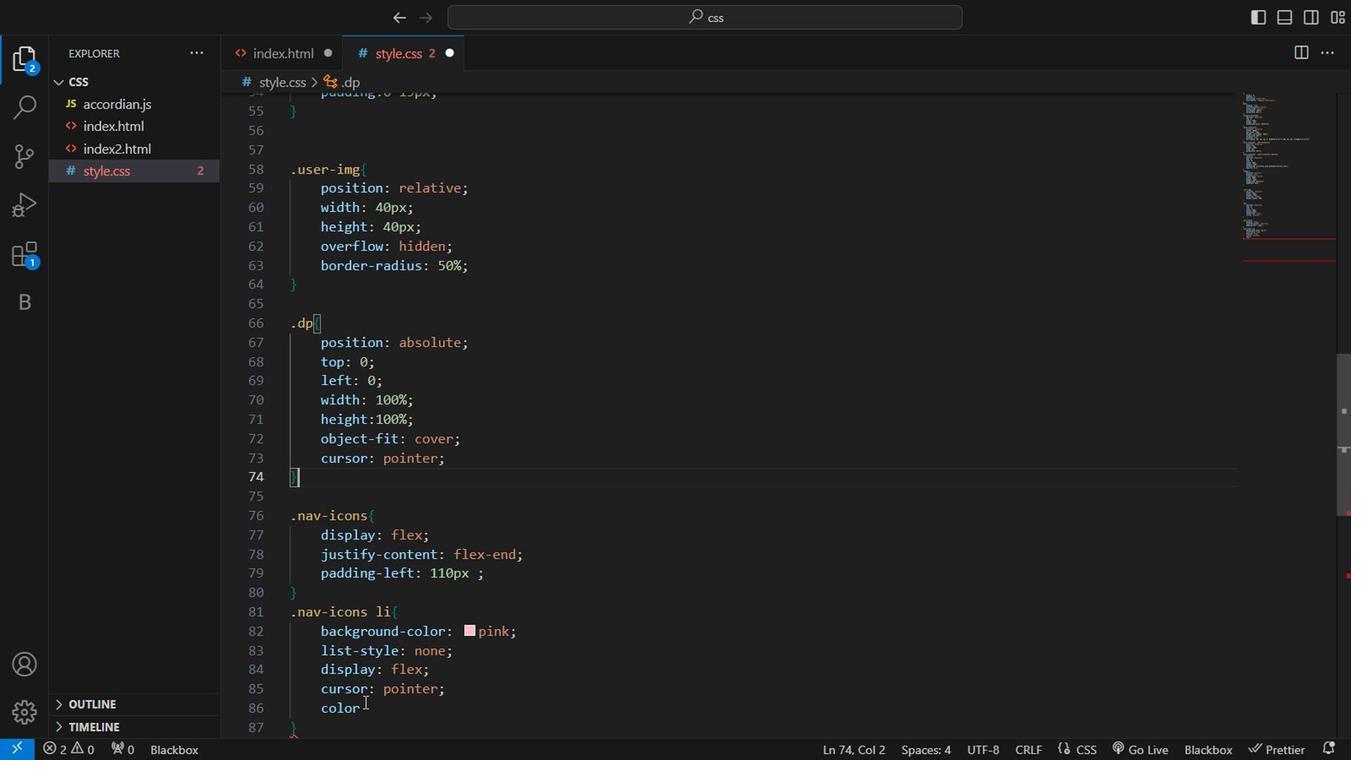 
Action: Key pressed <Key.shift><Key.shift><Key.shift><Key.shift><Key.shift><Key.shift><Key.shift><Key.shift><Key.shift><Key.shift>:<Key.shift><Key.shift><Key.shift>#51585c;<Key.enter>color<Key.enter><Key.shift>#51585c<Key.right>ctrl+Z<'\x1a'><'\x1a'><Key.enter>ctrl+Margin-left<Key.enter>22px<Key.right><Key.enter>font-size<Key.enter>18px<Key.down><Key.down><Key.down><Key.down><Key.down><Key.down><Key.down><Key.down><Key.down><Key.down><Key.down><Key.down><Key.down><Key.down><Key.down><Key.down><Key.down><Key.down>
Screenshot: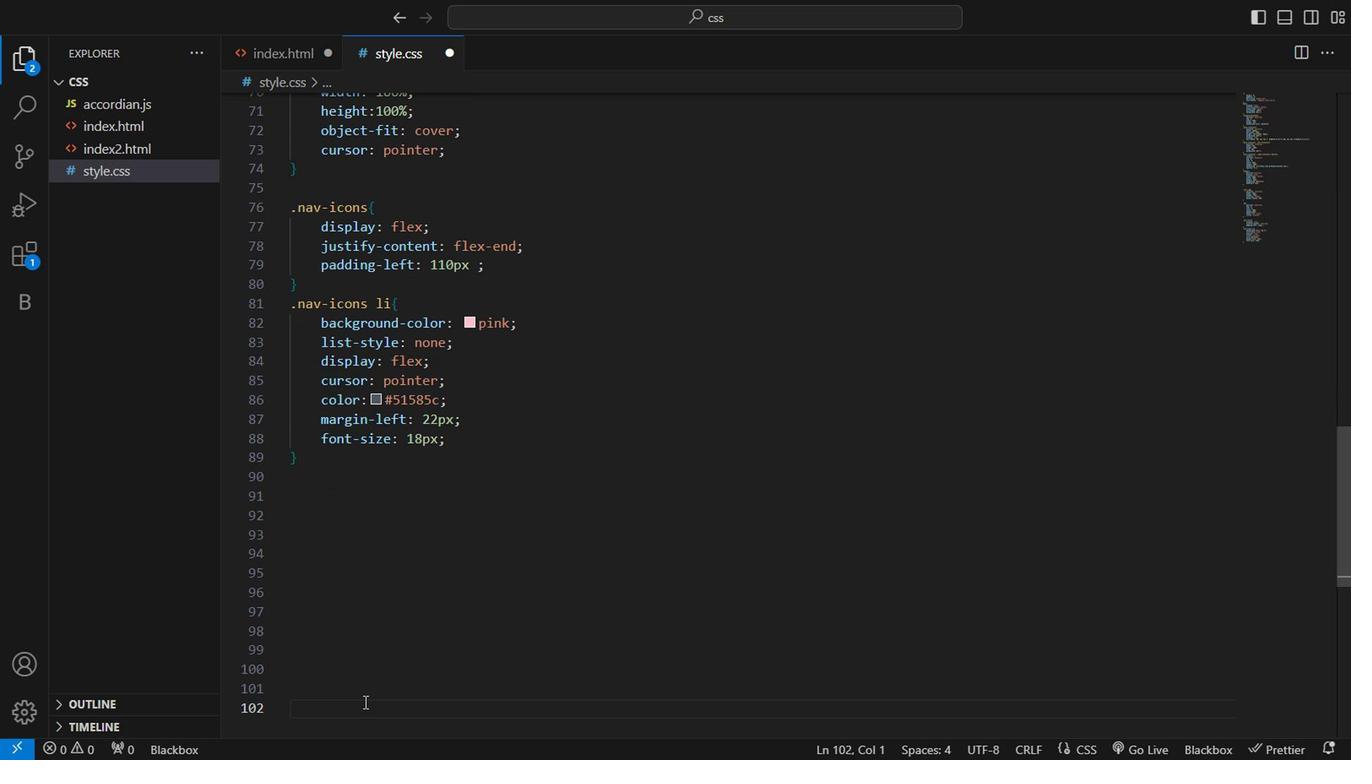 
Action: Mouse moved to (347, 496)
Screenshot: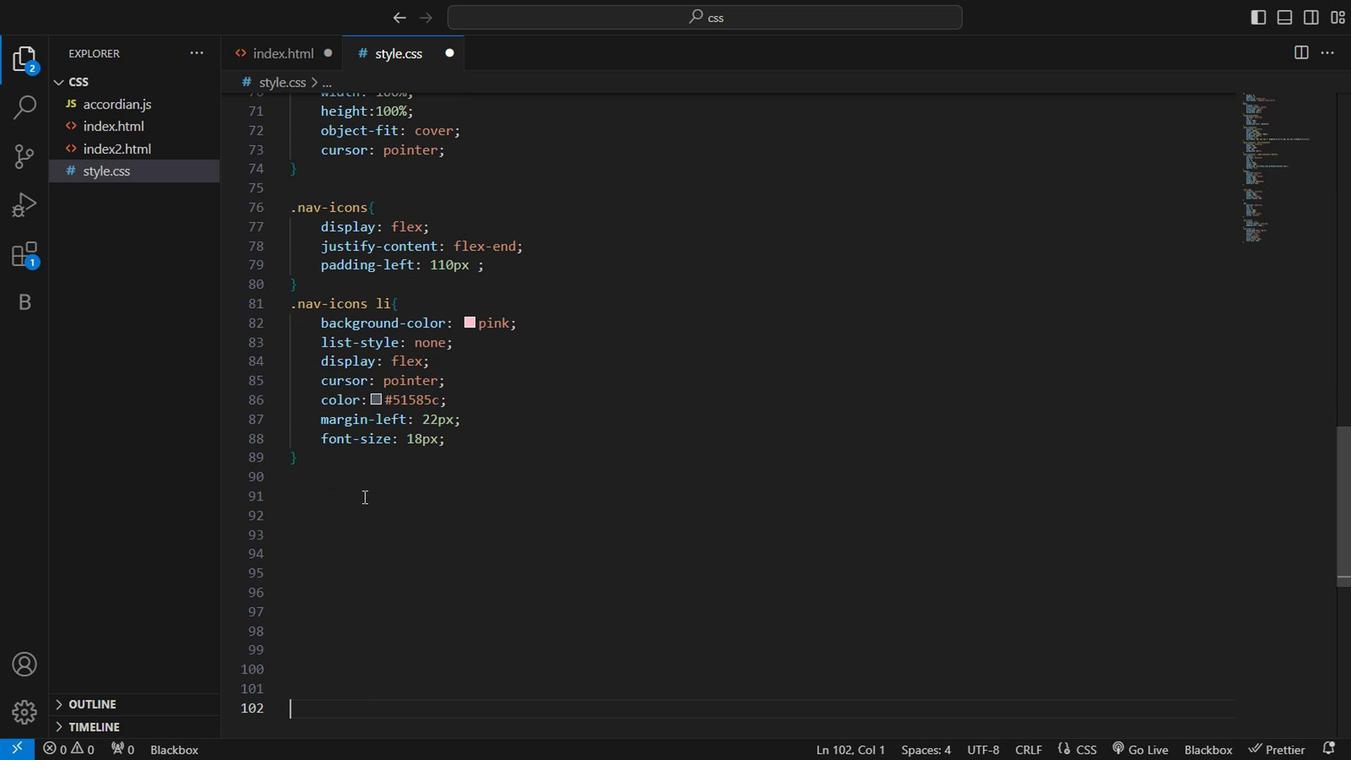 
Action: Mouse pressed left at (347, 496)
Screenshot: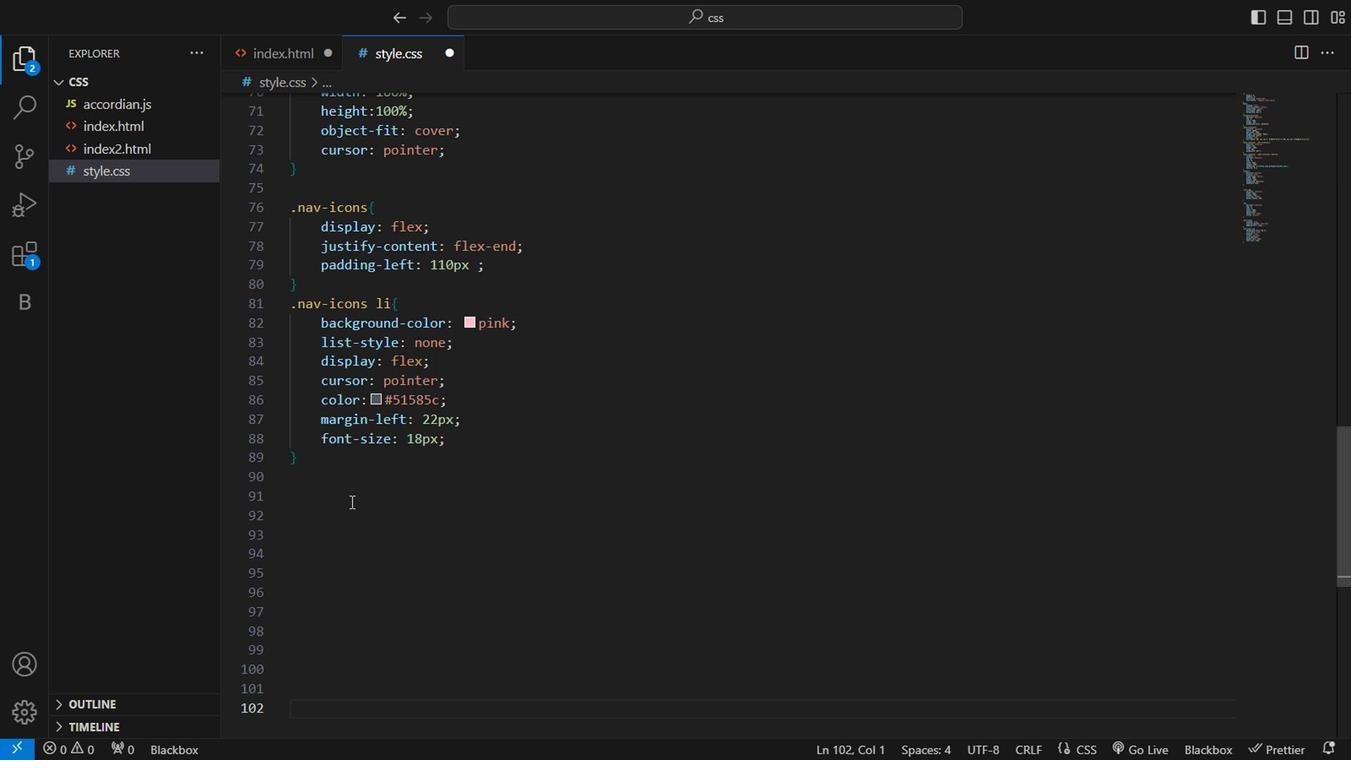 
Action: Mouse moved to (330, 480)
Screenshot: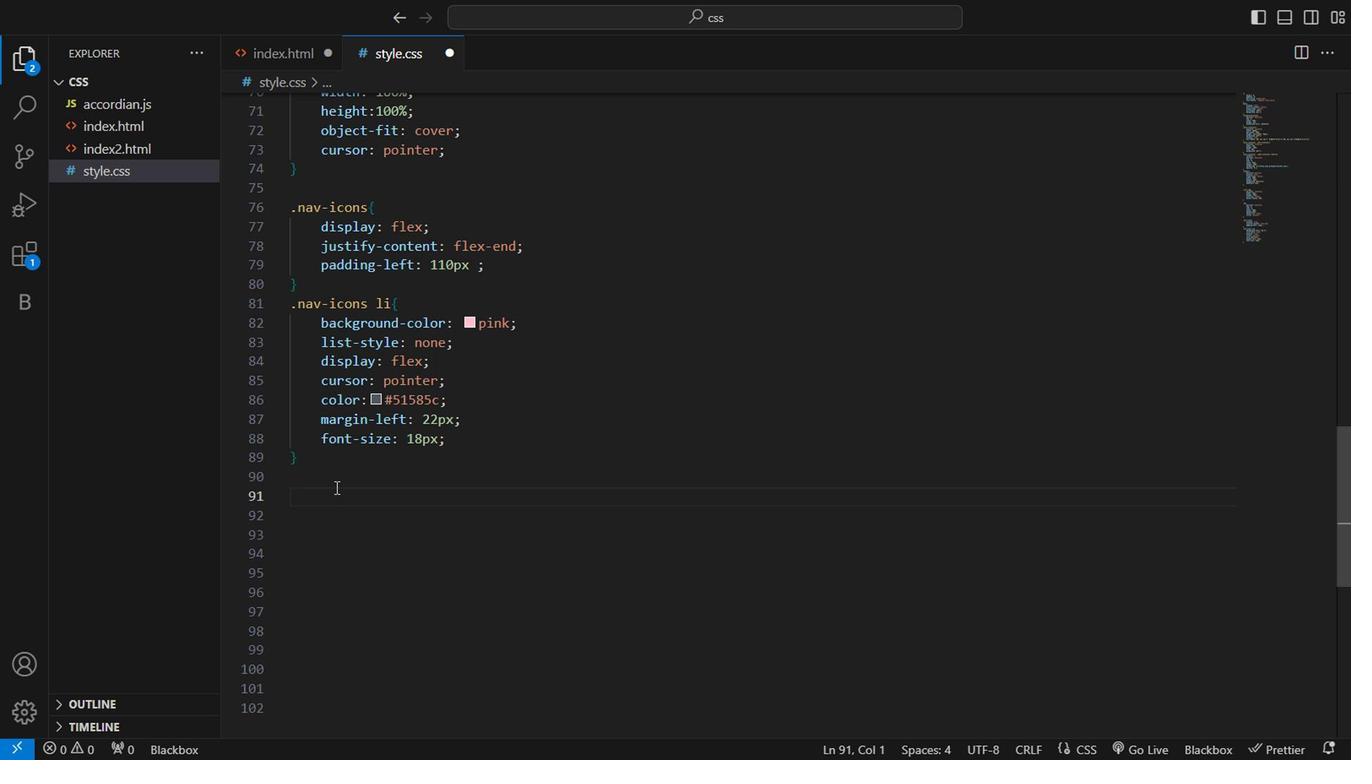 
Action: Mouse pressed left at (330, 480)
Screenshot: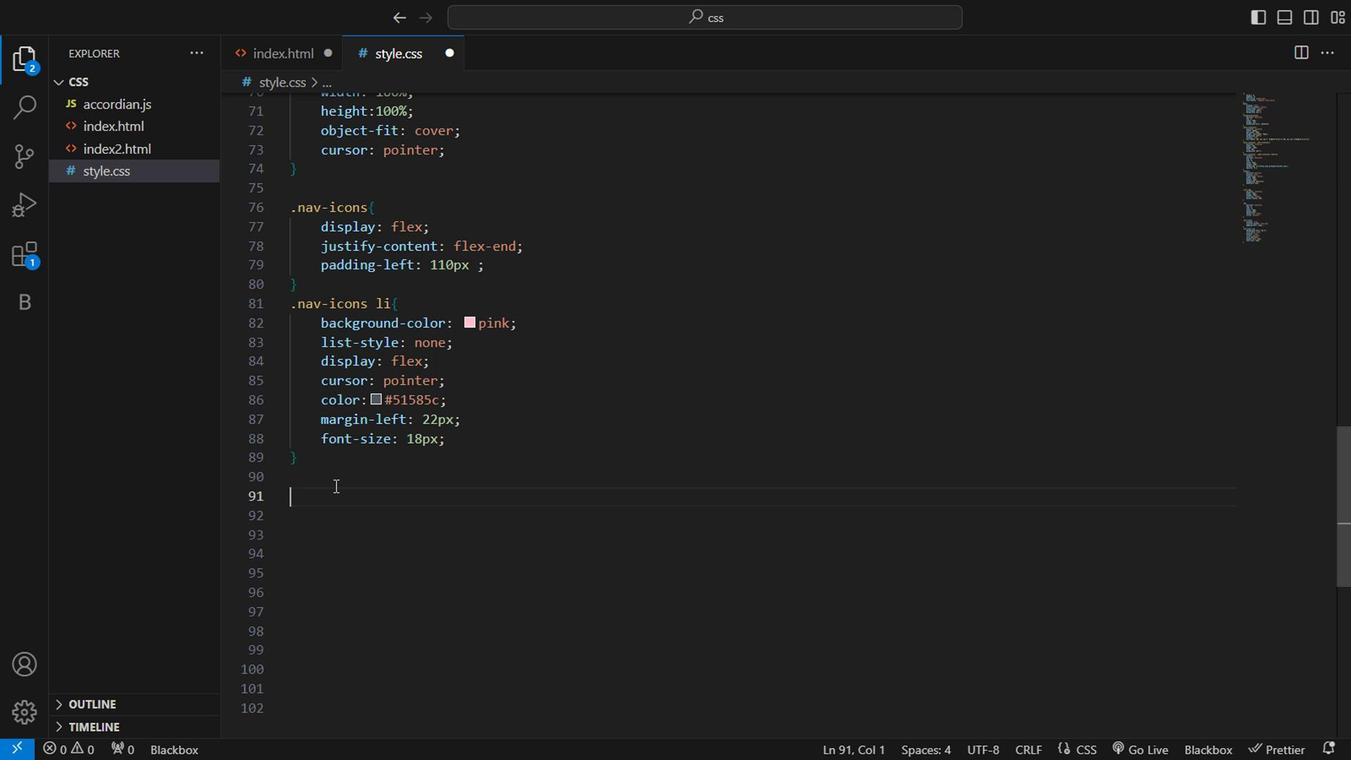 
Action: Key pressed .notif-box<Key.shift>{<Key.enter>position<Key.enter>relative<Key.right><Key.enter>dispala<Key.backspace><Key.backspace><Key.backspace><Key.backspace>paly<Key.enter>flex<Key.right><Key.enter>width<Key.enter>100<Key.shift><Key.shift><Key.shift><Key.shift><Key.shift><Key.shift><Key.shift><Key.shift><Key.shift><Key.shift><Key.shift><Key.shift><Key.shift><Key.shift><Key.shift><Key.shift><Key.shift><Key.shift><Key.shift><Key.shift><Key.shift><Key.shift><Key.shift><Key.shift><Key.shift><Key.shift><Key.shift>%<Key.right><Key.enter>height<Key.enter>70px<Key.right><Key.enter>background<Key.enter>376<Key.backspace><Key.backspace><Key.backspace><Key.shift>#76daff<Key.right><Key.enter>aligm<Key.enter>ceter<Key.backspace><Key.backspace><Key.backspace>nter<Key.right><Key.enter>font-size<Key.enter>0.8rem<Key.right><Key.enter>text-decoration<Key.enter>none<Key.right><Key.down><Key.enter>.notif-box<Key.space>i<Key.shift_r><Key.shift_r><Key.shift_r><Key.shift_r><Key.shift_r><Key.shift_r>{<Key.enter>pos<Key.enter><Key.right><Key.right><Key.enter>left<Key.enter>13px<Key.right><Key.enter>c<Key.backspace>backgrp<Key.backspace>ound<Key.enter><Key.shift>#fff<Key.right><Key.enter>padding<Key.enter>10px<Key.right><Key.enter>width<Key.enter>42px<Key.right><Key.enter>height<Key.enter>auto<Key.right><Key.enter>font-six<Key.backspace>ze<Key.enter>20px<Key.right><Key.enter><Key.enter><Key.up>border<Key.enter><Key.left><Key.left><Key.left><Key.left><Key.left><Key.left><Key.left><Key.left><Key.space><Key.space><Key.space><Key.space><Key.right><Key.right><Key.right><Key.right><Key.right><Key.right><Key.right><Key.left>-radius<Key.right>55<Key.shift><Key.shift><Key.shift><Key.shift><Key.shift><Key.shift><Key.shift><Key.shift><Key.shift><Key.shift><Key.shift><Key.shift><Key.shift><Key.shift><Key.shift><Key.shift><Key.shift><Key.shift><Key.shift><Key.shift><Key.shift><Key.shift><Key.shift><Key.shift><Key.shift><Key.shift><Key.shift><Key.shift><Key.shift><Key.shift><Key.shift><Key.shift><Key.shift><Key.shift><Key.shift><Key.shift><Key.shift><Key.shift><Key.shift><Key.shift><Key.shift><Key.shift><Key.shift><Key.shift><Key.shift>%<Key.right><Key.right><Key.enter>cursor<Key.shift_r><Key.shift_r><Key.shift_r><Key.shift_r><Key.shift_r>:pointer<Key.enter>;<Key.enter>color<Key.enter><Key.shift>#76daff<Key.down><Key.down><Key.down><Key.down>
Screenshot: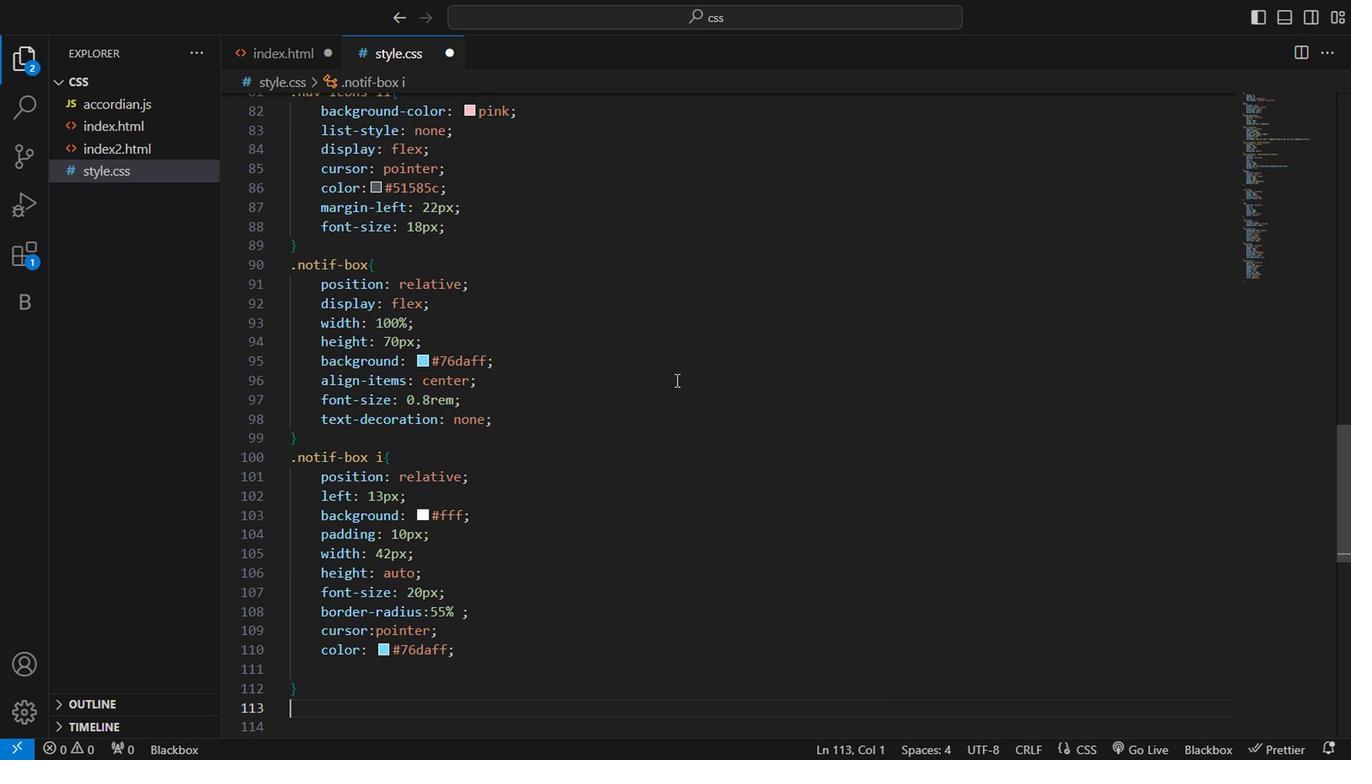 
Action: Mouse moved to (385, 210)
Screenshot: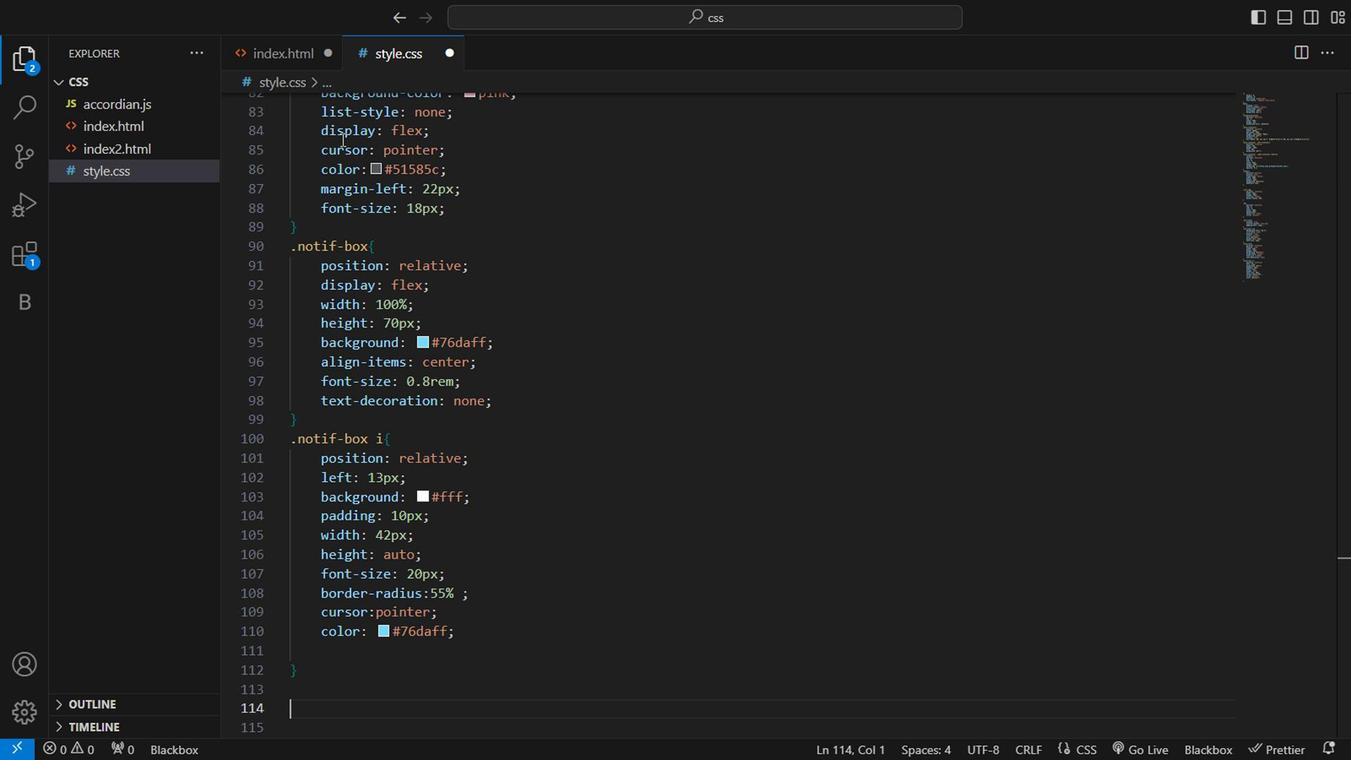 
Action: Key pressed <Key.left><Key.down><Key.down><Key.down><Key.down><Key.down><Key.down><Key.down><Key.down><Key.down><Key.down><Key.down><Key.down><Key.down><Key.down><Key.down><Key.down><Key.down><Key.down><Key.down><Key.down><Key.down><Key.up><Key.up><Key.up><Key.up><Key.up><Key.up><Key.up><Key.up><Key.up><Key.up><Key.up><Key.up><Key.up><Key.up><Key.up><Key.up><Key.up><Key.up><Key.up><Key.up><Key.up><Key.up><Key.up><Key.up><Key.up><Key.up><Key.up><Key.up><Key.up><Key.up><Key.up><Key.up><Key.up><Key.up><Key.up><Key.up><Key.up><Key.up><Key.up><Key.up><Key.up><Key.up><Key.up><Key.up><Key.up><Key.up><Key.up><Key.up><Key.up><Key.up><Key.up><Key.up><Key.up><Key.up><Key.up><Key.up><Key.up><Key.up><Key.up><Key.up><Key.up><Key.up><Key.up><Key.up><Key.up><Key.up><Key.up><Key.up><Key.up><Key.up><Key.up><Key.up><Key.up><Key.up><Key.up><Key.up><Key.up><Key.up><Key.up><Key.up><Key.up><Key.up><Key.up><Key.up><Key.up><Key.up><Key.up><Key.up><Key.up><Key.up><Key.up><Key.up><Key.up><Key.up><Key.up><Key.up><Key.up><Key.up><Key.up><Key.up><Key.up><Key.up><Key.up><Key.up><Key.up><Key.up><Key.up><Key.up><Key.up><Key.up><Key.up><Key.up><Key.up><Key.up><Key.up><Key.up><Key.up><Key.up><Key.up><Key.up><Key.up><Key.up><Key.up><Key.up><Key.up><Key.up><Key.up><Key.up><Key.up><Key.up><Key.up><Key.up><Key.up><Key.up><Key.up><Key.up><Key.up><Key.up><Key.up><Key.up>
Screenshot: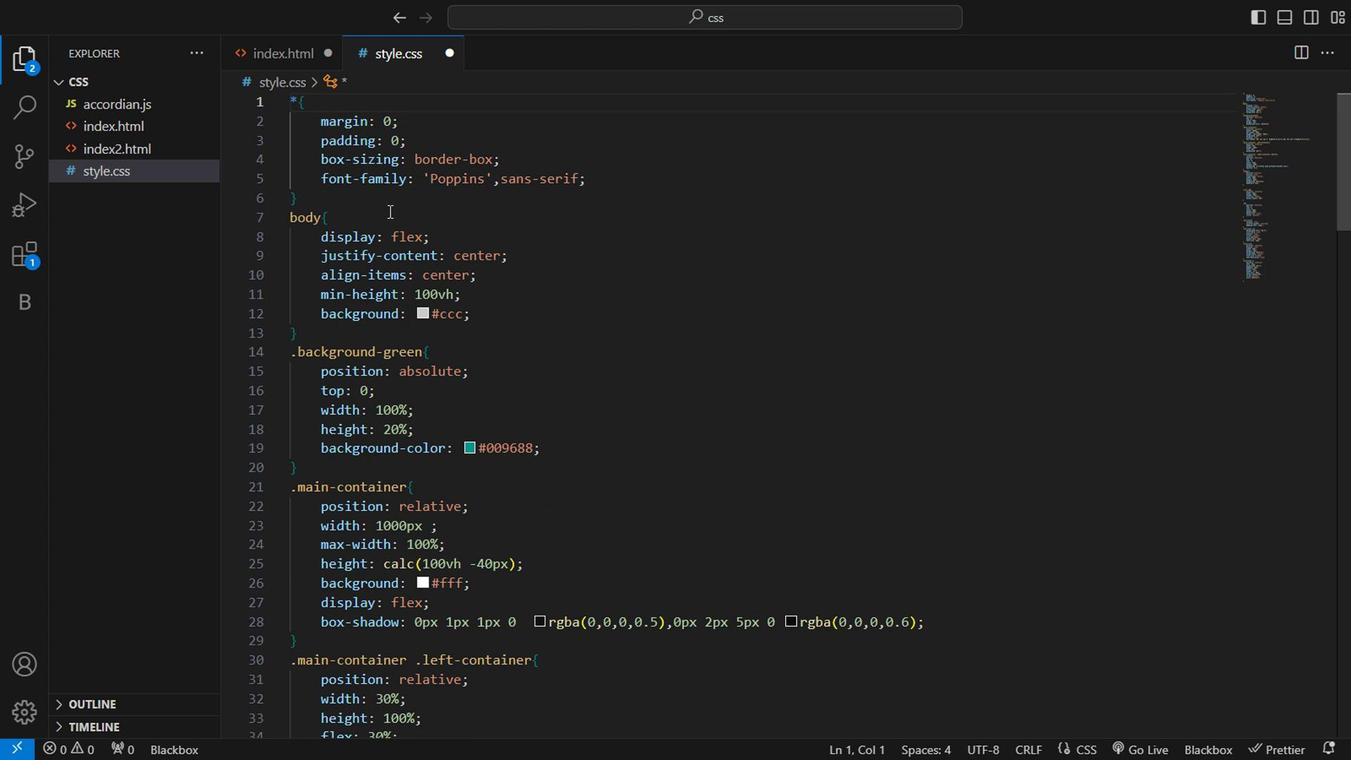 
Action: Mouse moved to (276, 51)
Screenshot: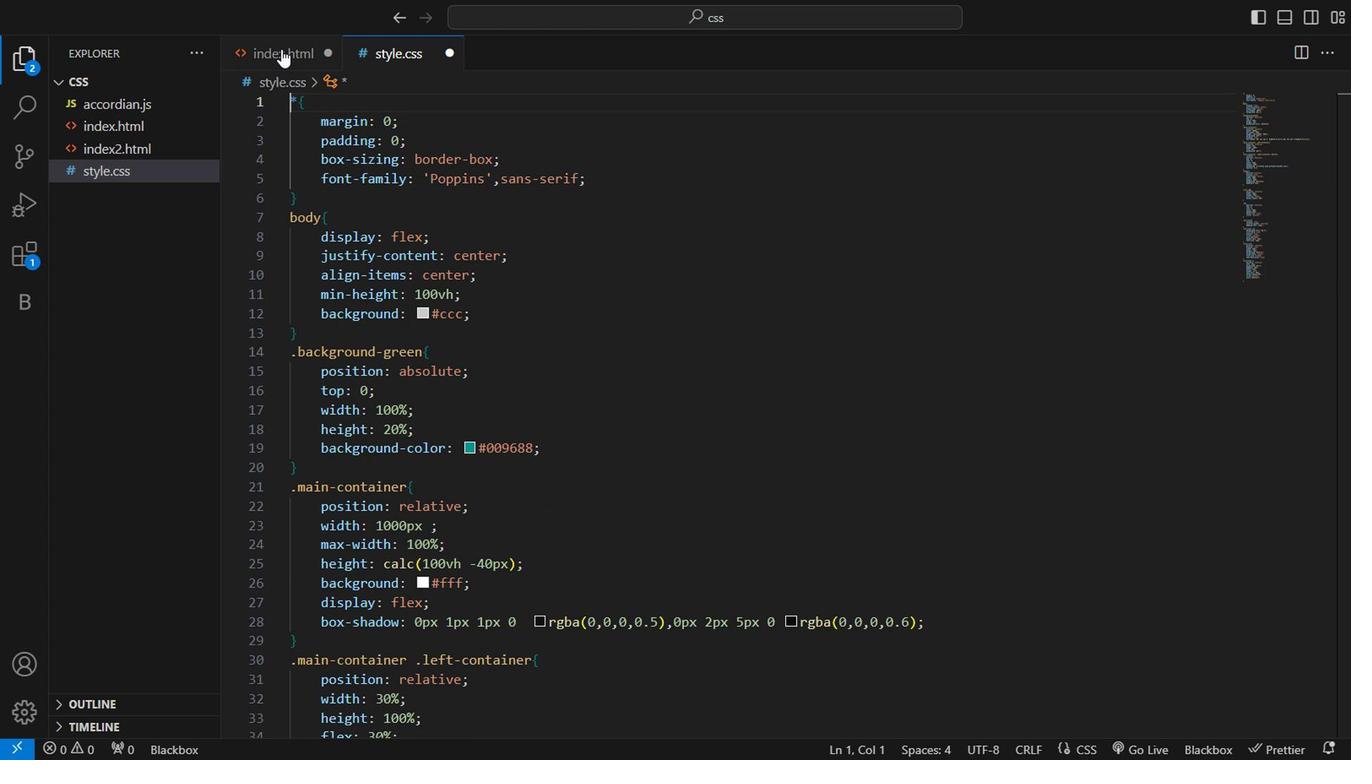 
Action: Mouse pressed left at (276, 51)
Screenshot: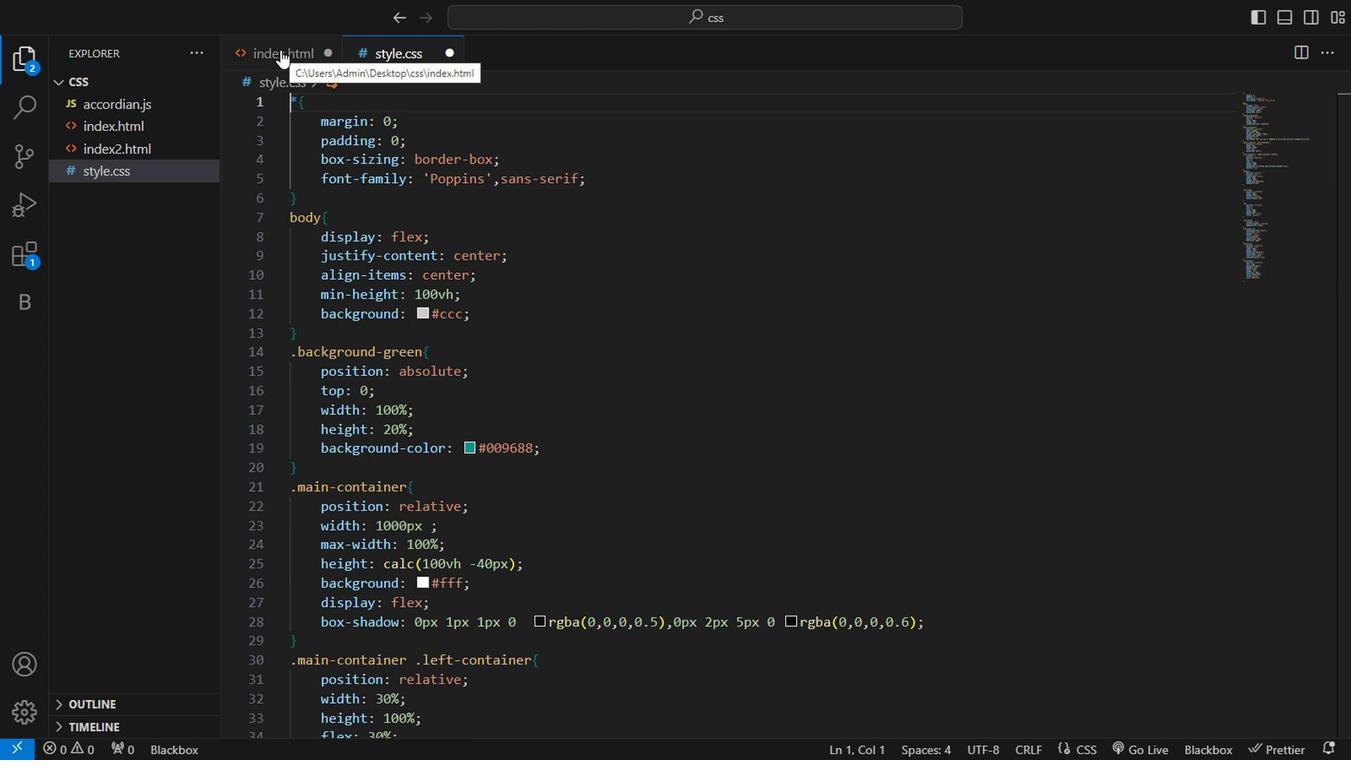 
Action: Mouse moved to (677, 334)
Screenshot: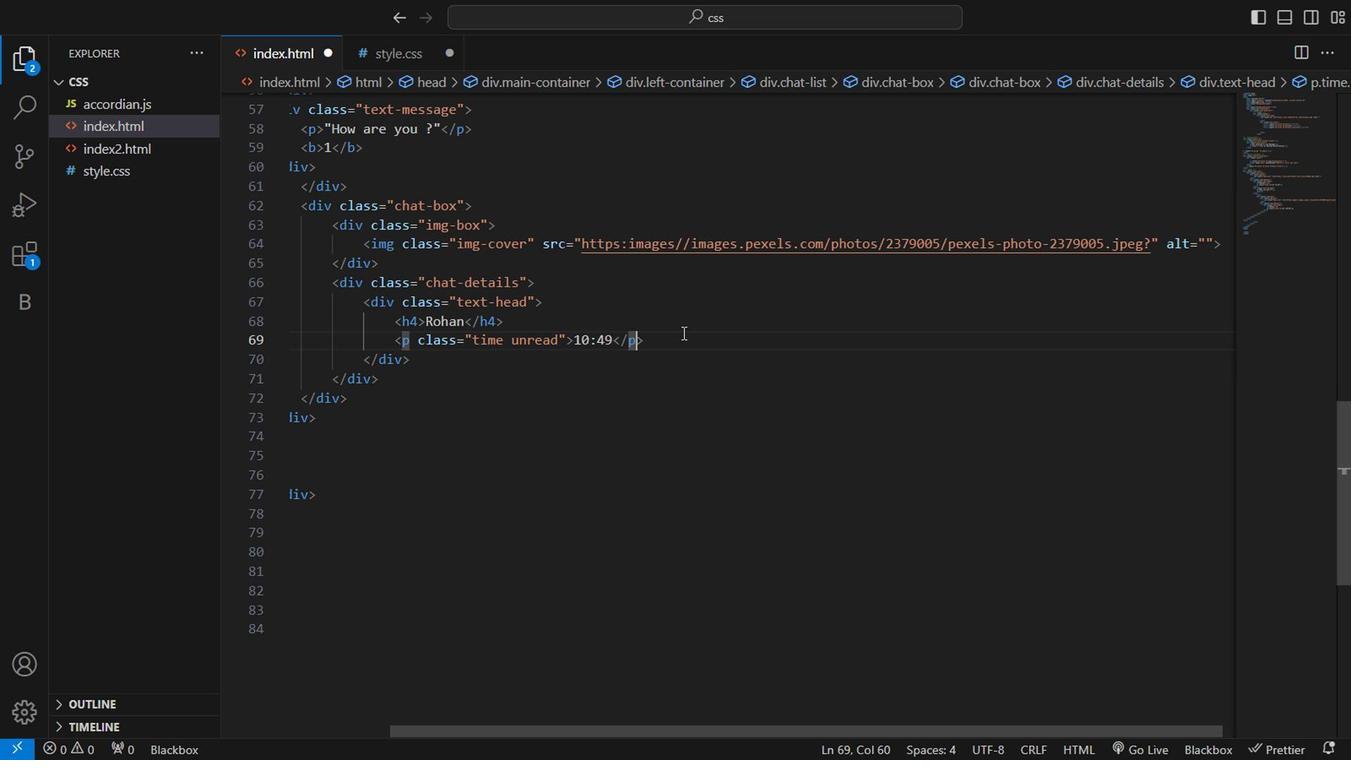 
Action: Mouse pressed left at (677, 334)
Screenshot: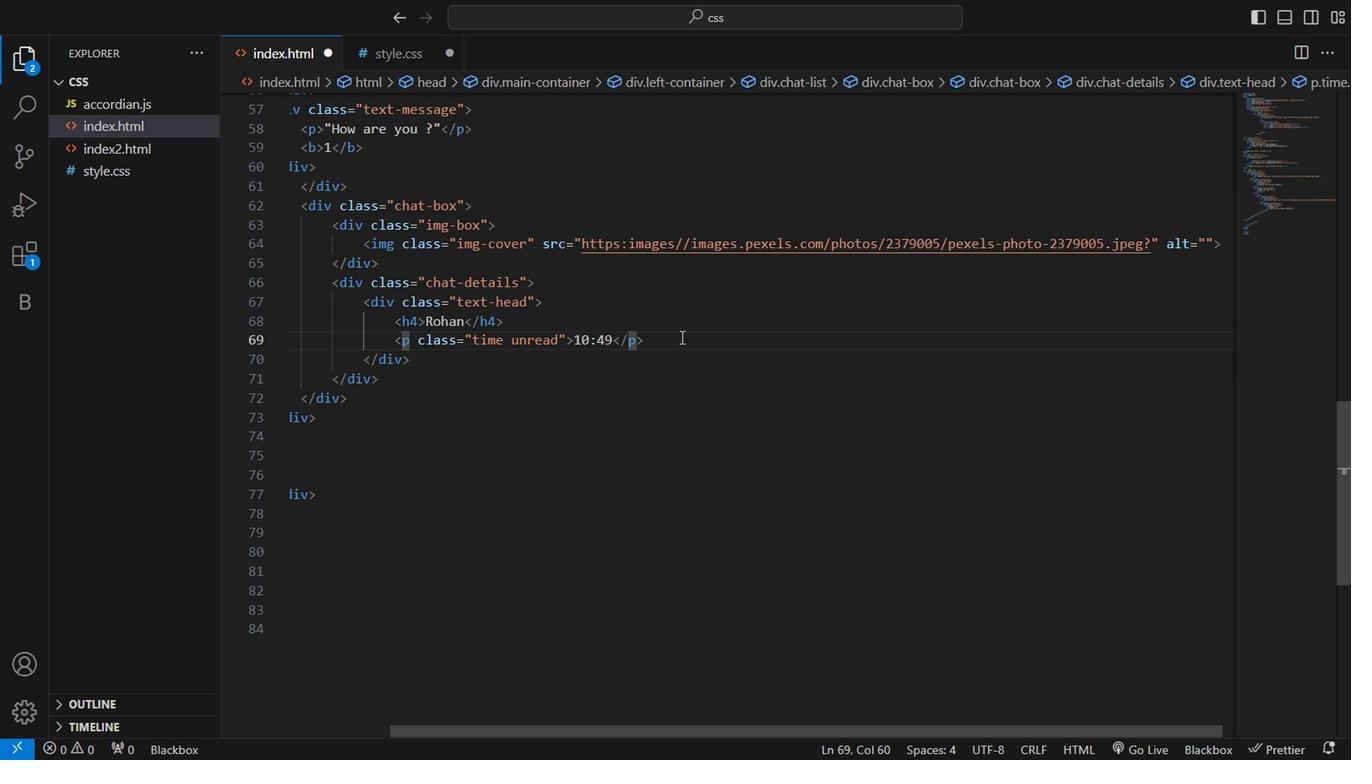 
Action: Key pressed <Key.enter>hsgd<Key.backspace><Key.backspace><Key.backspace><Key.backspace>en<Key.backspace><Key.backspace><Key.shift><Key.shift><Key.shift><Key.shift><Key.shift><Key.shift><Key.shift><Key.shift><<191>>ctrl+Rec<Key.space>start<Key.space>f<Key.backspace>here<Key.space>again<Key.right><Key.right><Key.right><Key.right><Key.right>
Screenshot: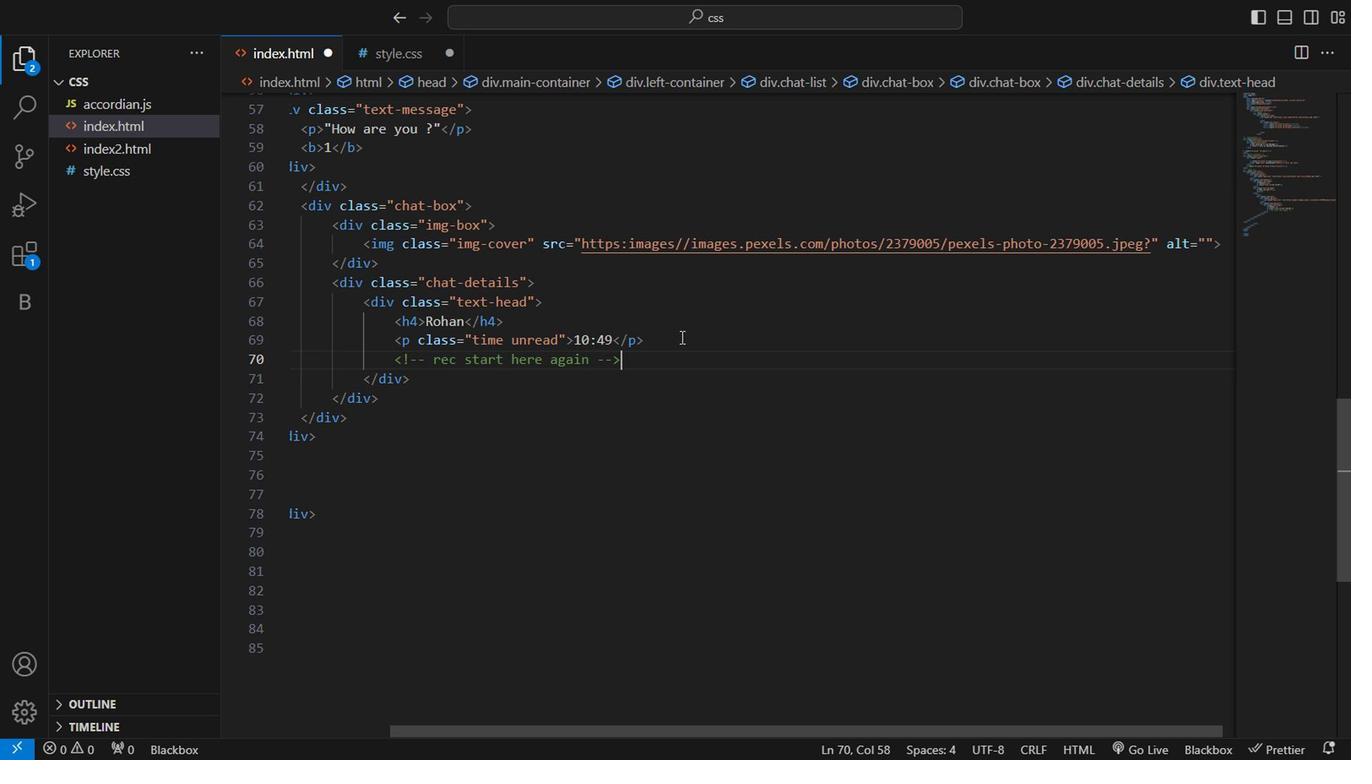 
Action: Mouse moved to (754, 363)
Screenshot: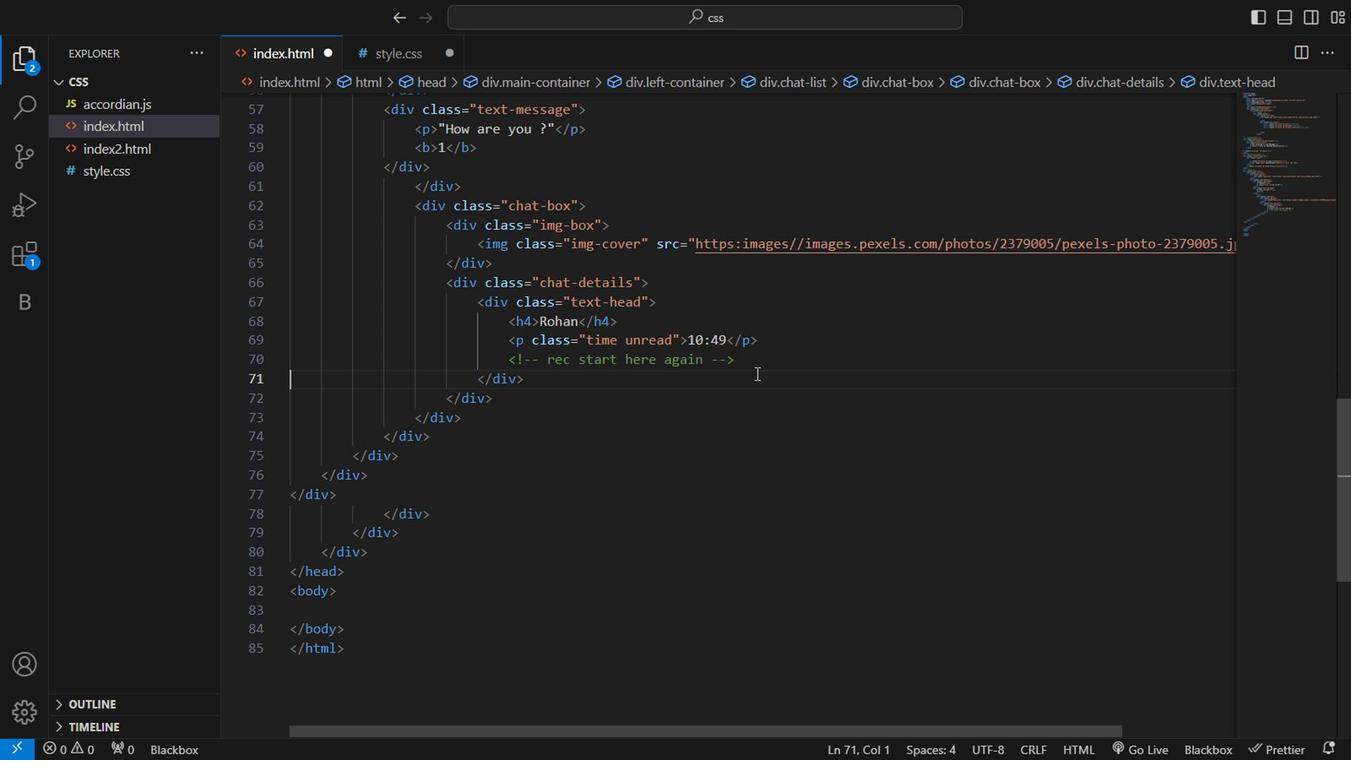 
Action: Mouse pressed left at (754, 363)
Screenshot: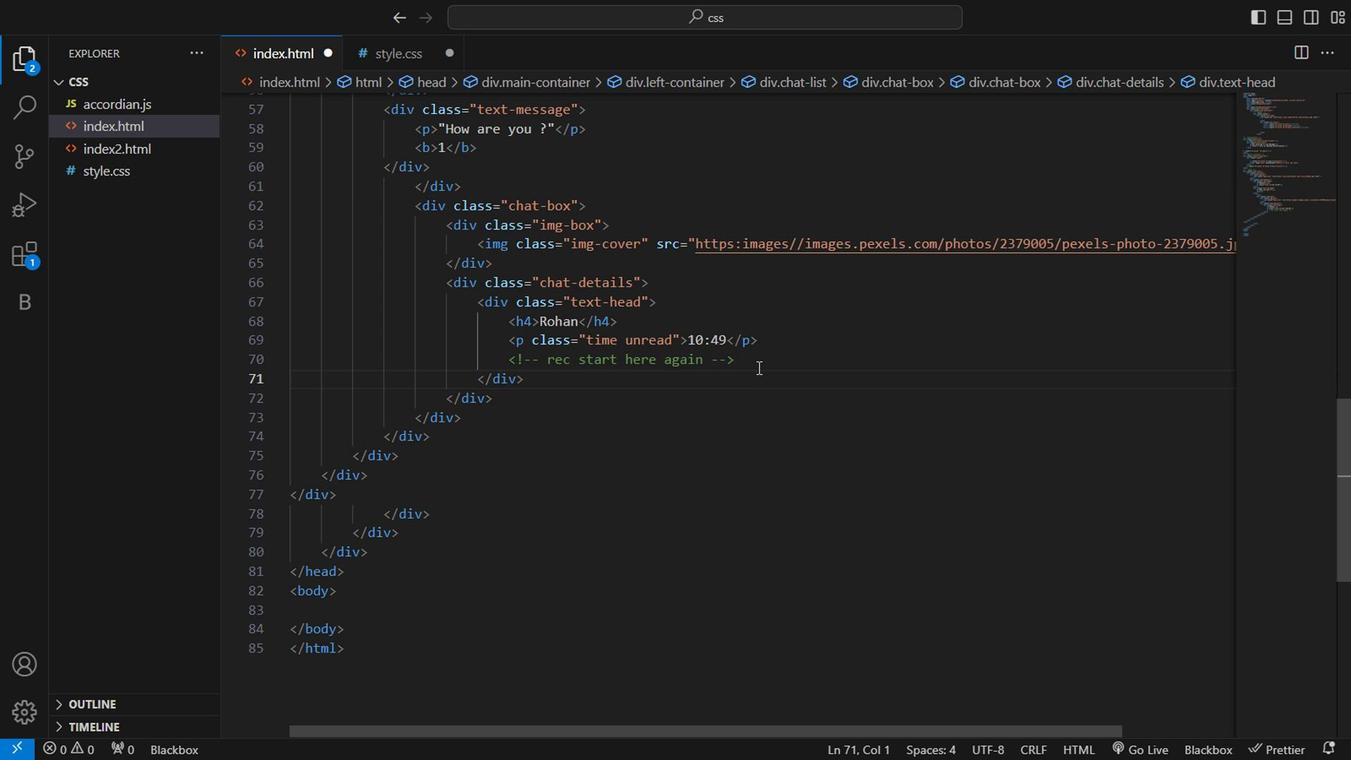 
Action: Key pressed <Key.enter>
Screenshot: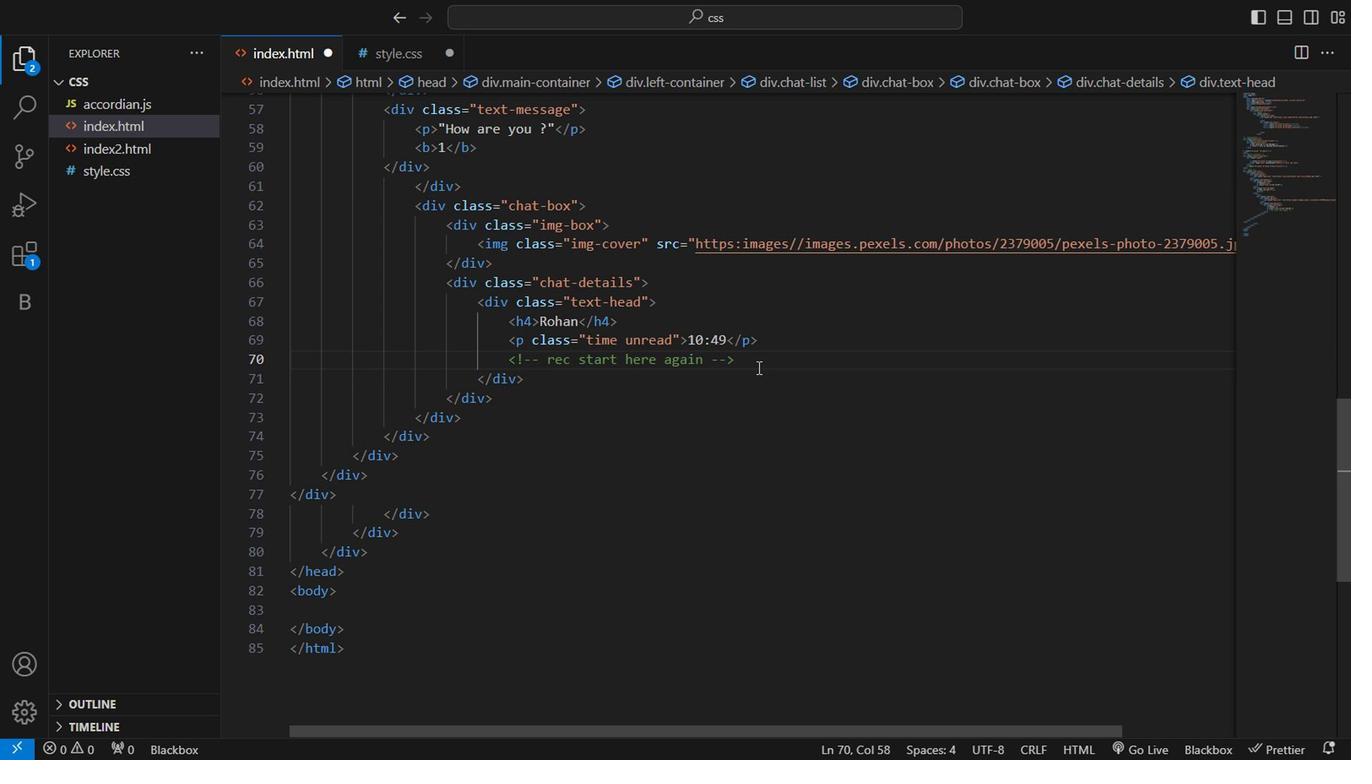 
